 Task: Find connections with filter location Čakovec with filter topic #entrepreneurwith filter profile language English with filter current company DBS Bank with filter school Institute of Science - Banaras Hindu University with filter industry Accommodation Services with filter service category Human Resources with filter keywords title Controller
Action: Mouse moved to (676, 87)
Screenshot: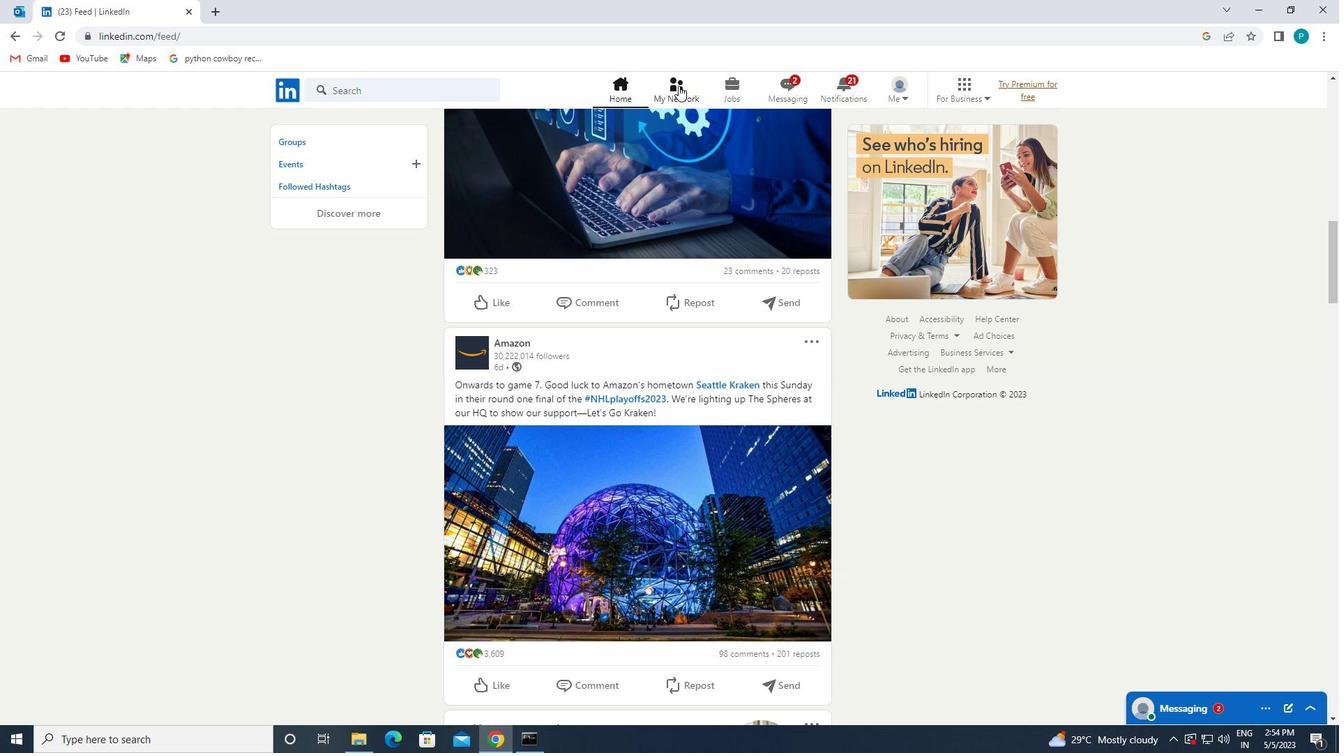
Action: Mouse pressed left at (676, 87)
Screenshot: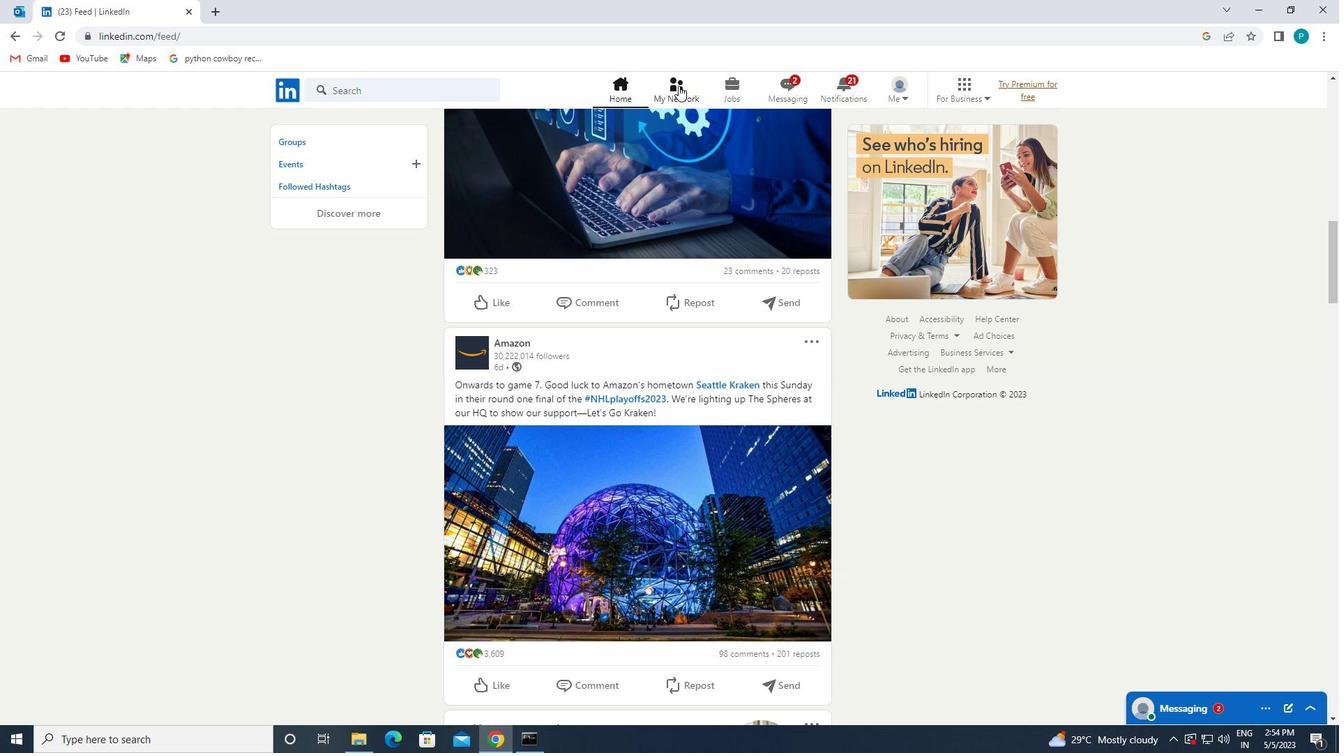 
Action: Mouse moved to (411, 155)
Screenshot: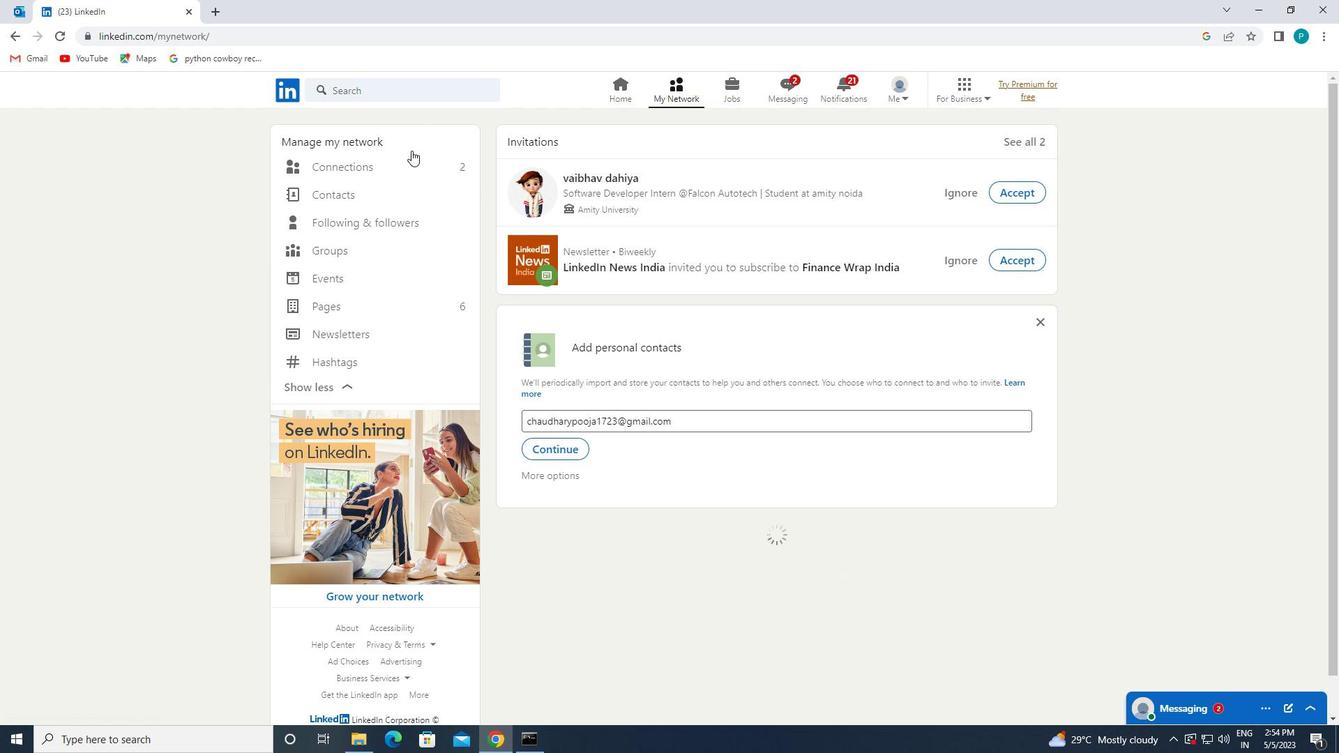 
Action: Mouse pressed left at (411, 155)
Screenshot: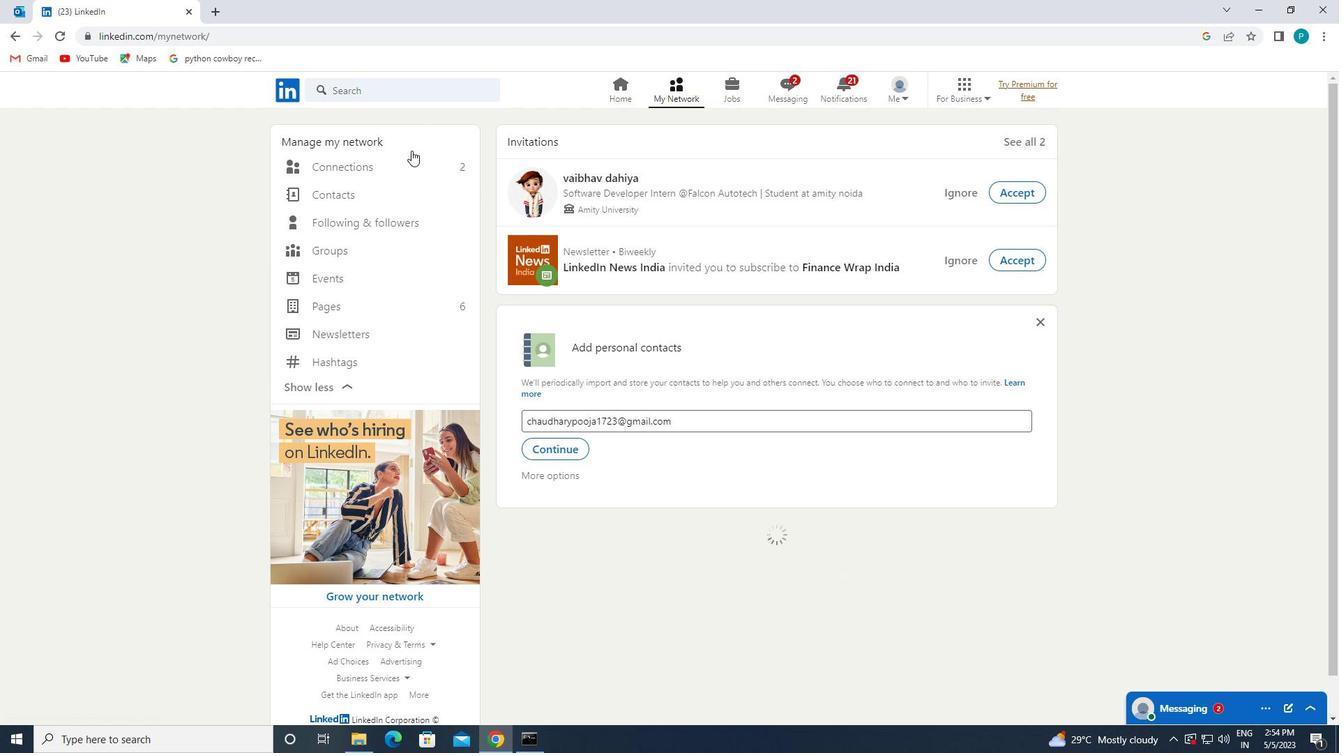 
Action: Mouse moved to (417, 166)
Screenshot: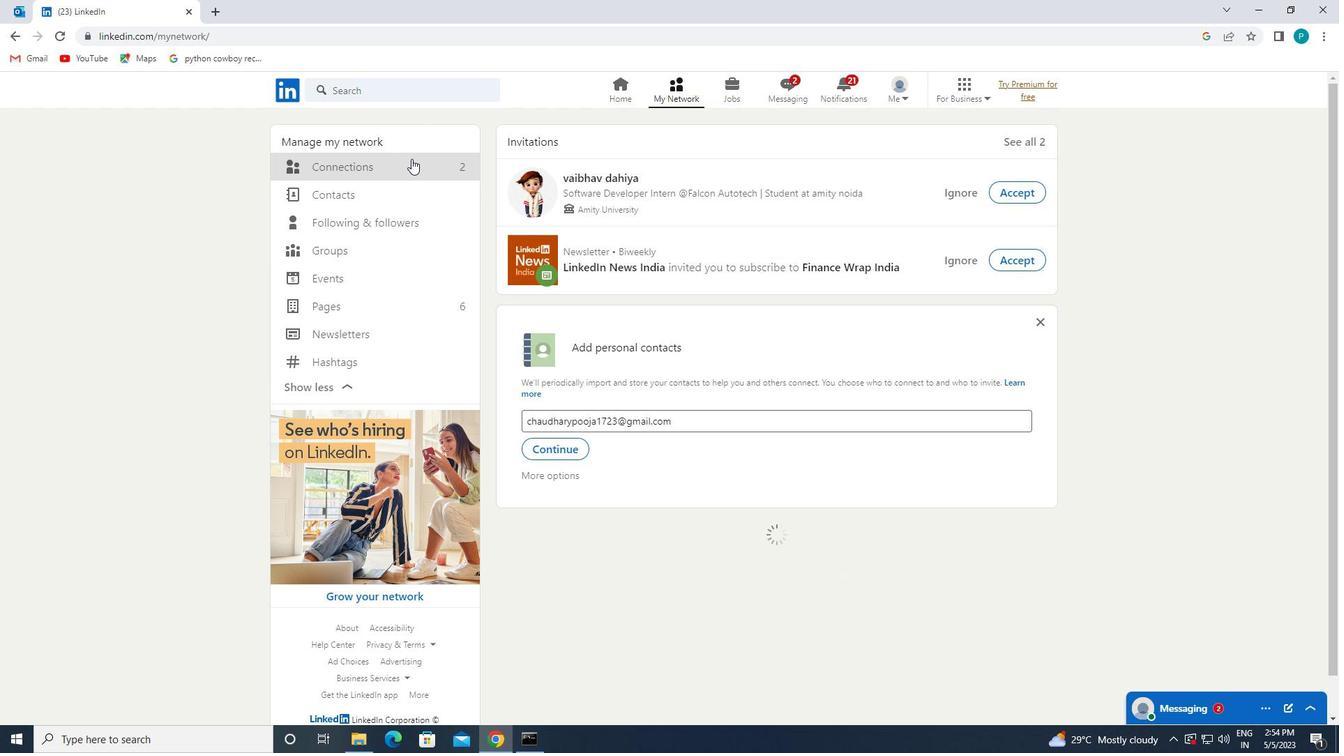 
Action: Mouse pressed left at (417, 166)
Screenshot: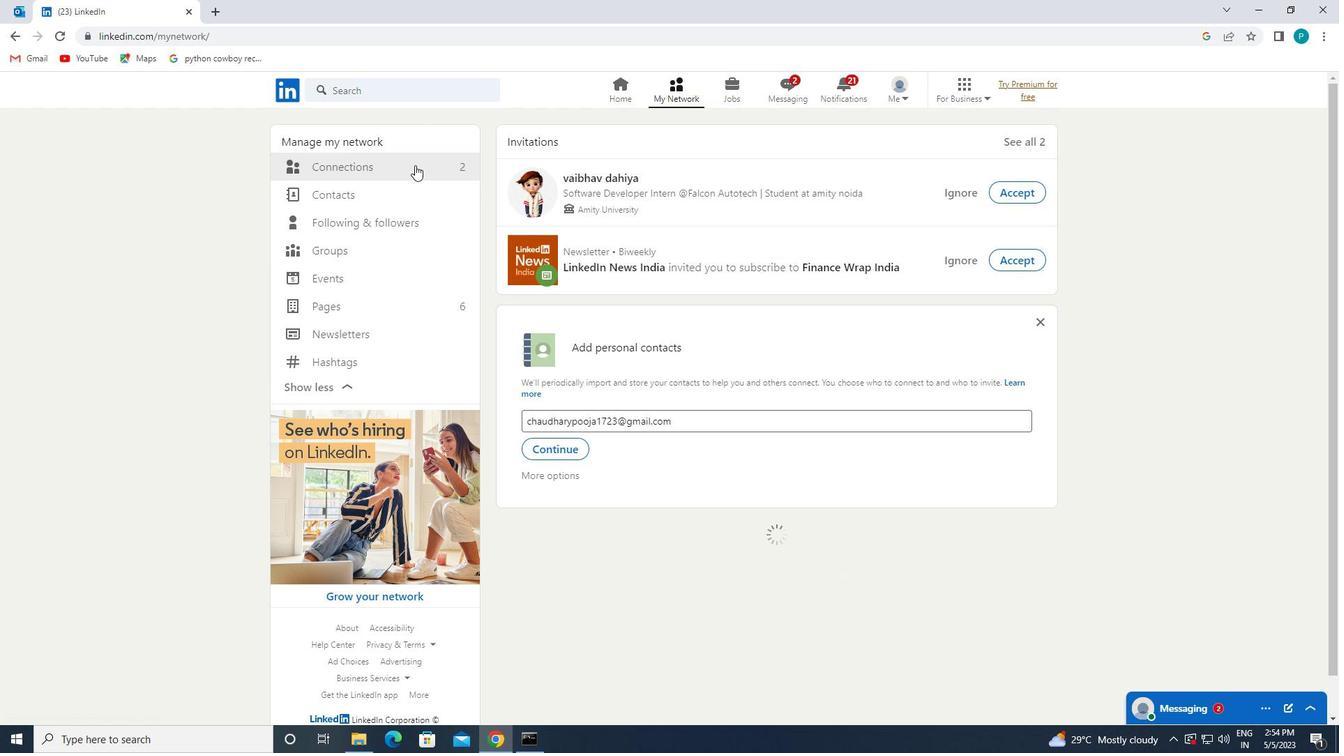 
Action: Mouse moved to (739, 167)
Screenshot: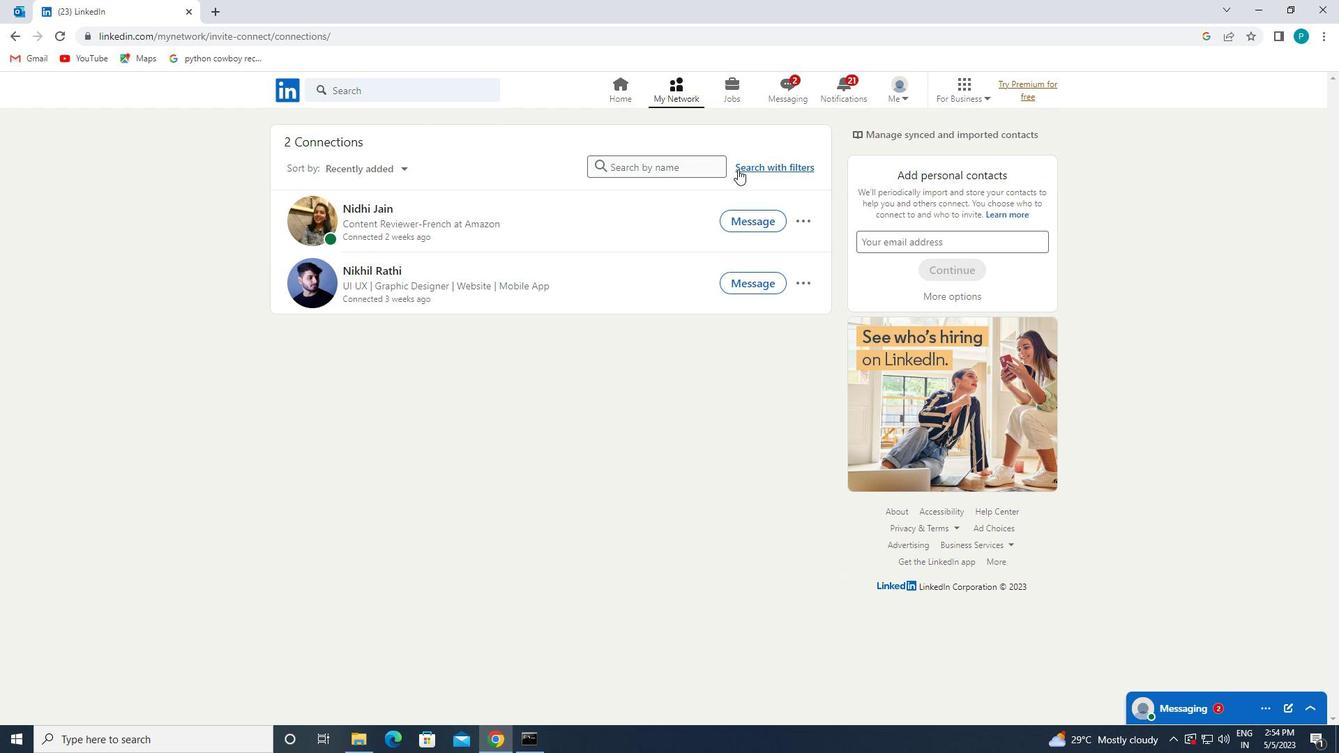 
Action: Mouse pressed left at (739, 167)
Screenshot: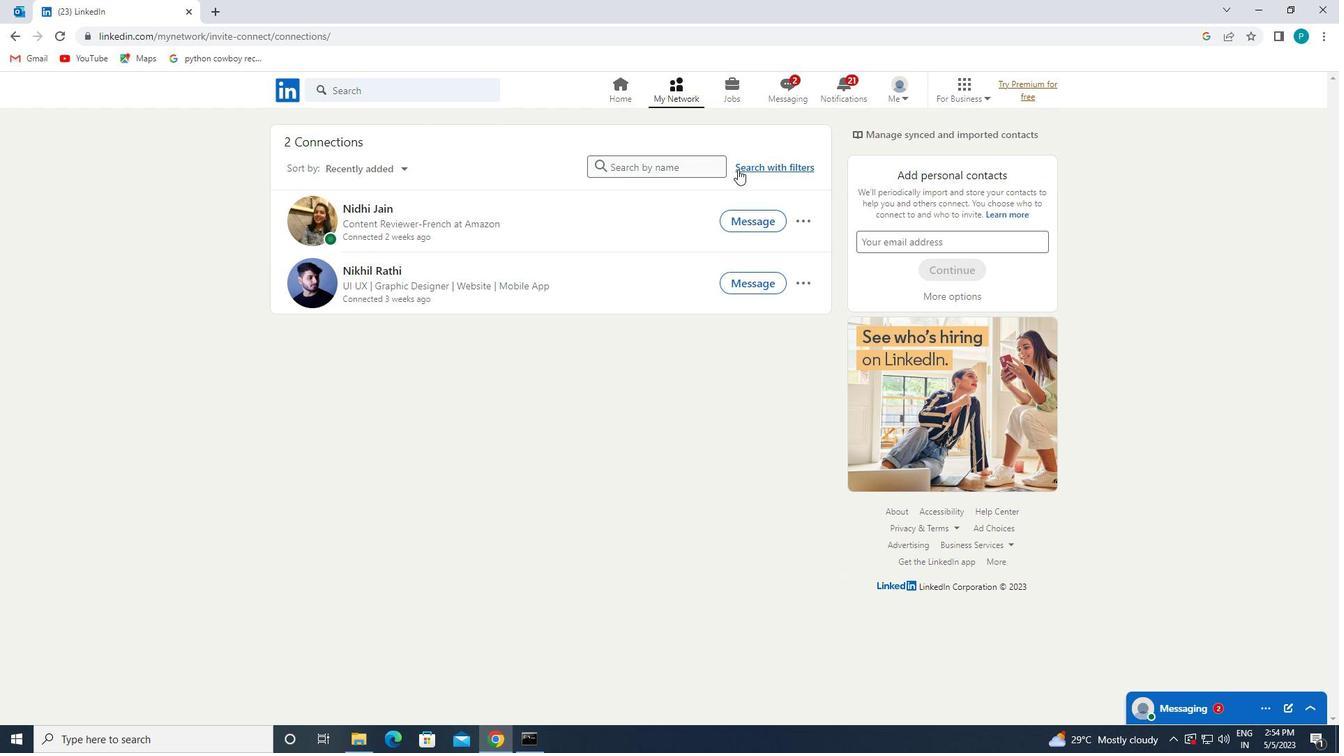 
Action: Mouse moved to (702, 125)
Screenshot: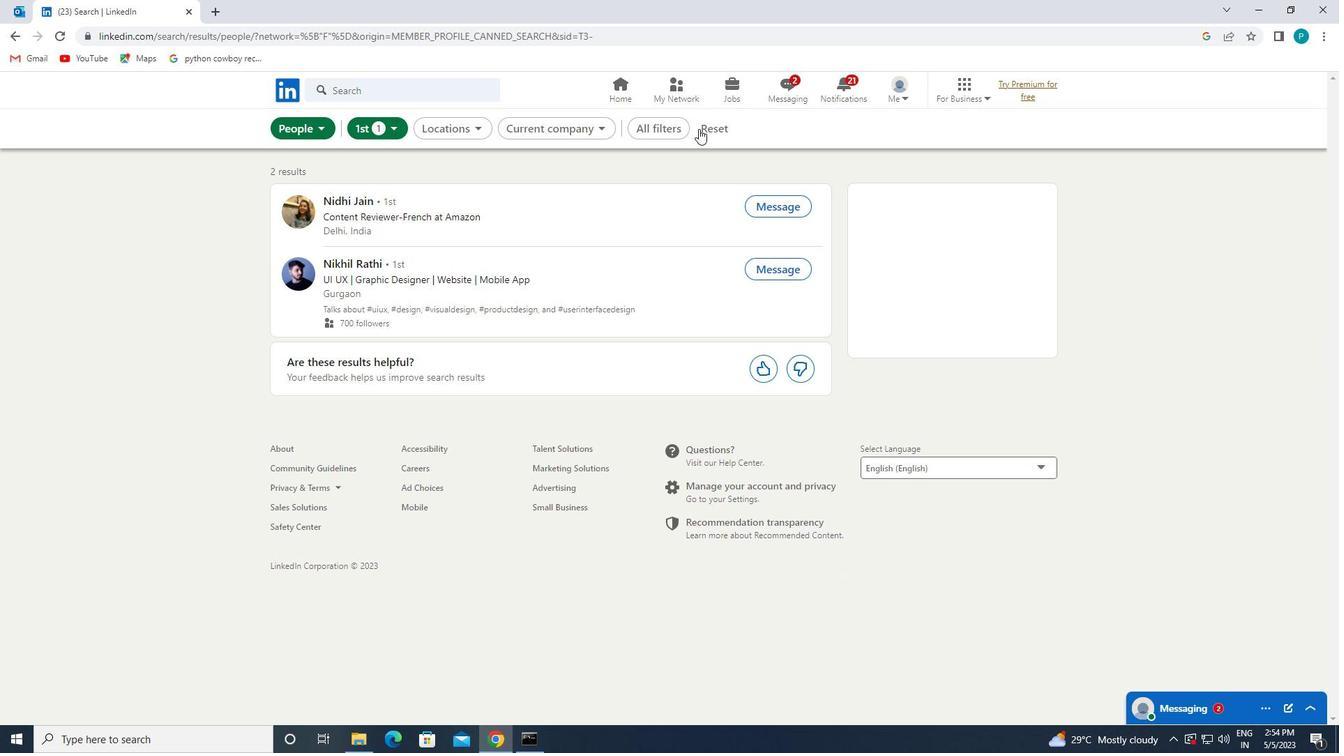 
Action: Mouse pressed left at (702, 125)
Screenshot: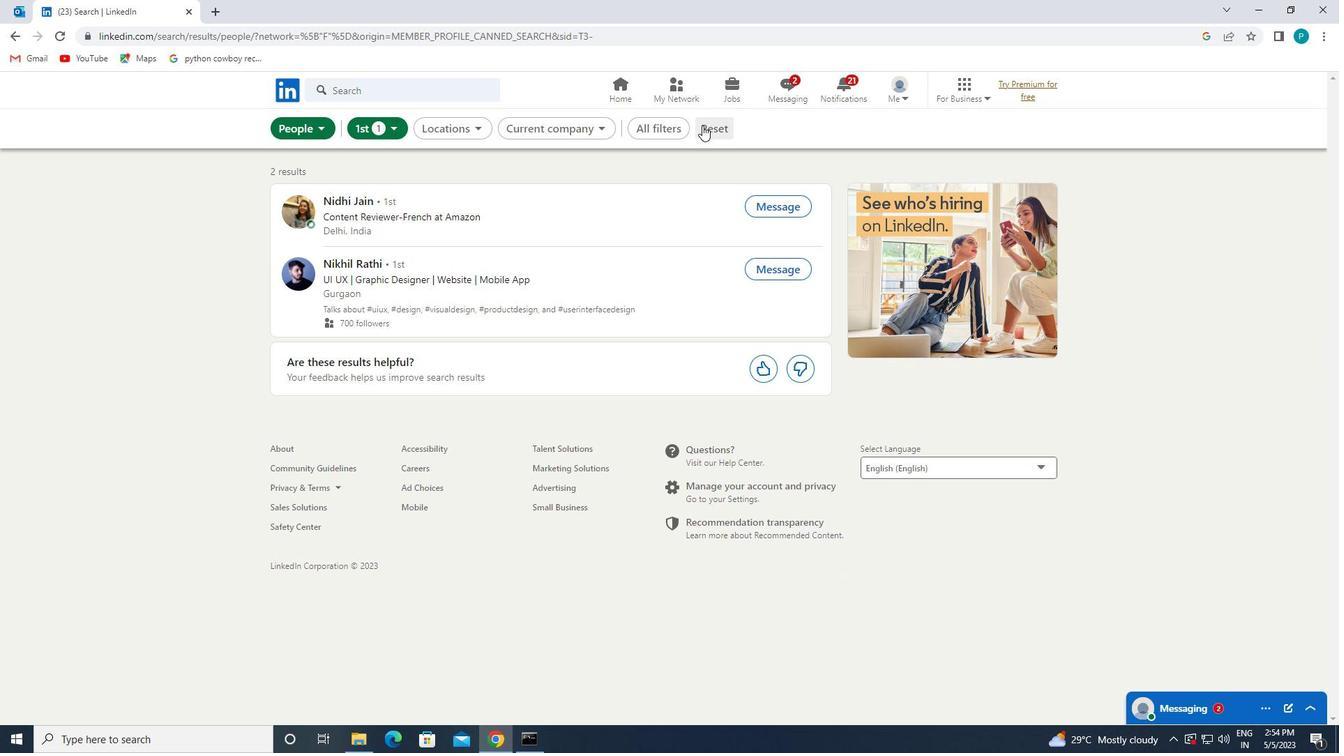 
Action: Mouse moved to (688, 124)
Screenshot: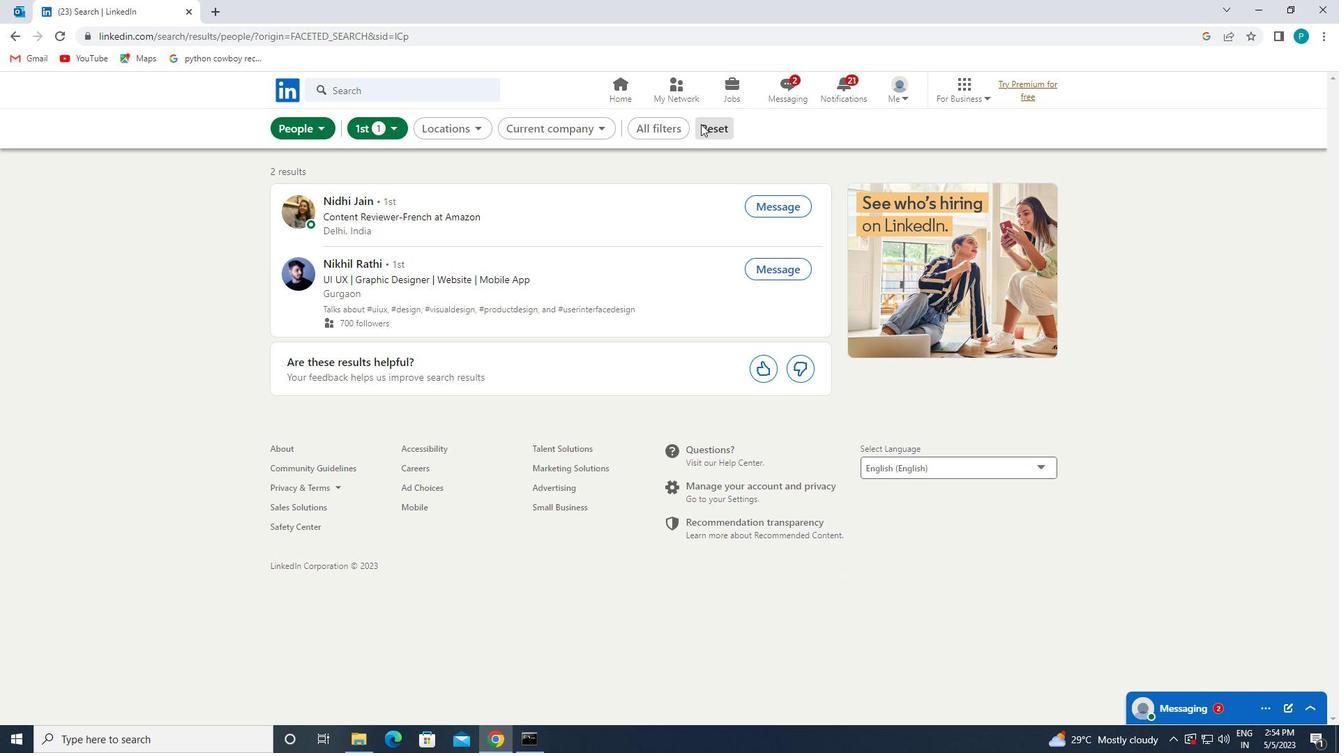 
Action: Mouse pressed left at (688, 124)
Screenshot: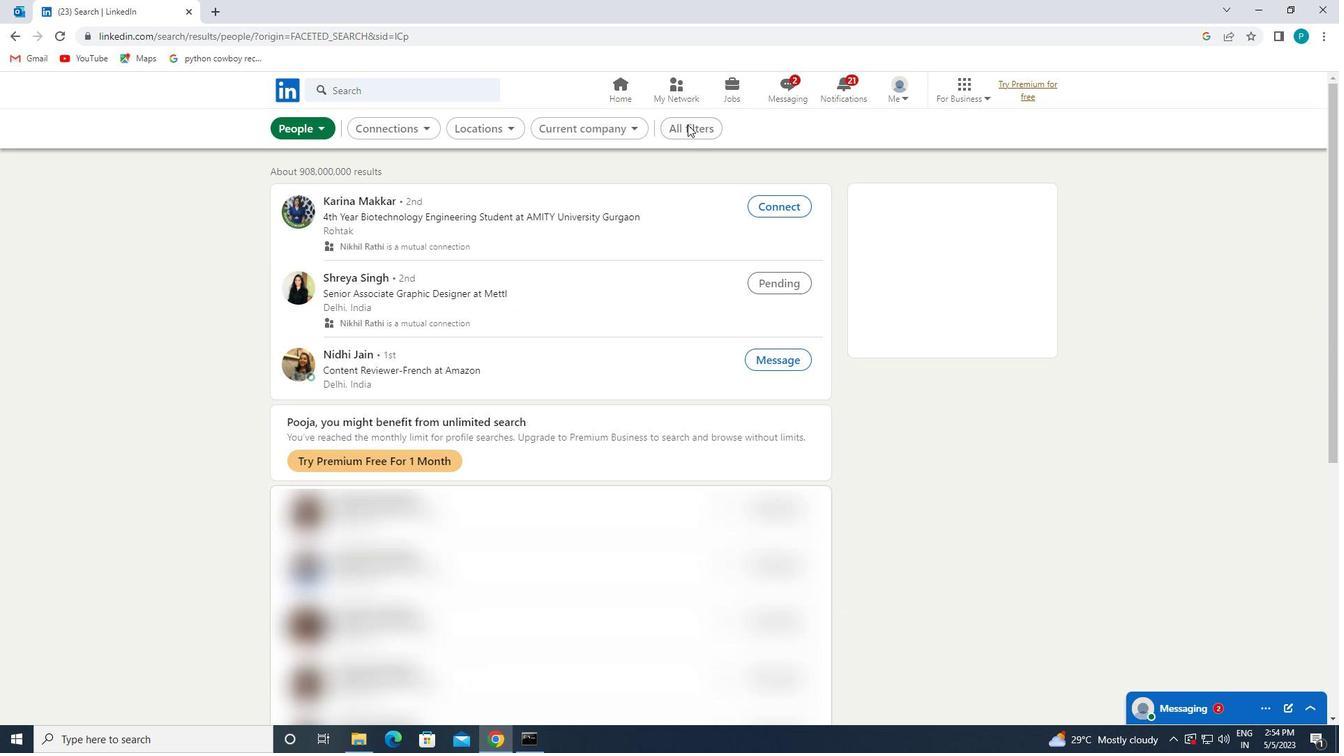 
Action: Mouse moved to (1040, 375)
Screenshot: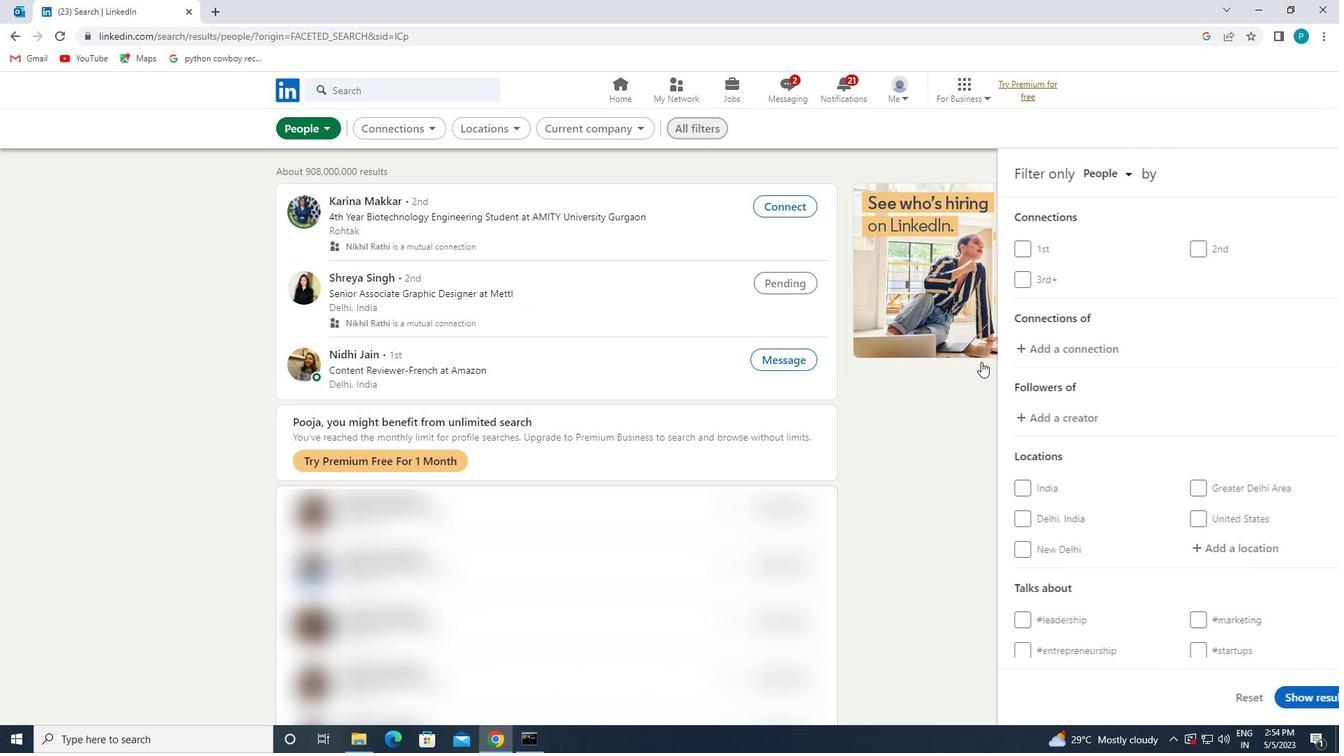 
Action: Mouse scrolled (1040, 374) with delta (0, 0)
Screenshot: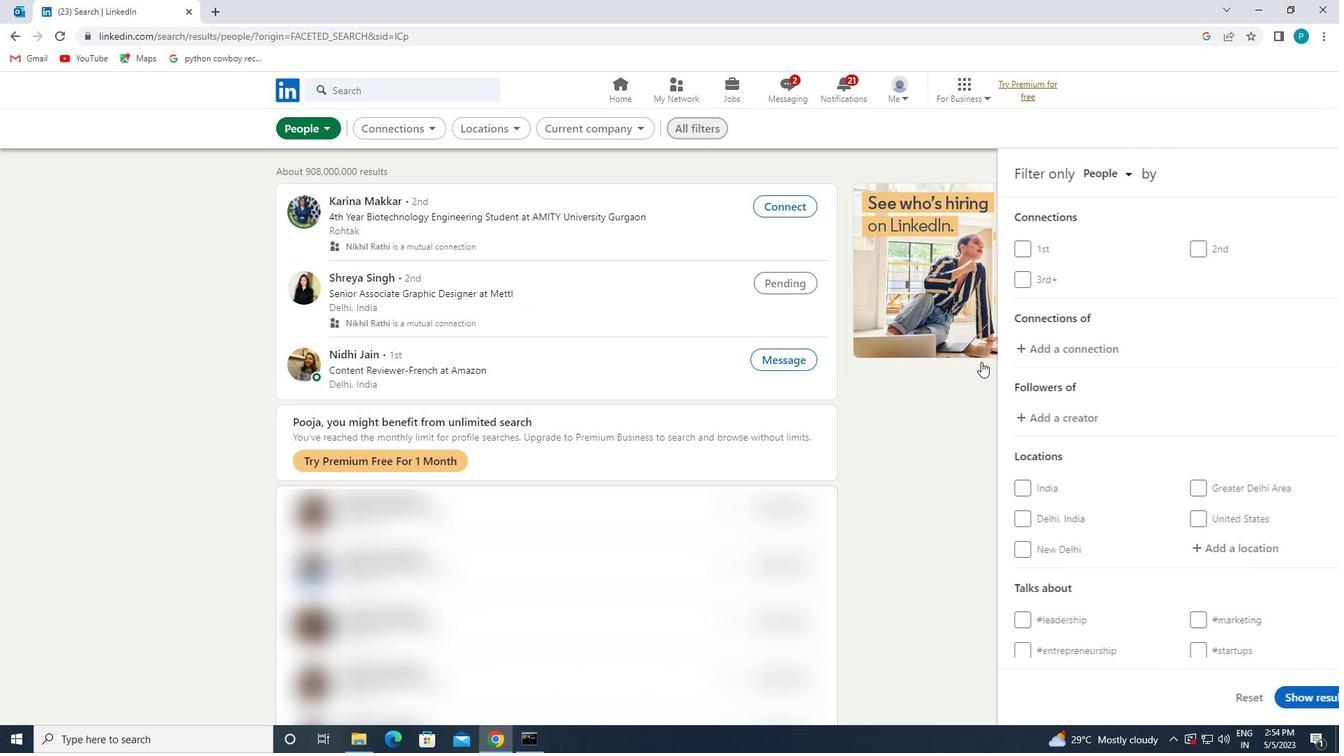 
Action: Mouse moved to (1043, 378)
Screenshot: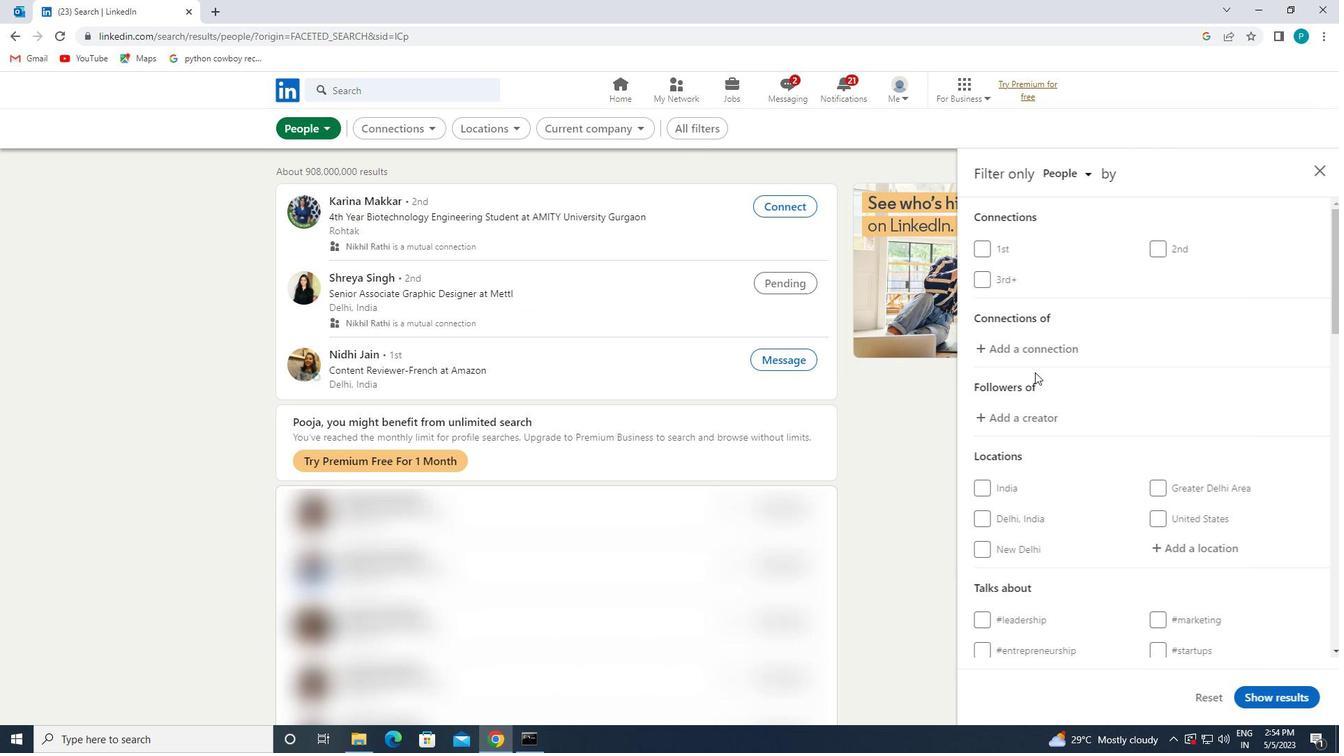 
Action: Mouse scrolled (1043, 377) with delta (0, 0)
Screenshot: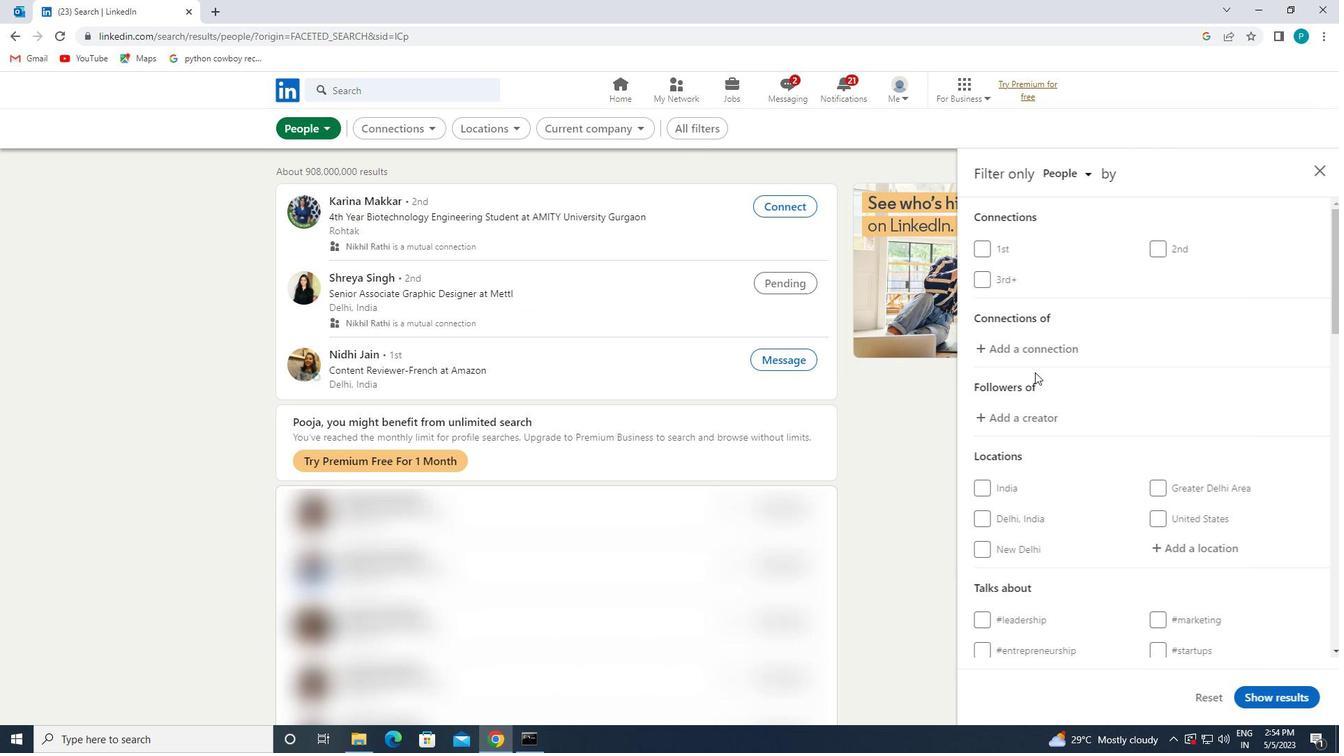 
Action: Mouse moved to (1051, 380)
Screenshot: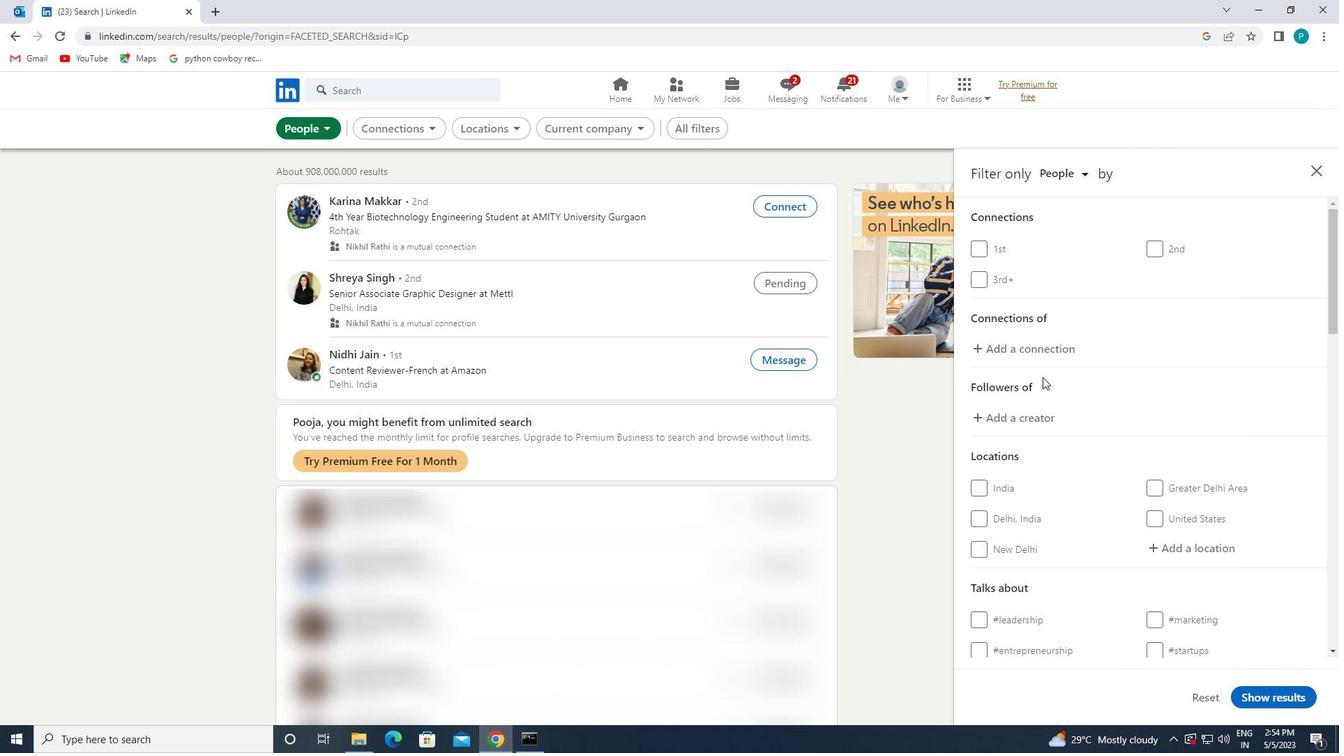 
Action: Mouse scrolled (1051, 379) with delta (0, 0)
Screenshot: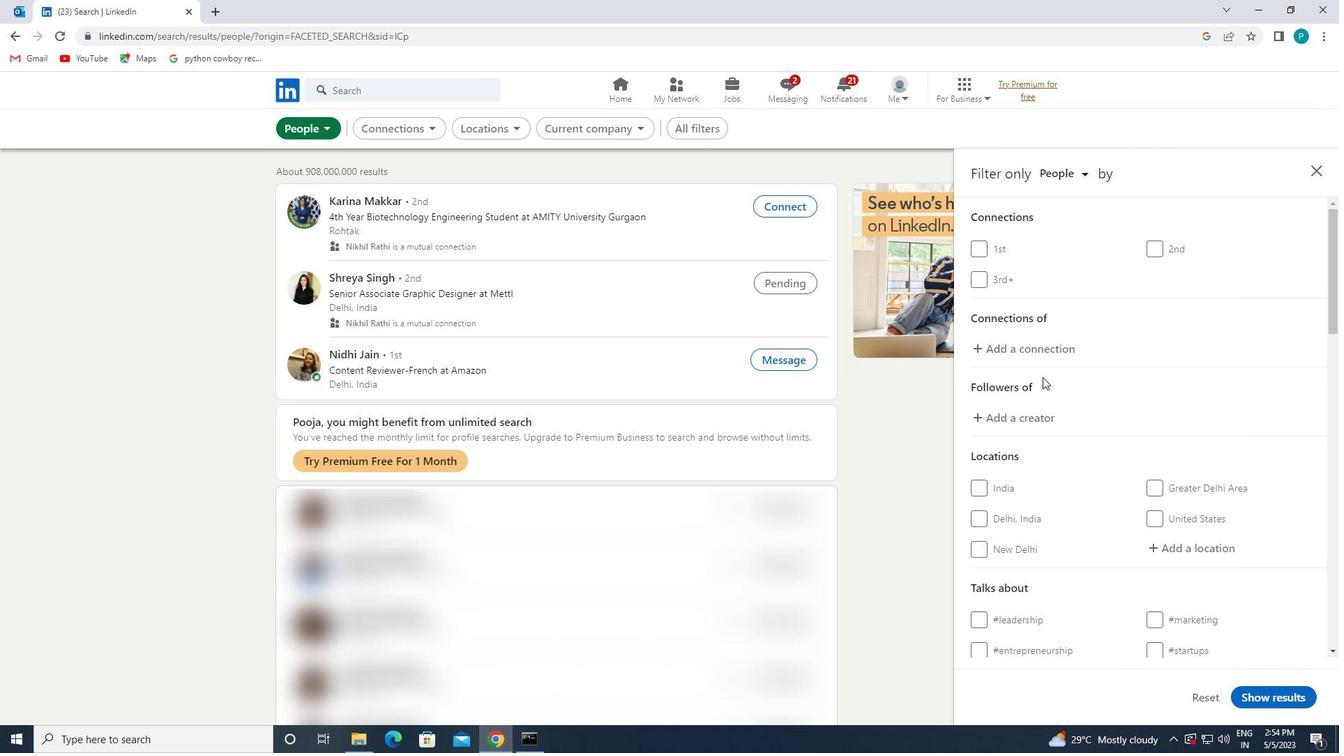 
Action: Mouse moved to (1170, 331)
Screenshot: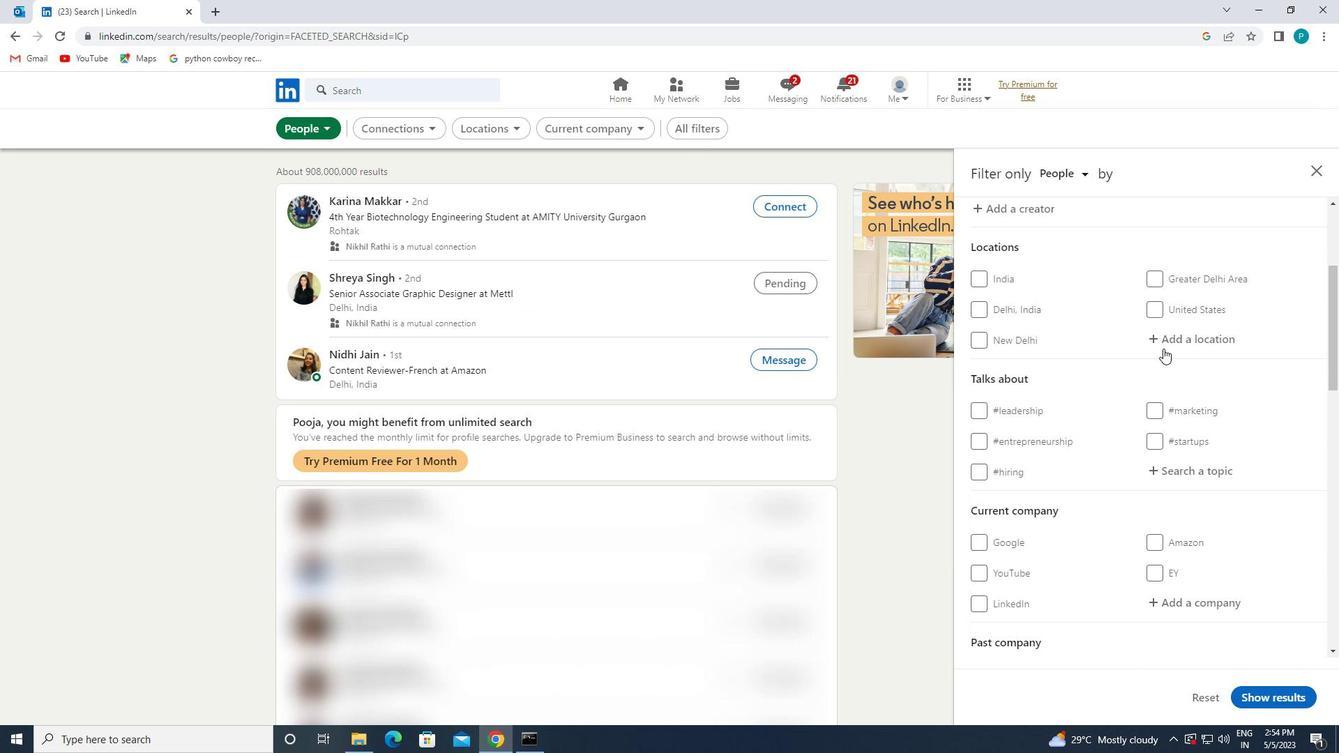 
Action: Mouse pressed left at (1170, 331)
Screenshot: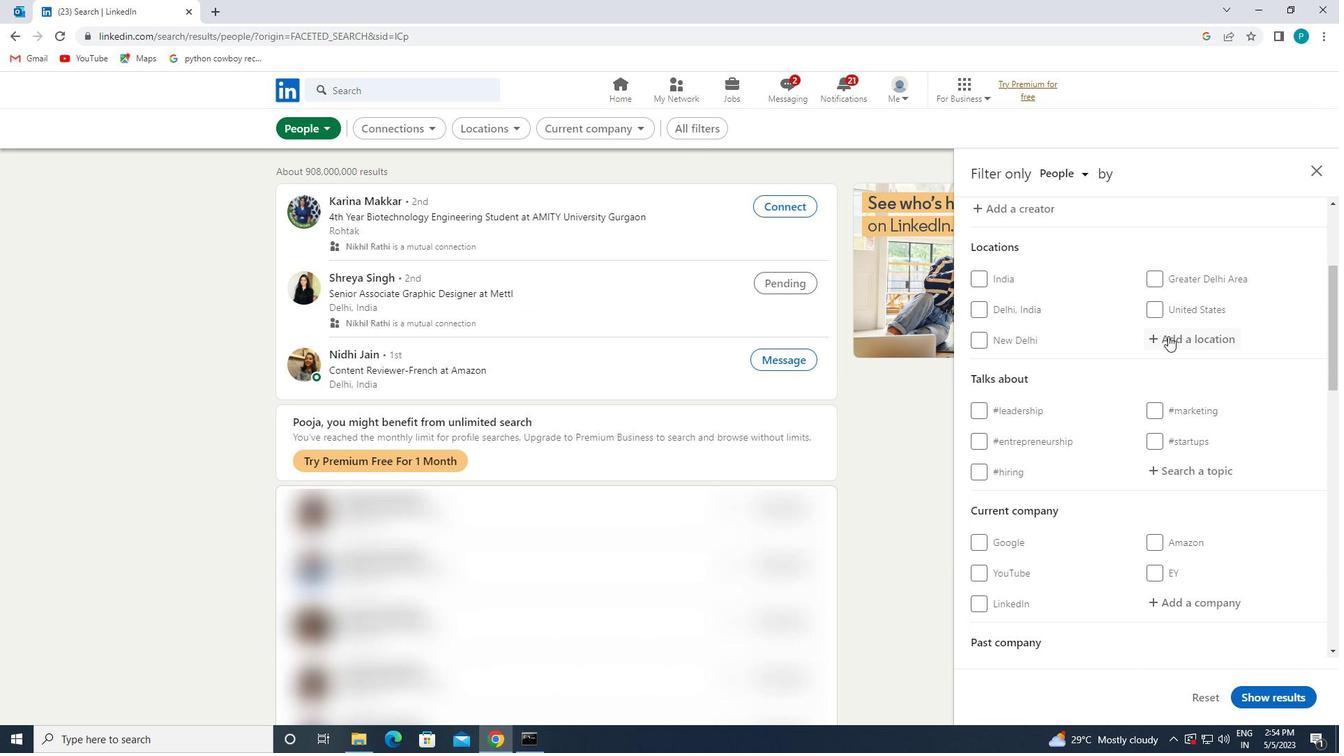 
Action: Key pressed <Key.caps_lock>c<Key.caps_lock>akovec
Screenshot: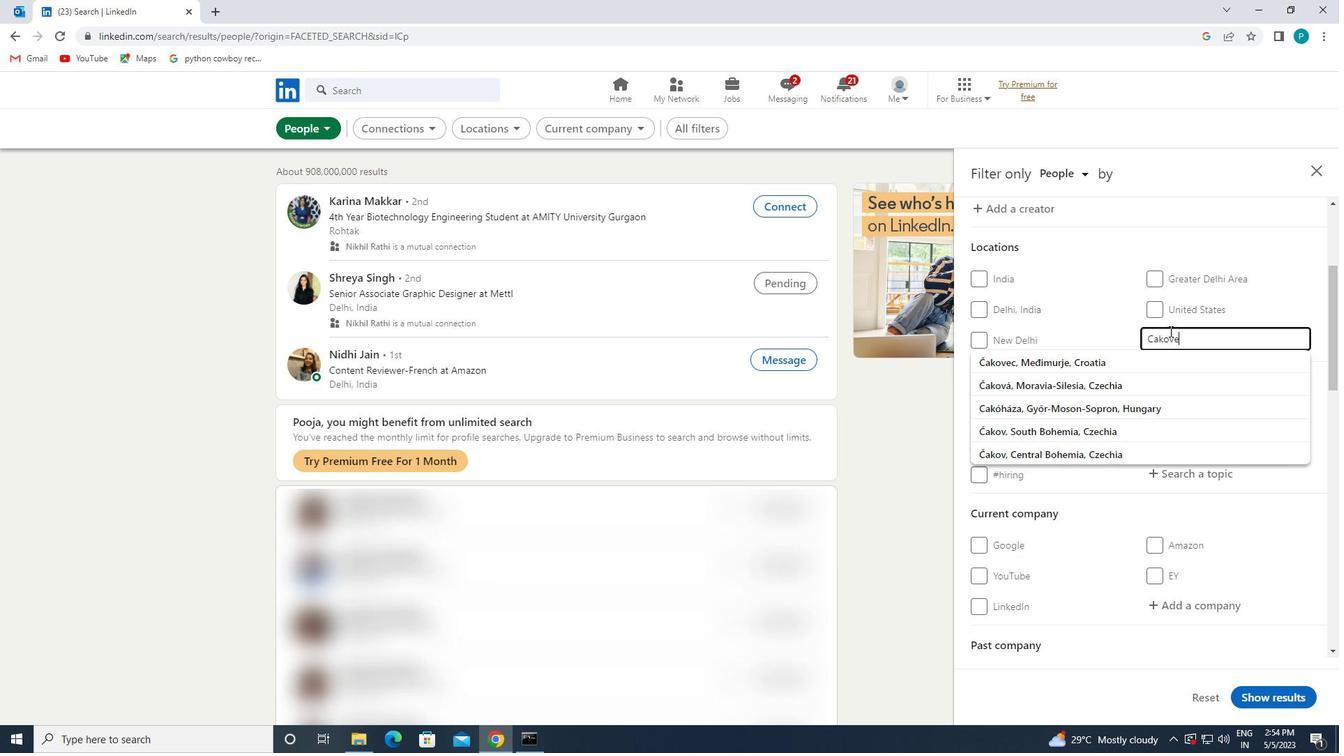 
Action: Mouse moved to (1158, 357)
Screenshot: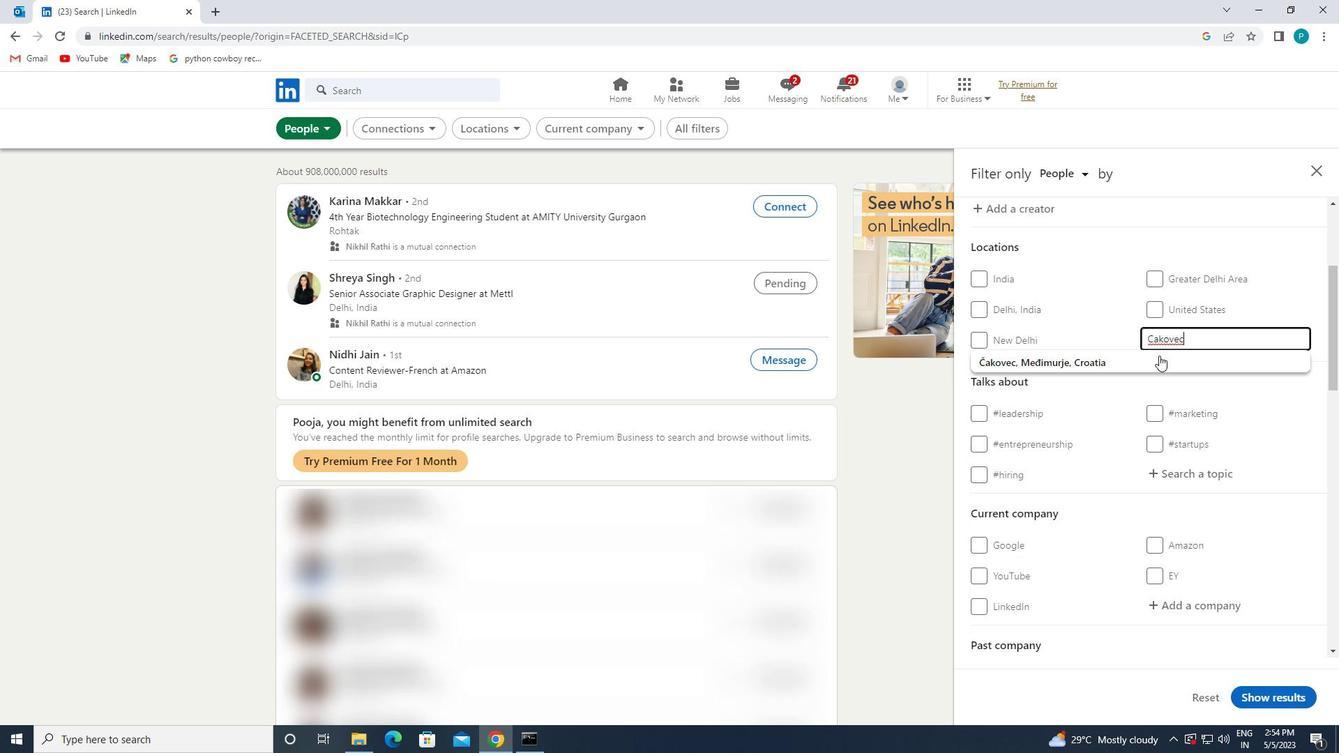 
Action: Mouse pressed left at (1158, 357)
Screenshot: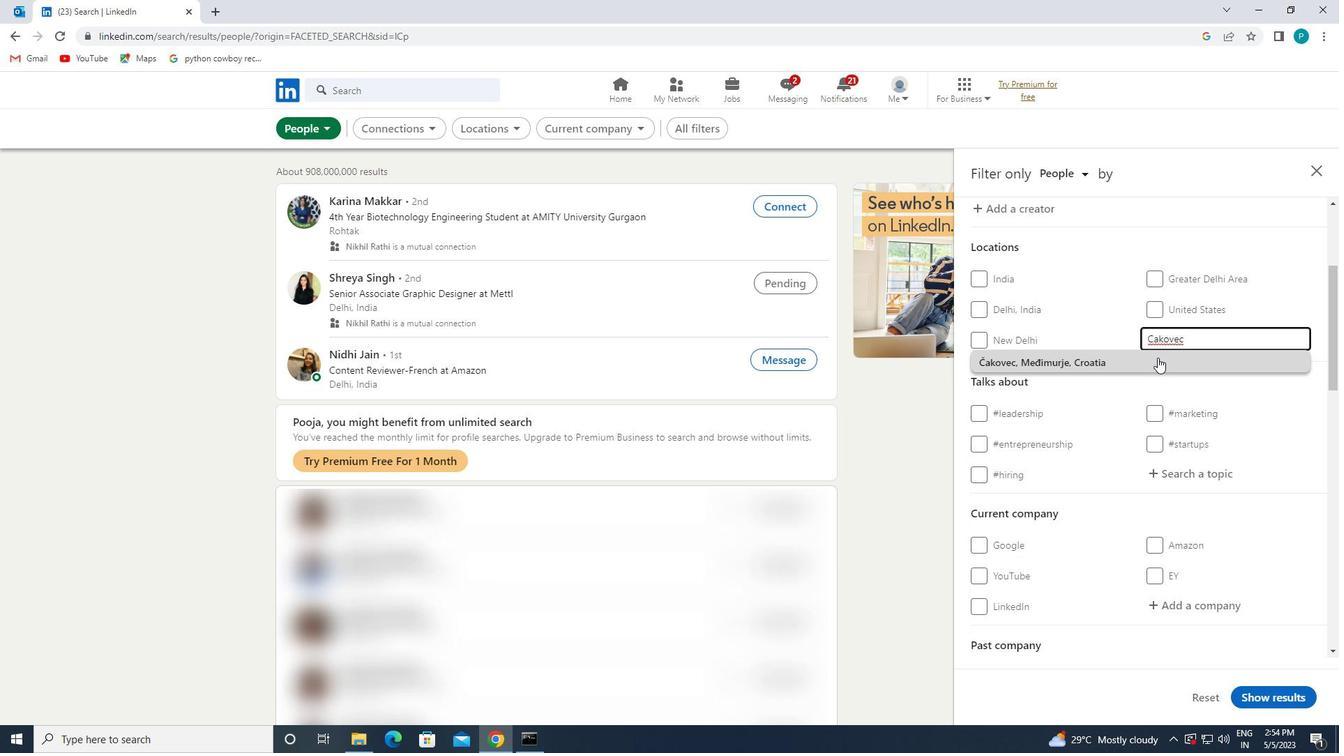 
Action: Mouse moved to (1195, 400)
Screenshot: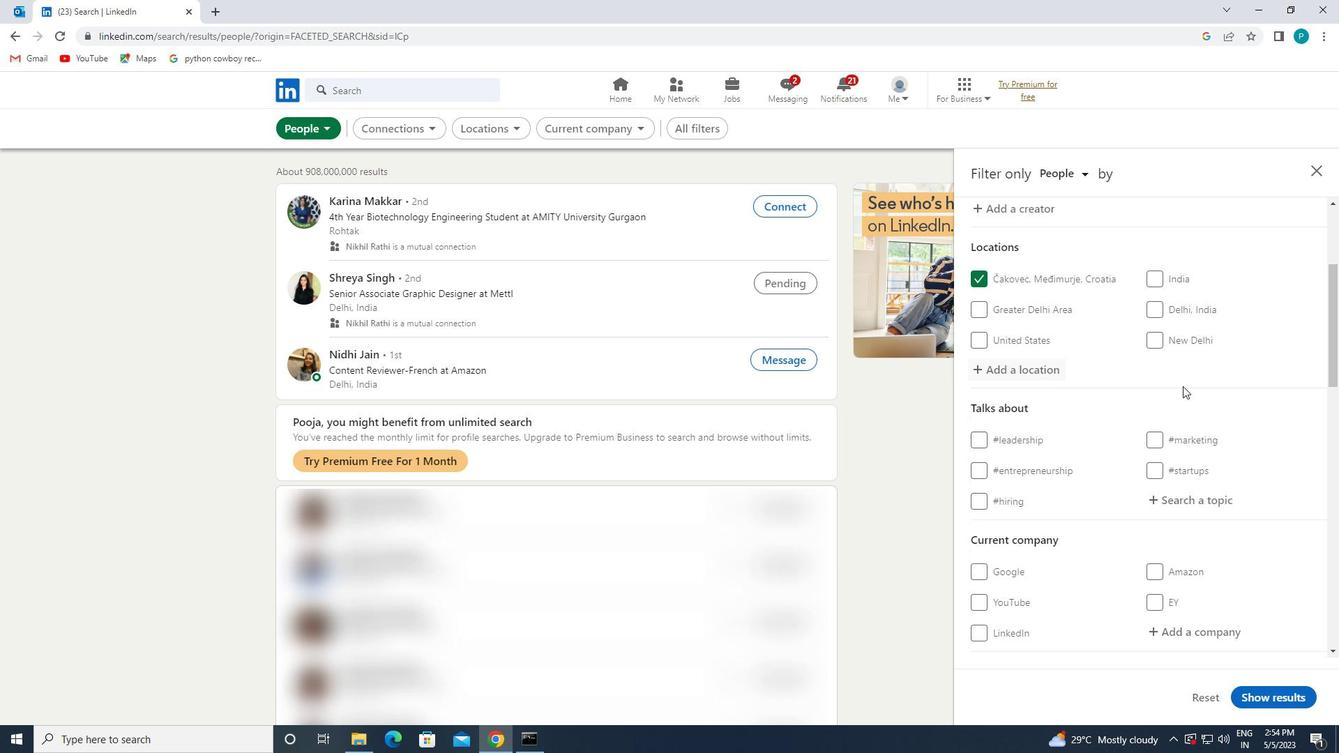 
Action: Mouse scrolled (1195, 399) with delta (0, 0)
Screenshot: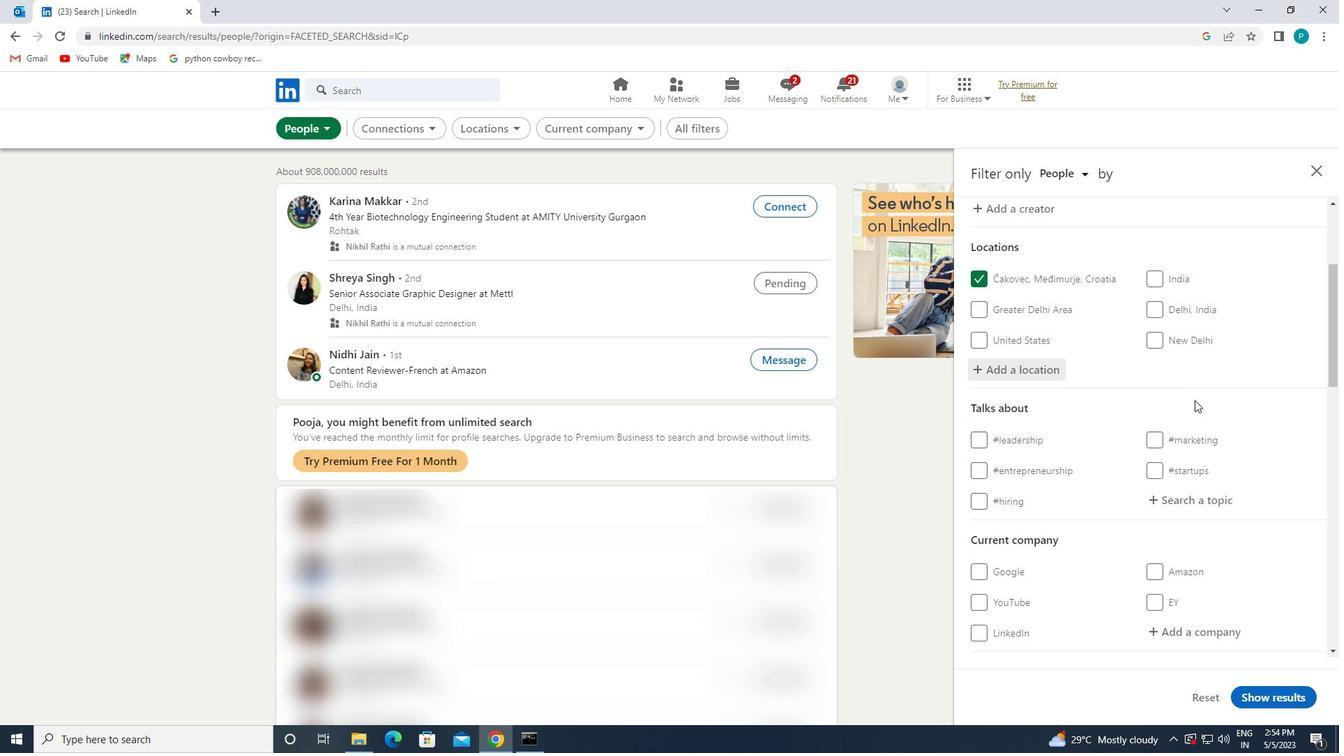 
Action: Mouse scrolled (1195, 399) with delta (0, 0)
Screenshot: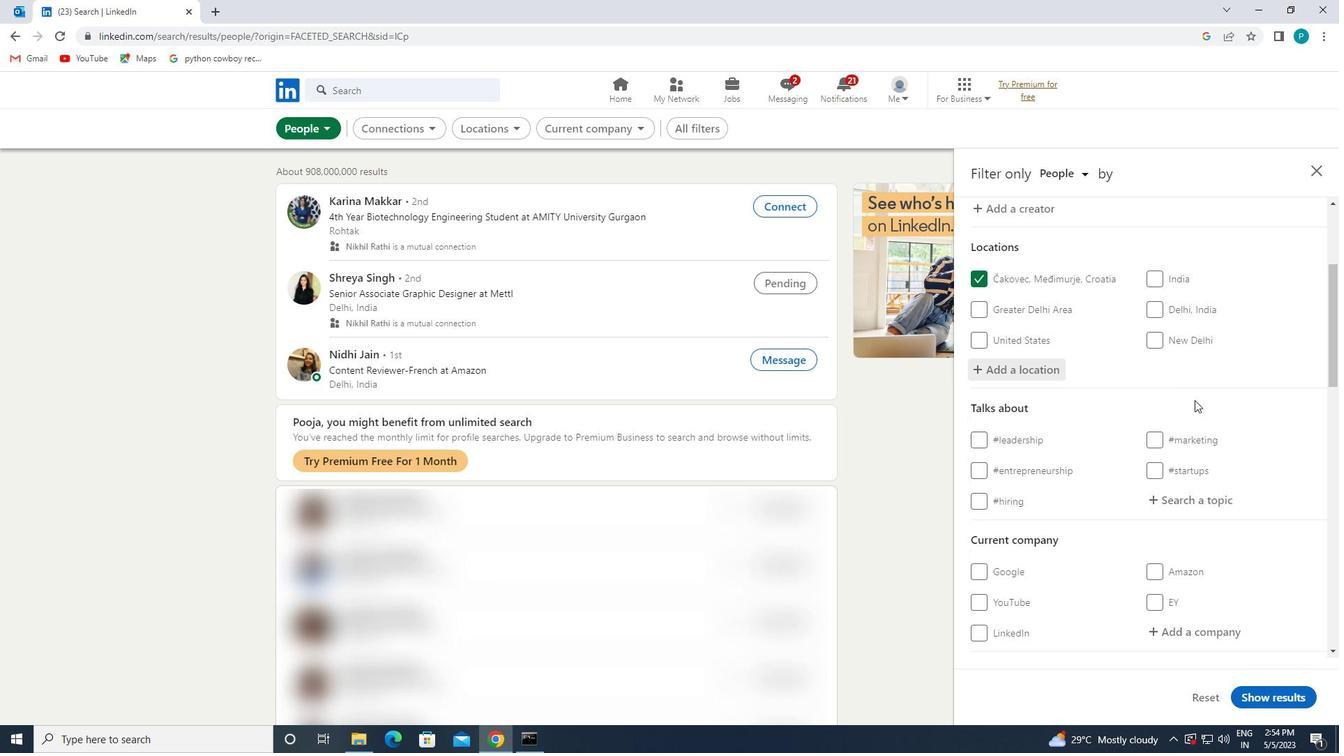
Action: Mouse moved to (1191, 371)
Screenshot: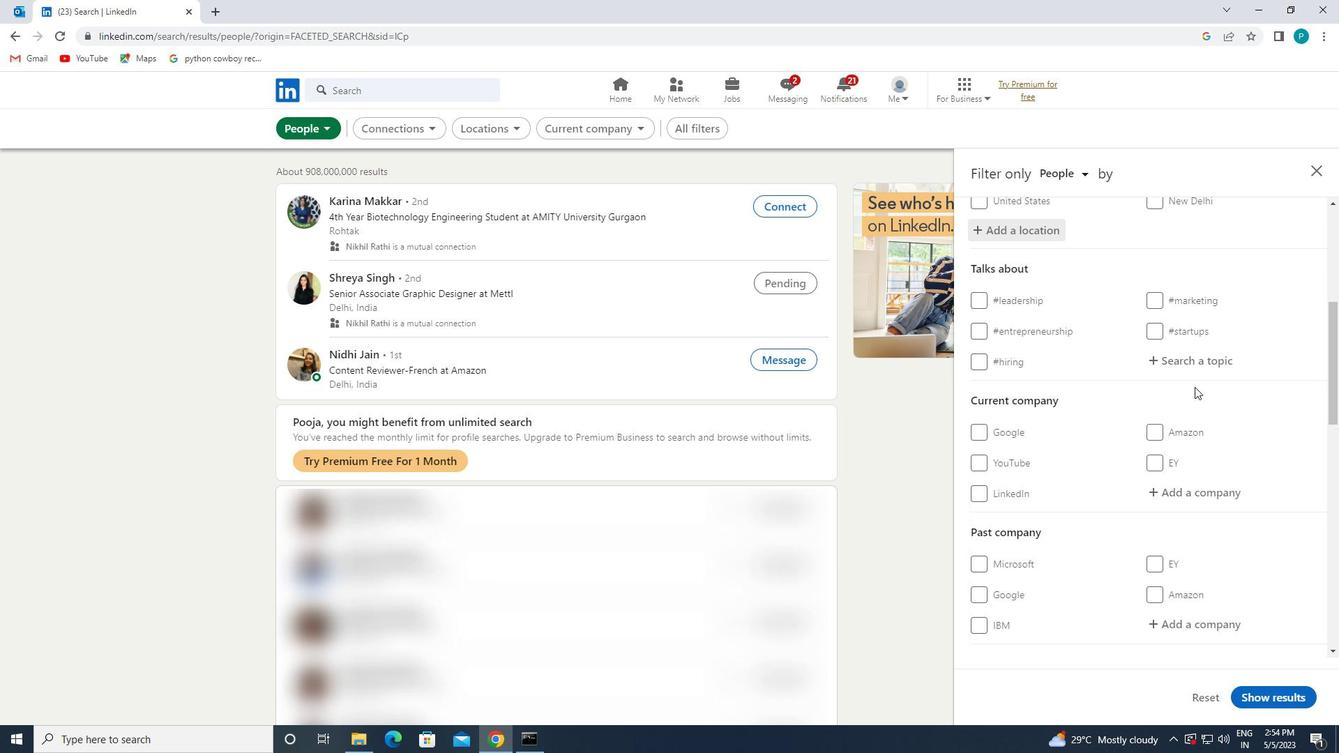 
Action: Mouse pressed left at (1191, 371)
Screenshot: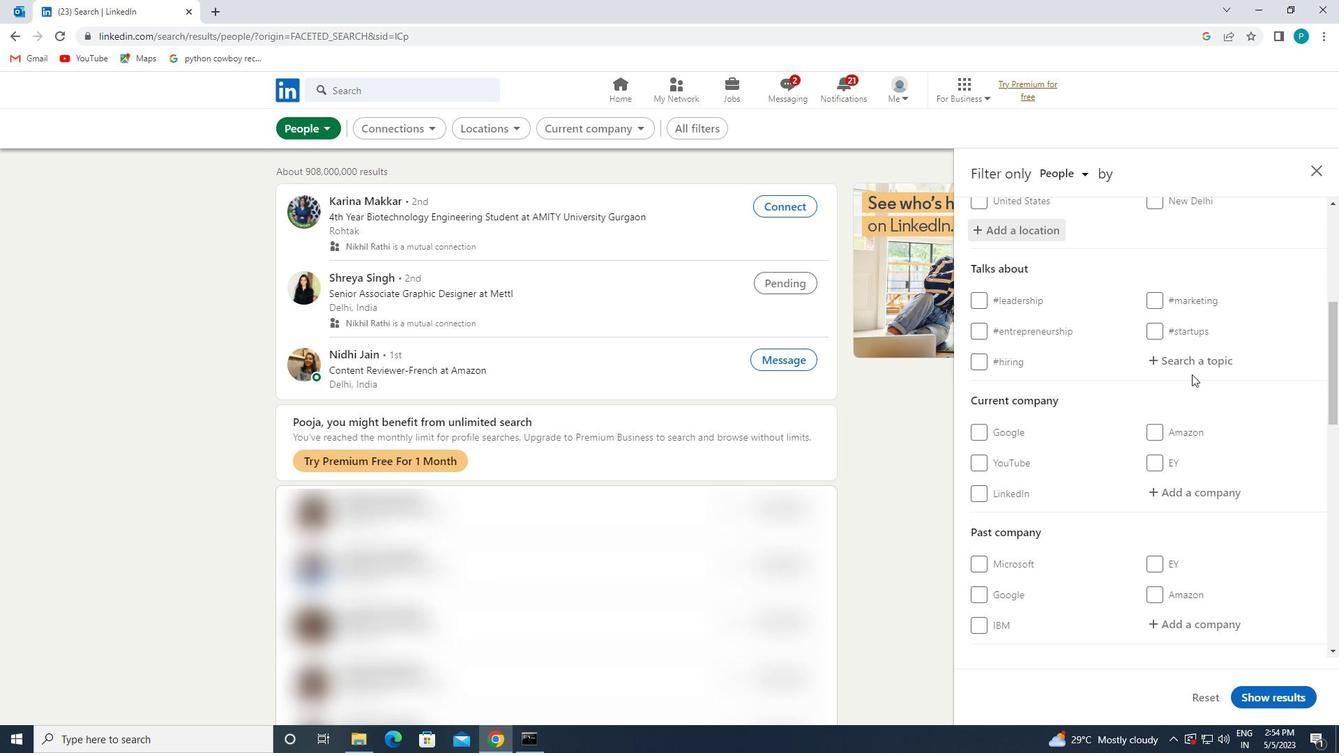 
Action: Mouse moved to (1185, 366)
Screenshot: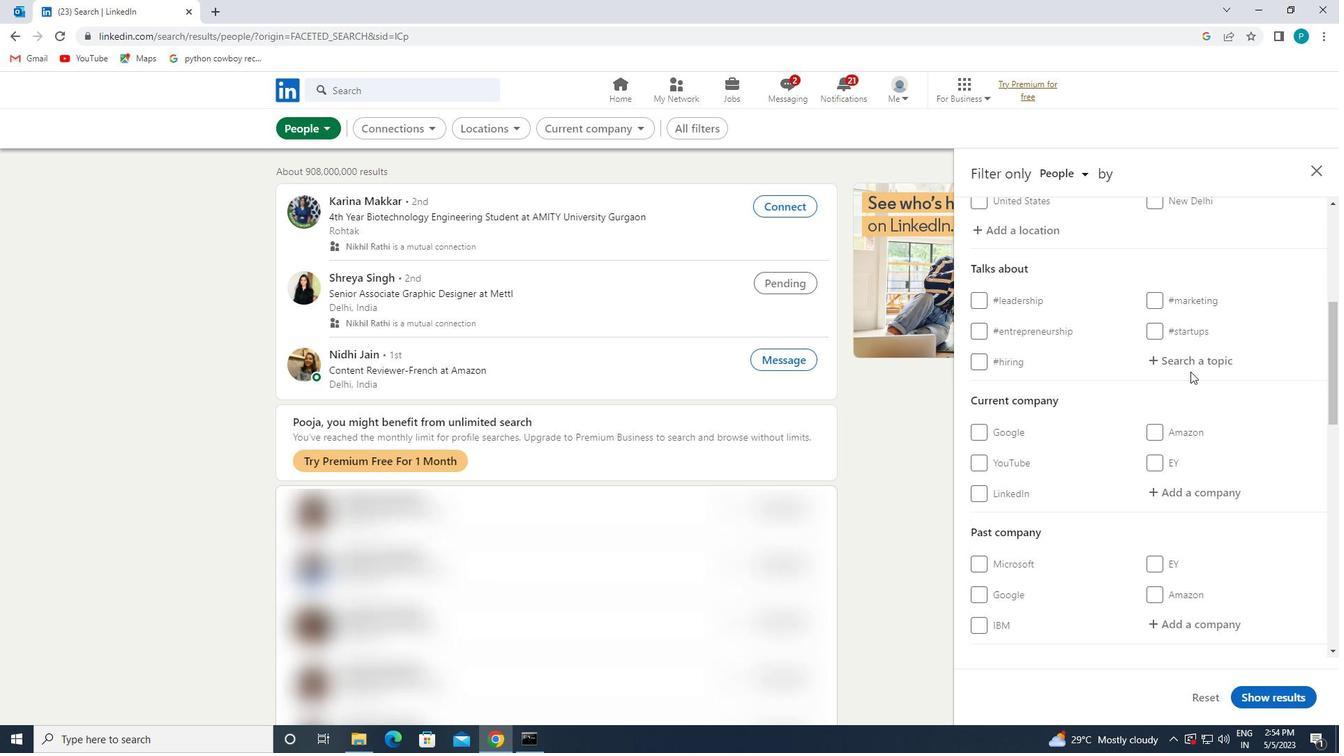 
Action: Mouse pressed left at (1185, 366)
Screenshot: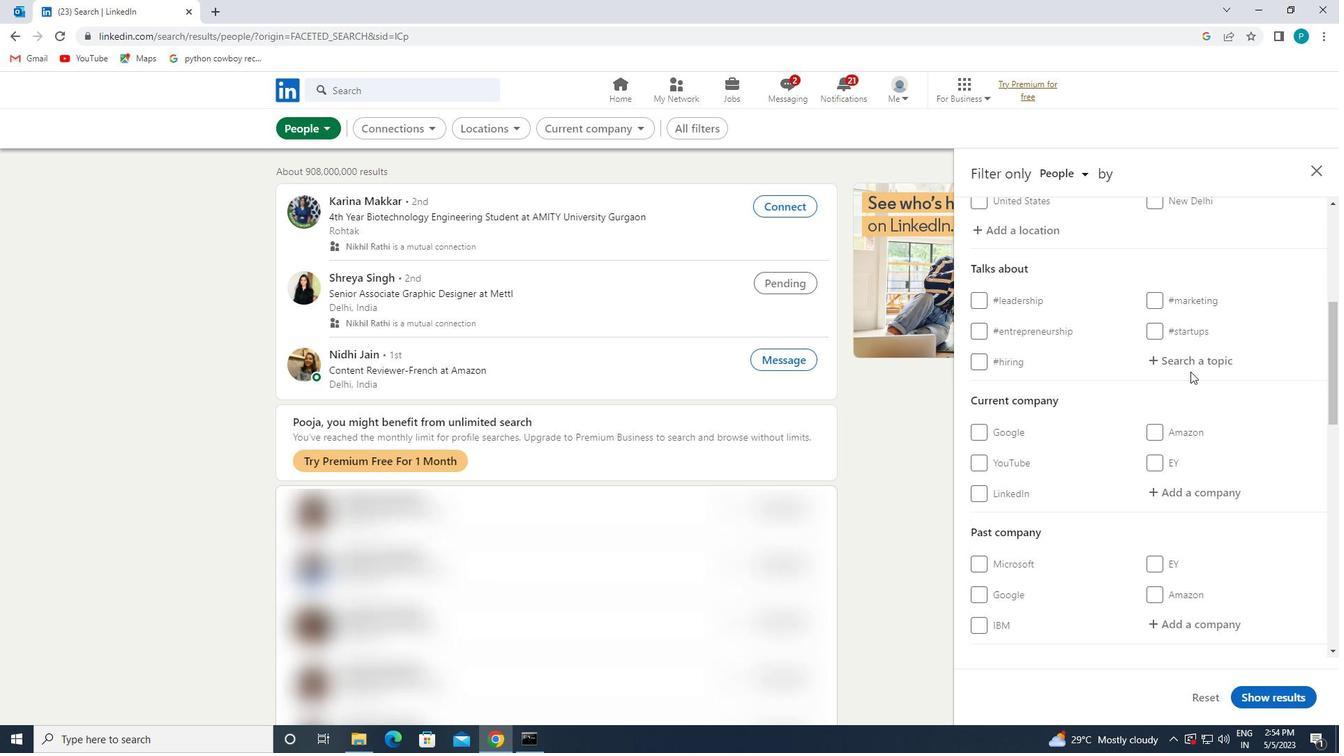 
Action: Key pressed <Key.shift><Key.shift>#ENTREPRENUR
Screenshot: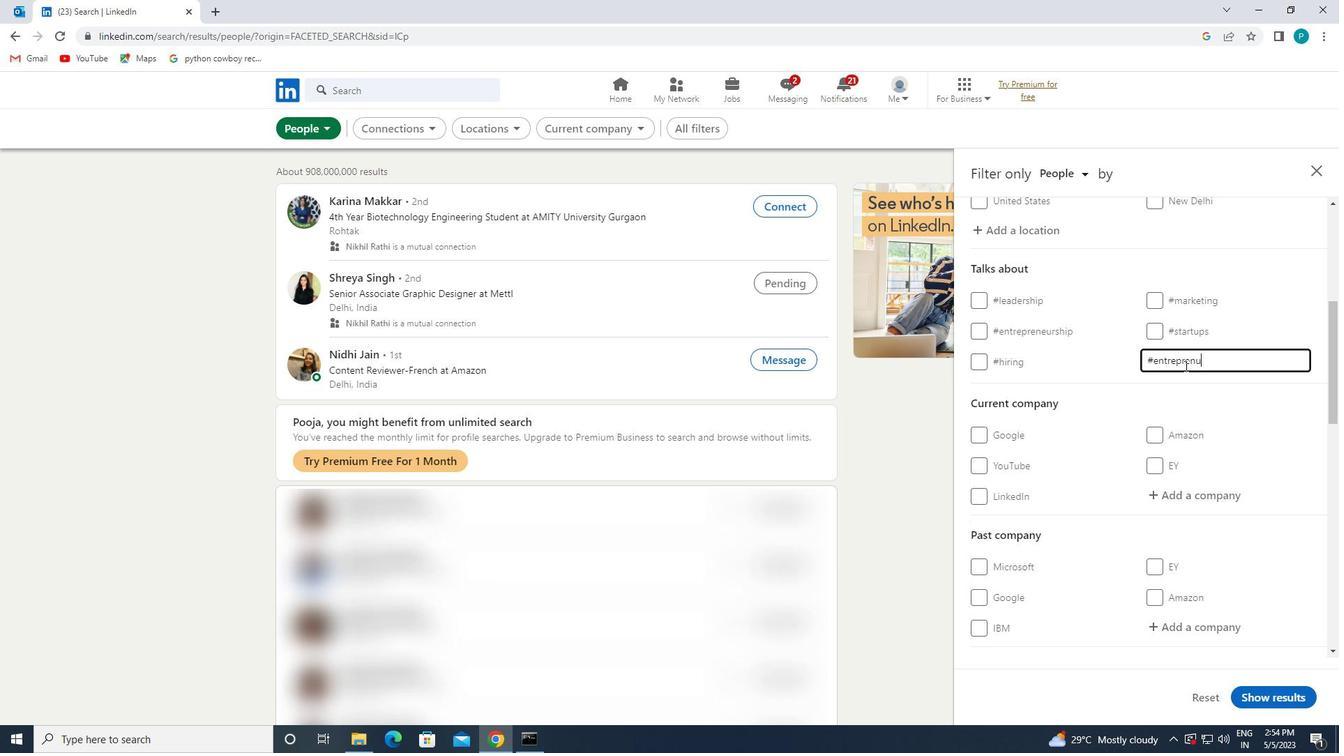 
Action: Mouse moved to (1103, 422)
Screenshot: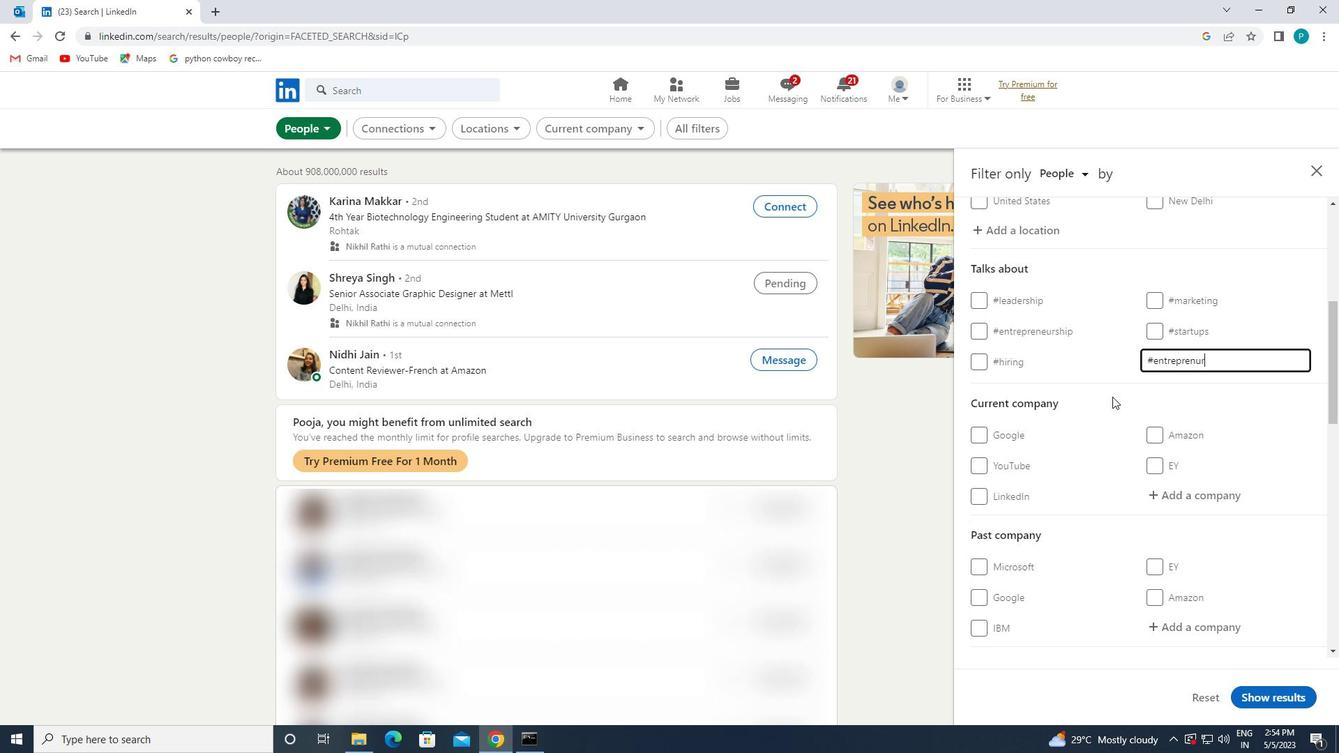 
Action: Mouse scrolled (1103, 421) with delta (0, 0)
Screenshot: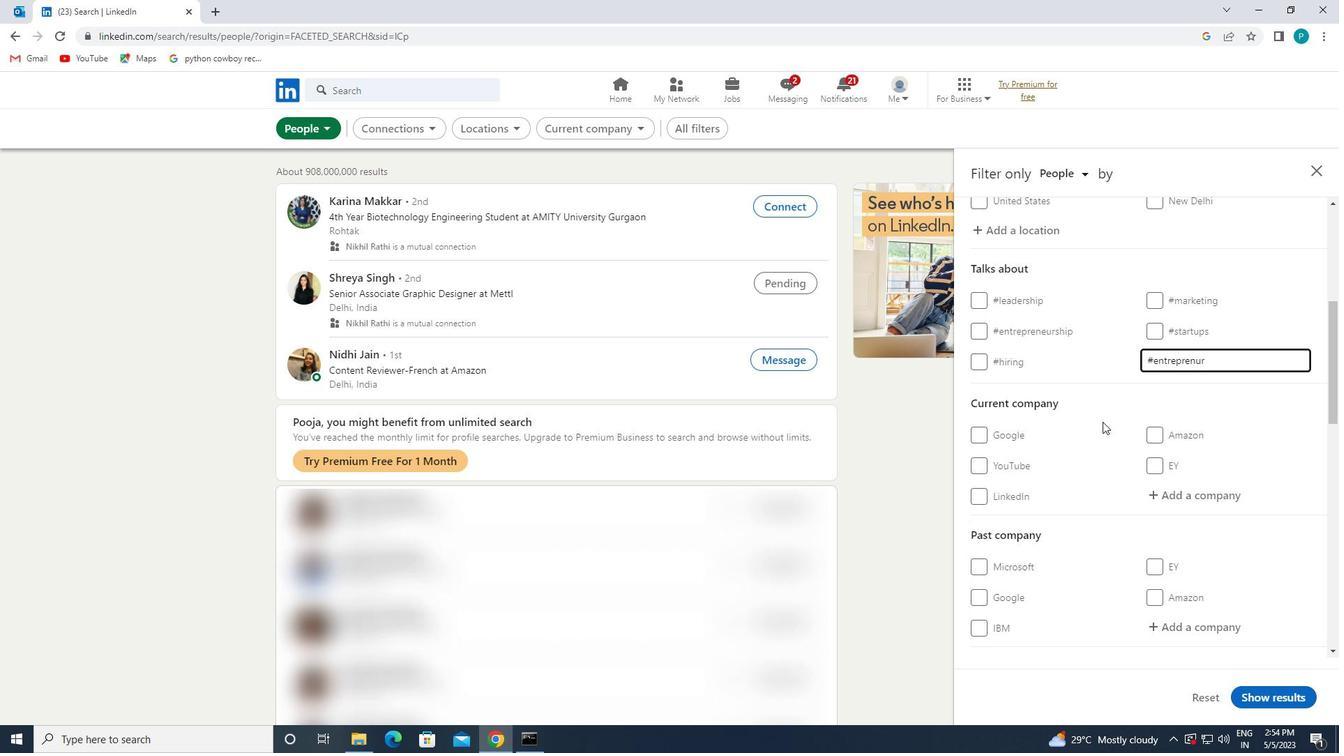
Action: Mouse scrolled (1103, 421) with delta (0, 0)
Screenshot: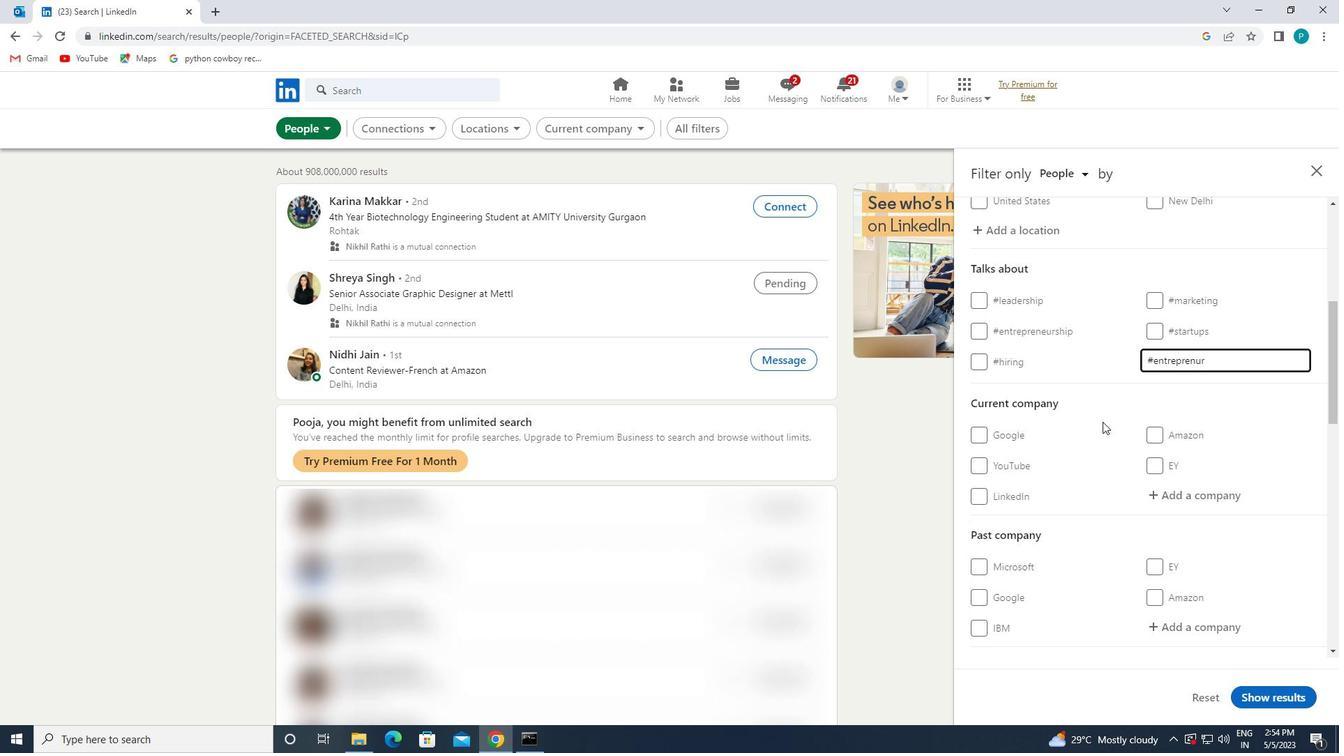 
Action: Mouse moved to (1096, 420)
Screenshot: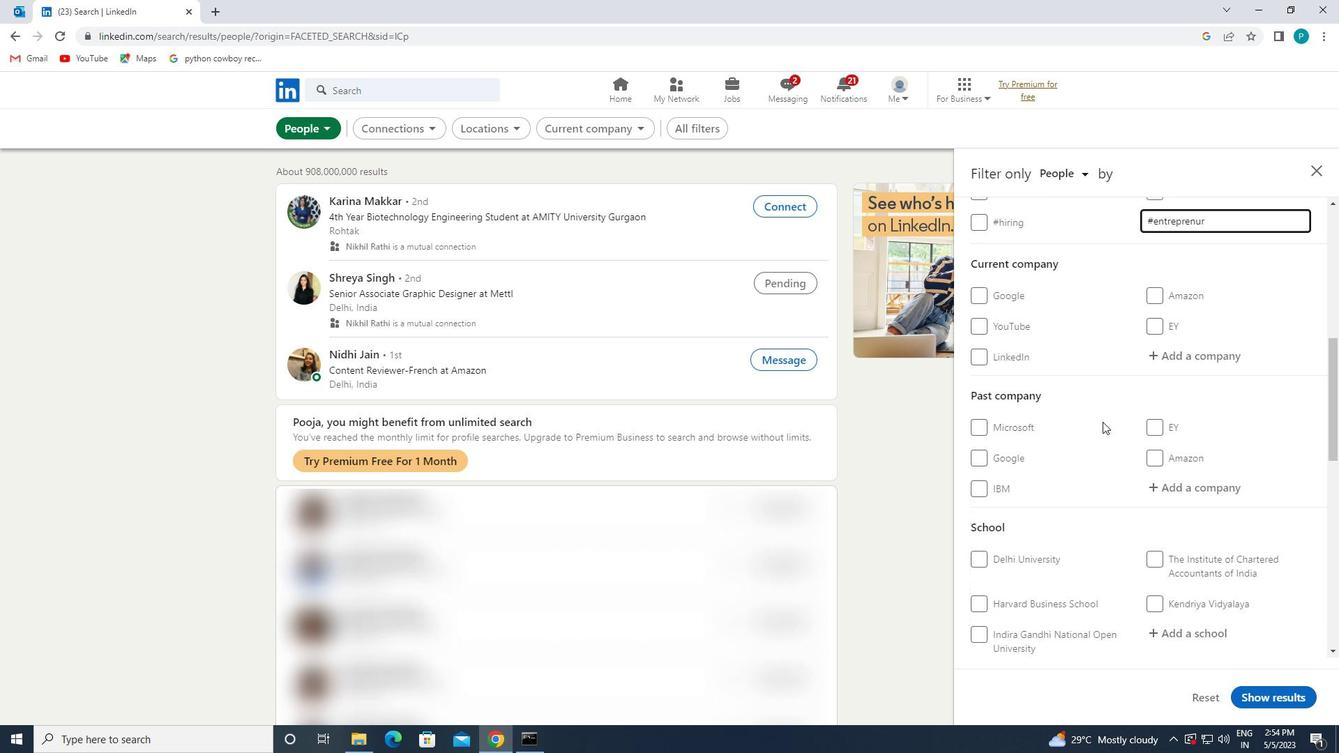 
Action: Mouse scrolled (1096, 419) with delta (0, 0)
Screenshot: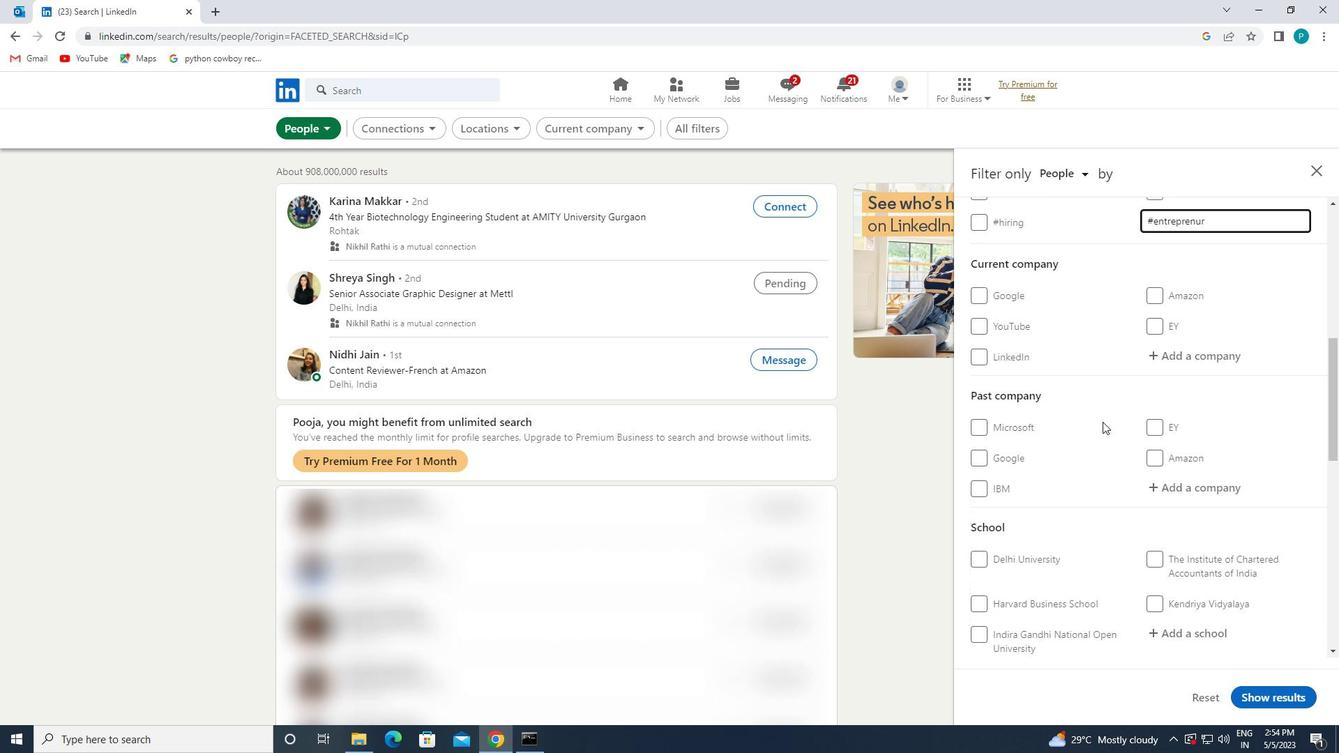 
Action: Mouse scrolled (1096, 419) with delta (0, 0)
Screenshot: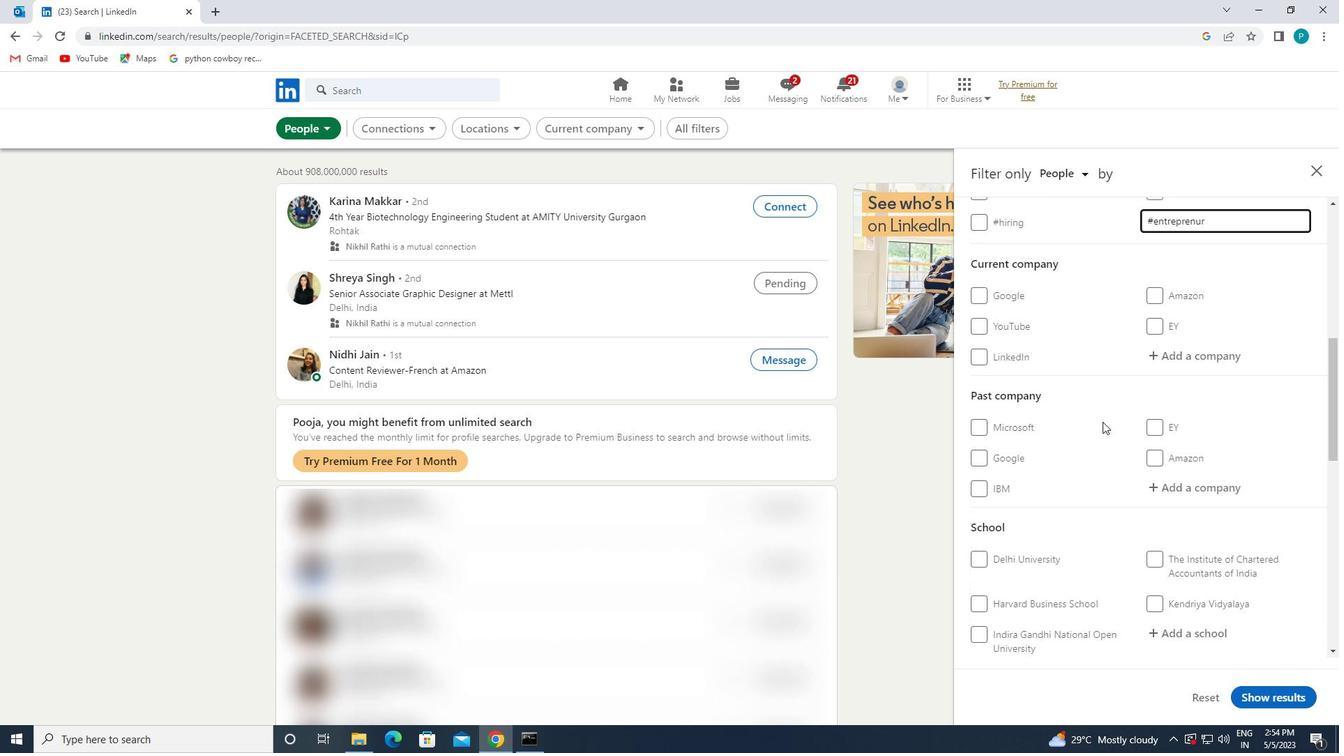 
Action: Mouse moved to (1046, 466)
Screenshot: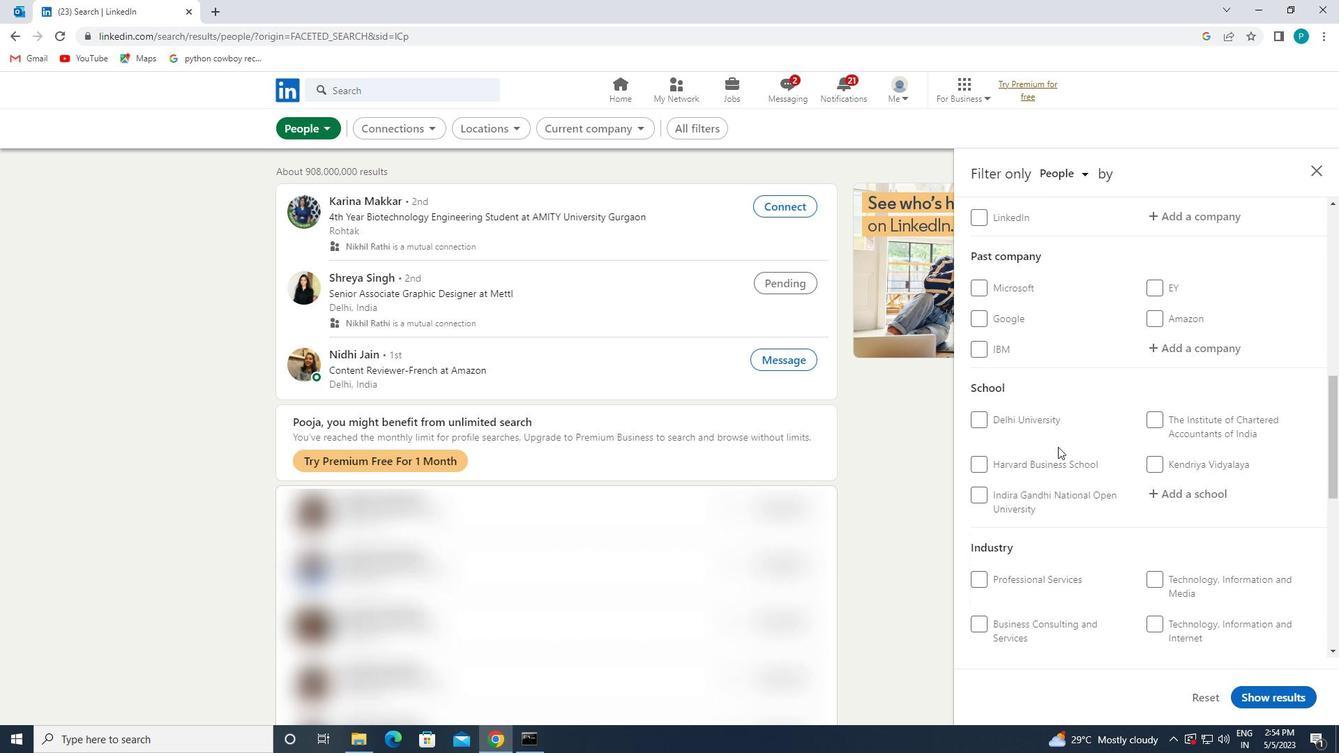 
Action: Mouse scrolled (1046, 466) with delta (0, 0)
Screenshot: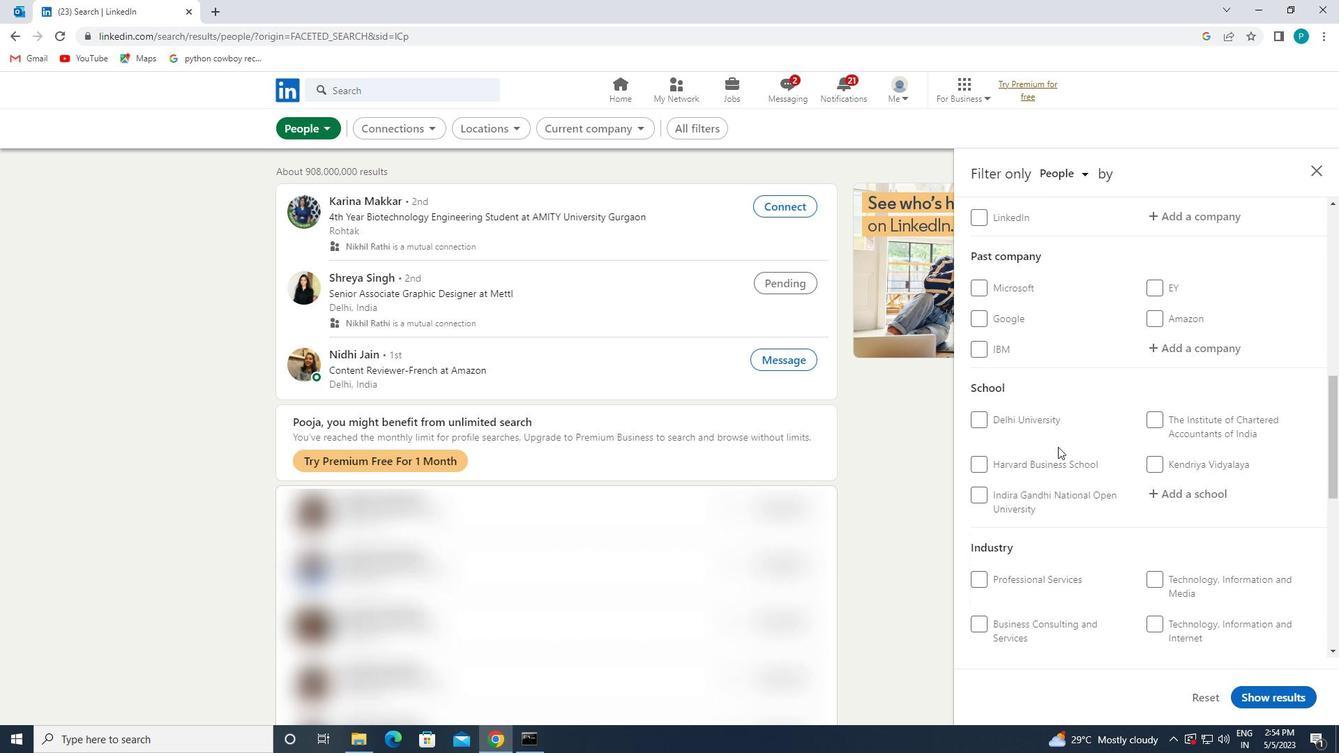 
Action: Mouse moved to (1043, 472)
Screenshot: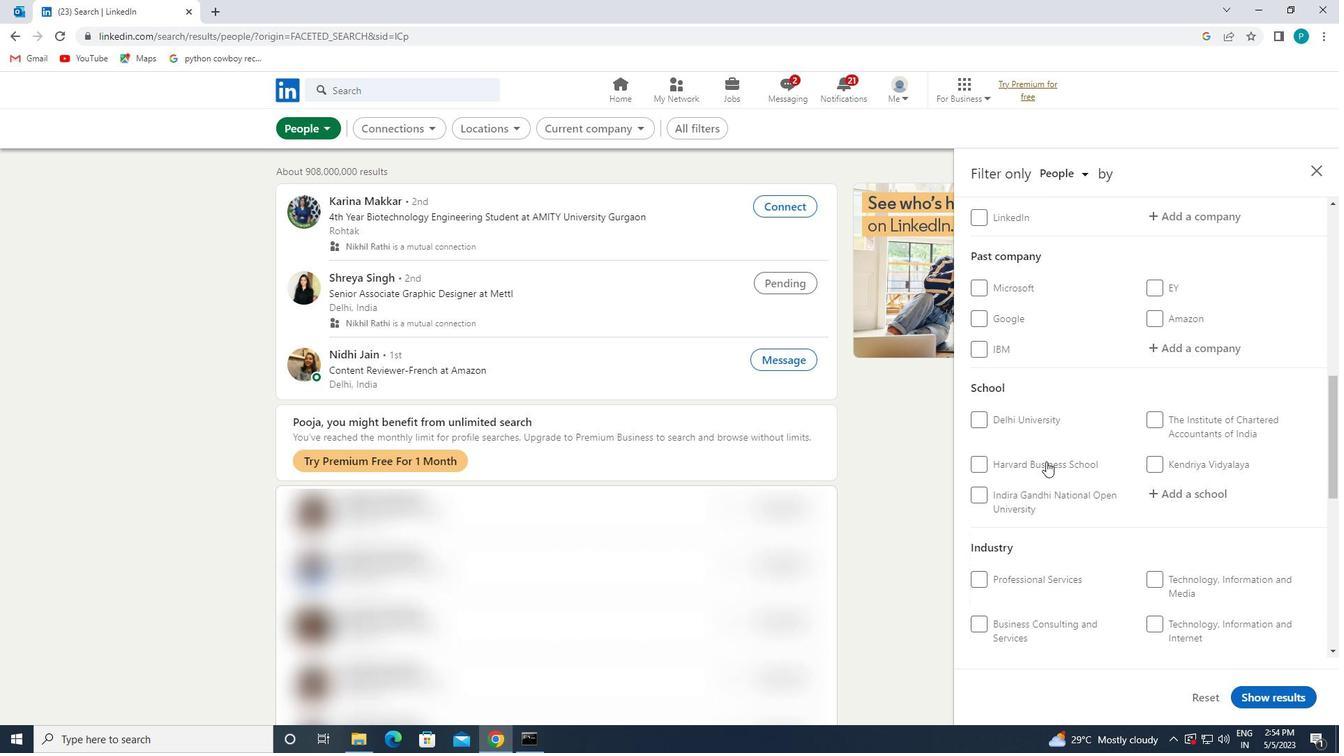 
Action: Mouse scrolled (1043, 471) with delta (0, 0)
Screenshot: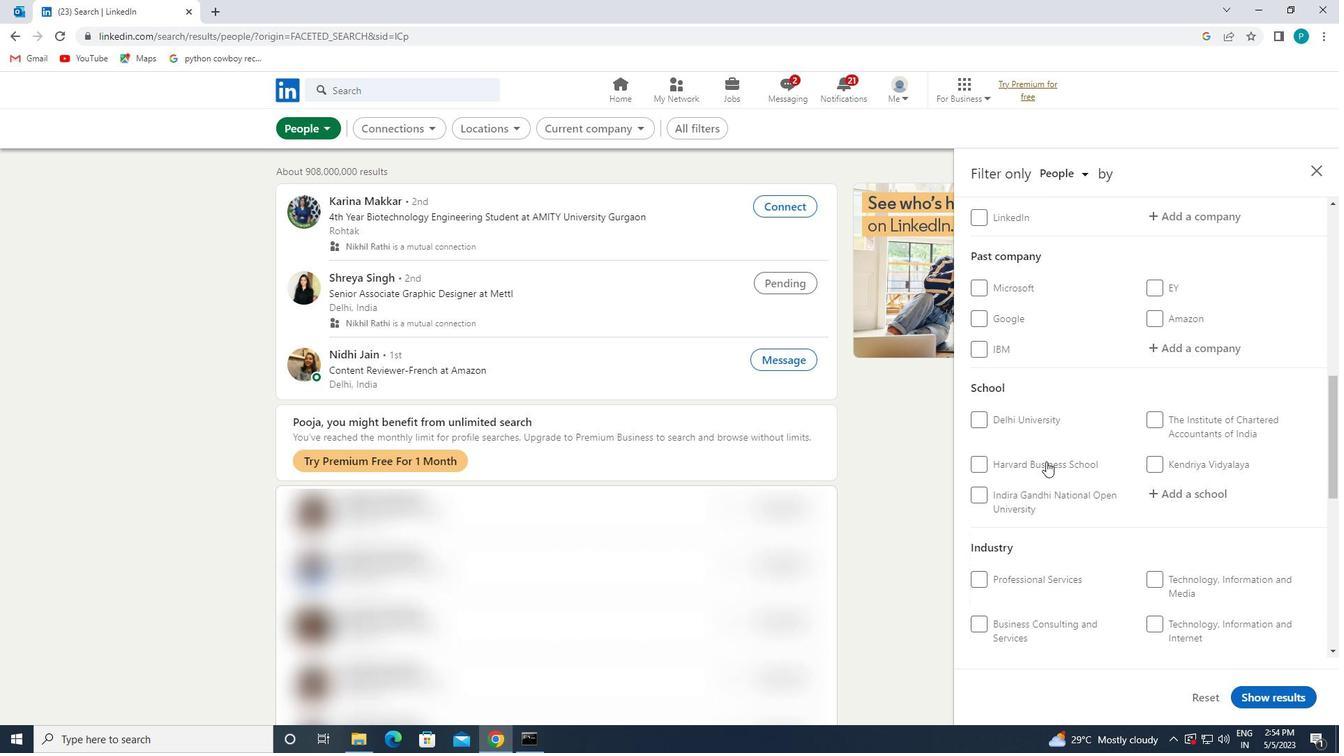 
Action: Mouse scrolled (1043, 471) with delta (0, 0)
Screenshot: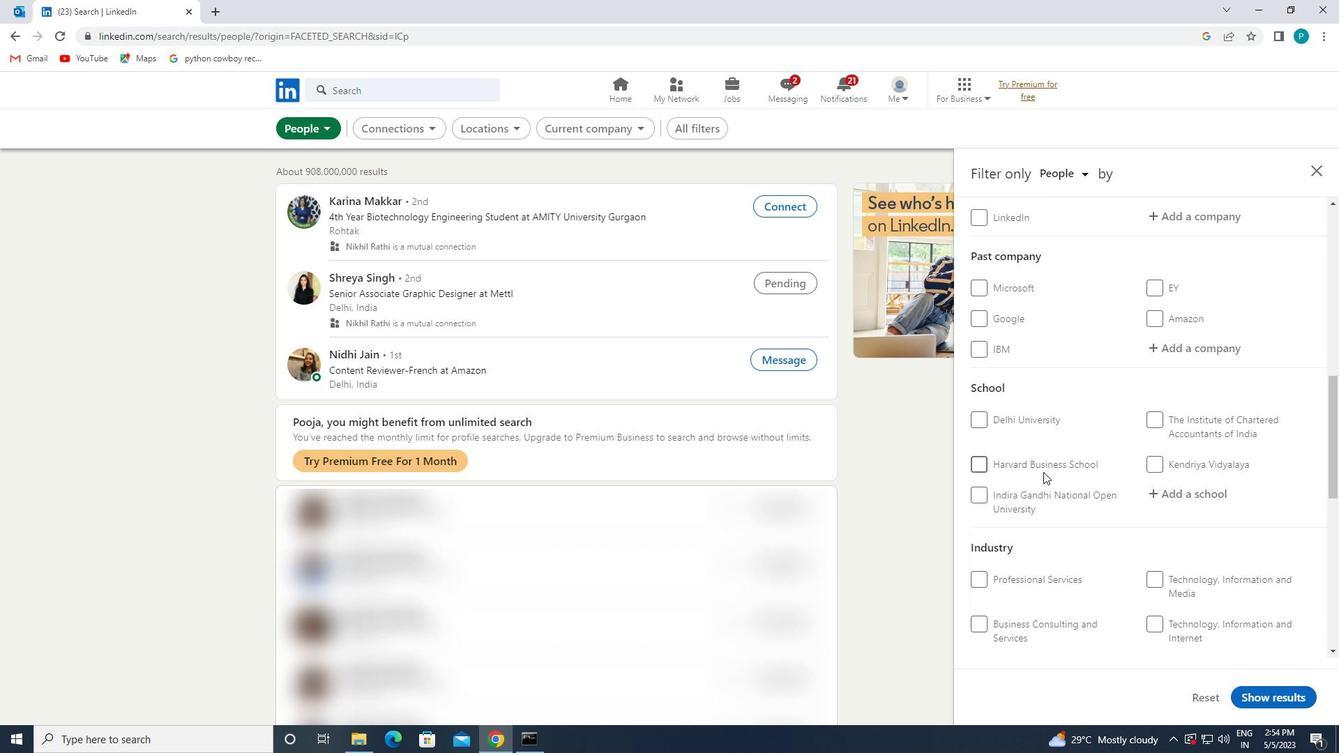 
Action: Mouse moved to (1029, 500)
Screenshot: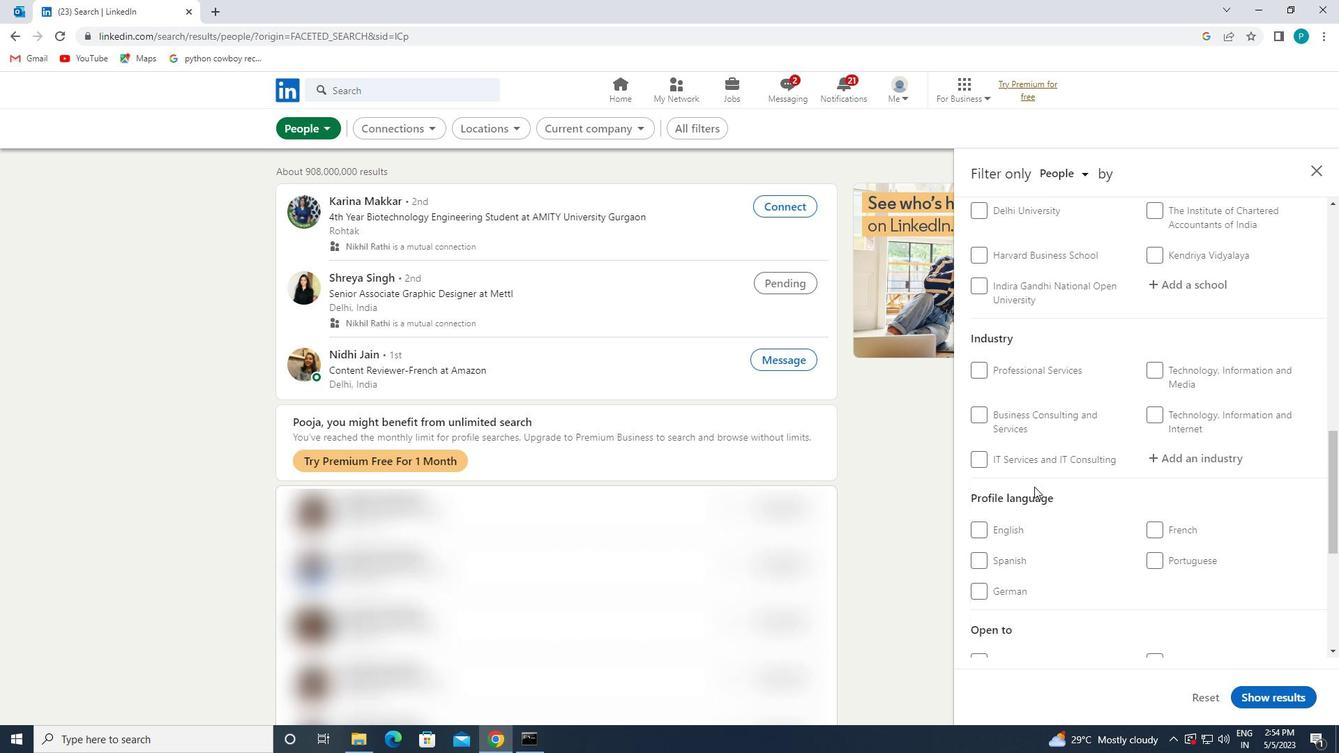 
Action: Mouse scrolled (1029, 499) with delta (0, 0)
Screenshot: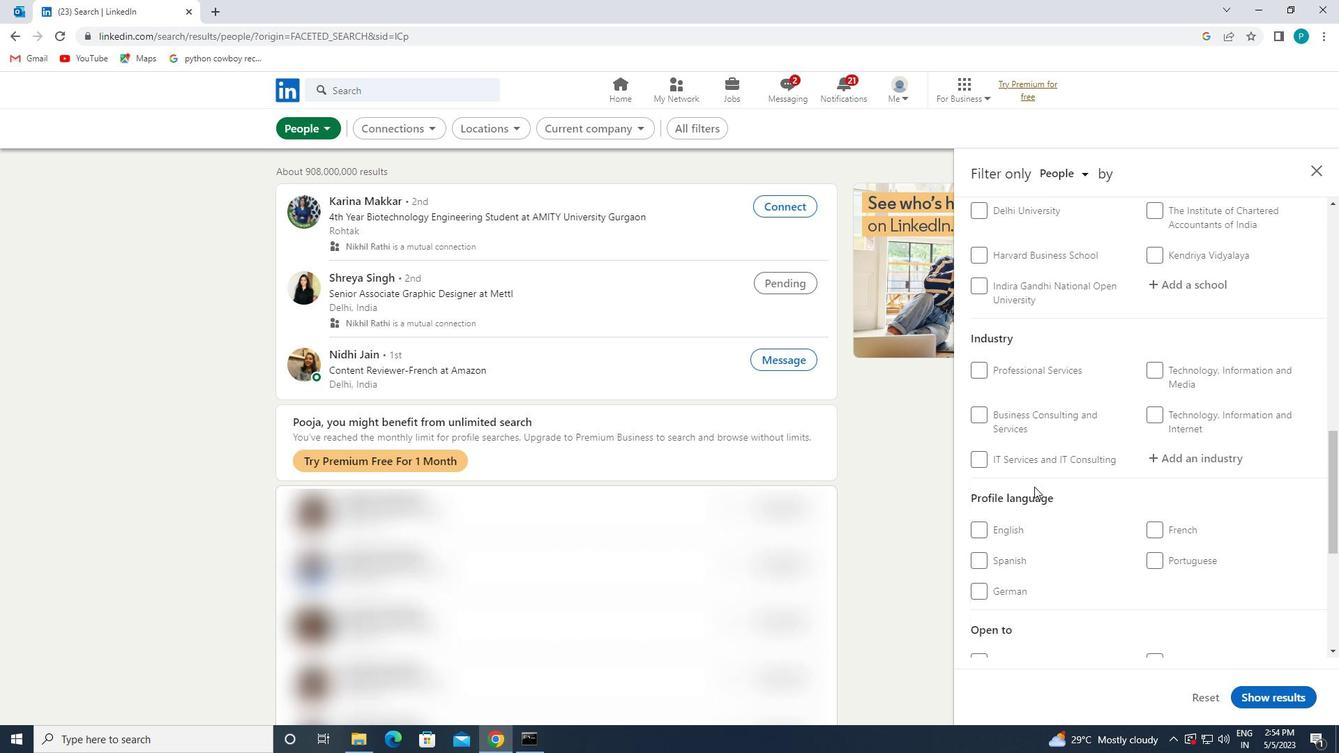 
Action: Mouse moved to (1028, 503)
Screenshot: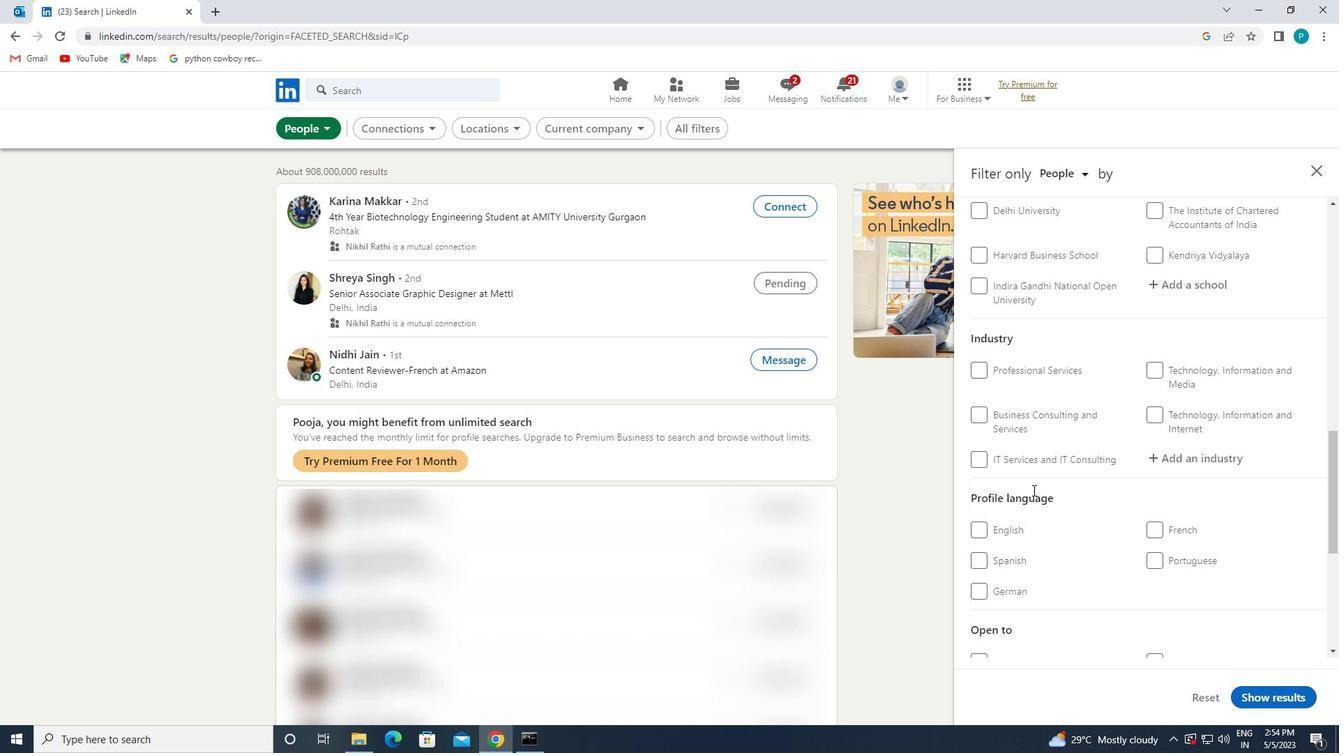 
Action: Mouse scrolled (1028, 502) with delta (0, 0)
Screenshot: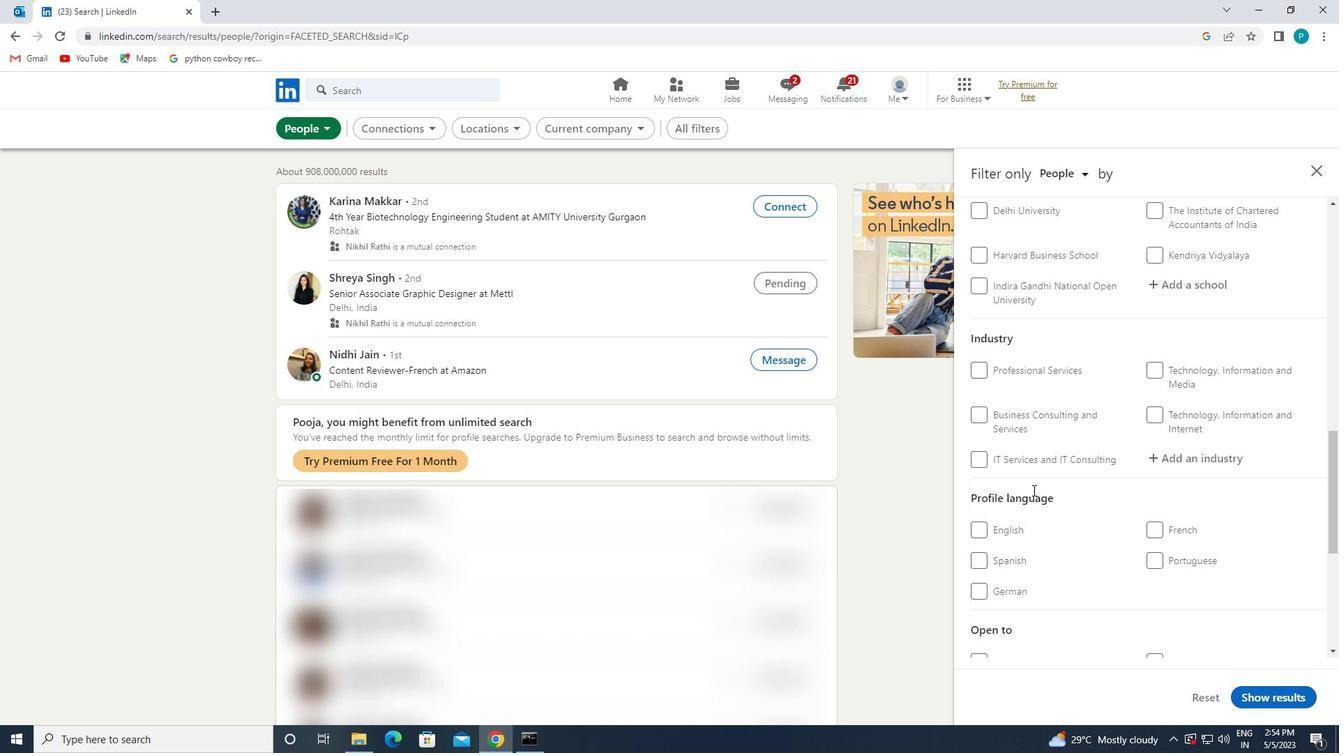 
Action: Mouse moved to (995, 395)
Screenshot: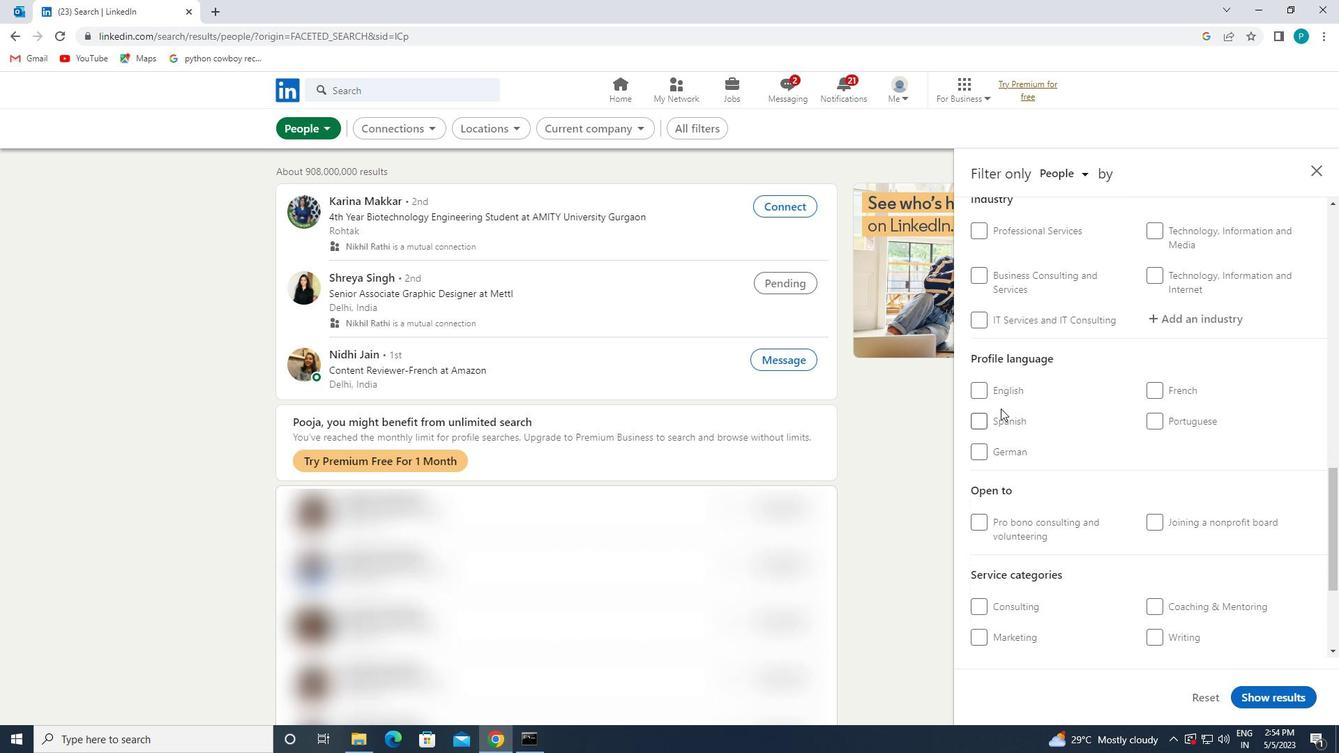 
Action: Mouse pressed left at (995, 395)
Screenshot: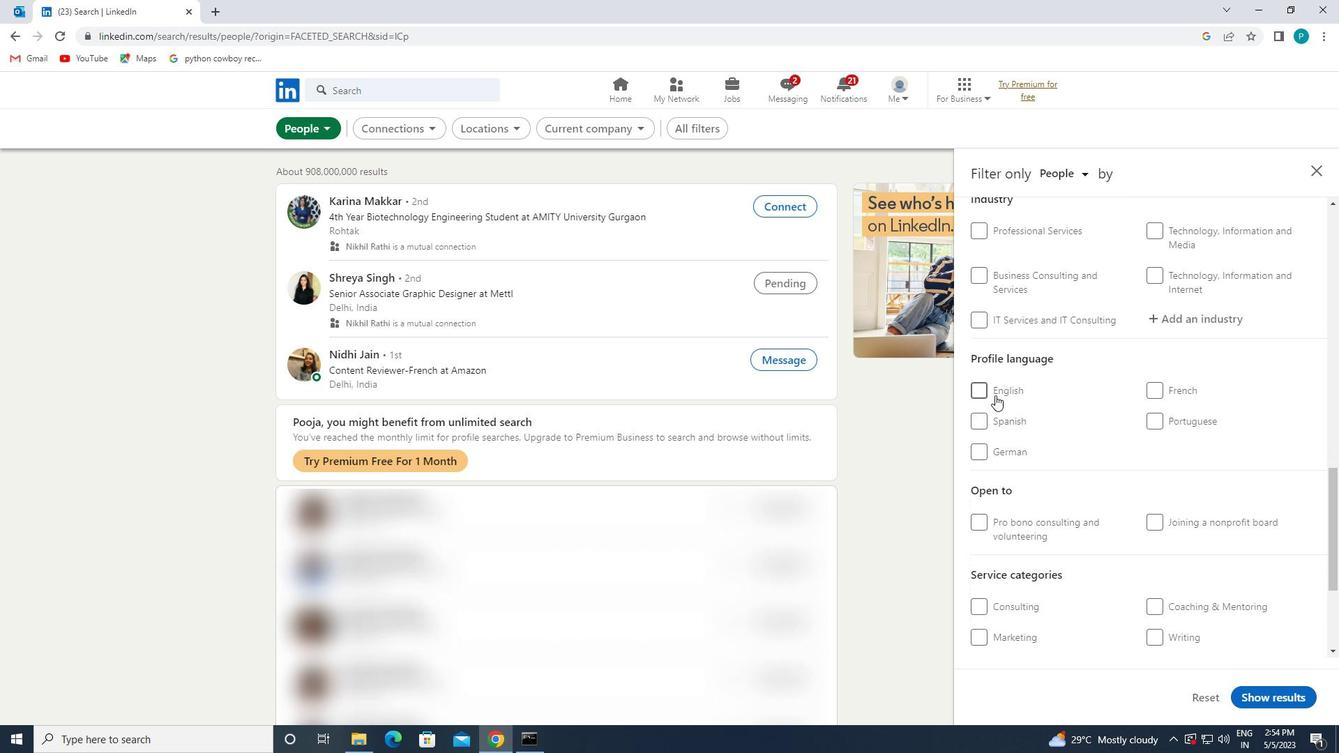 
Action: Mouse moved to (1110, 401)
Screenshot: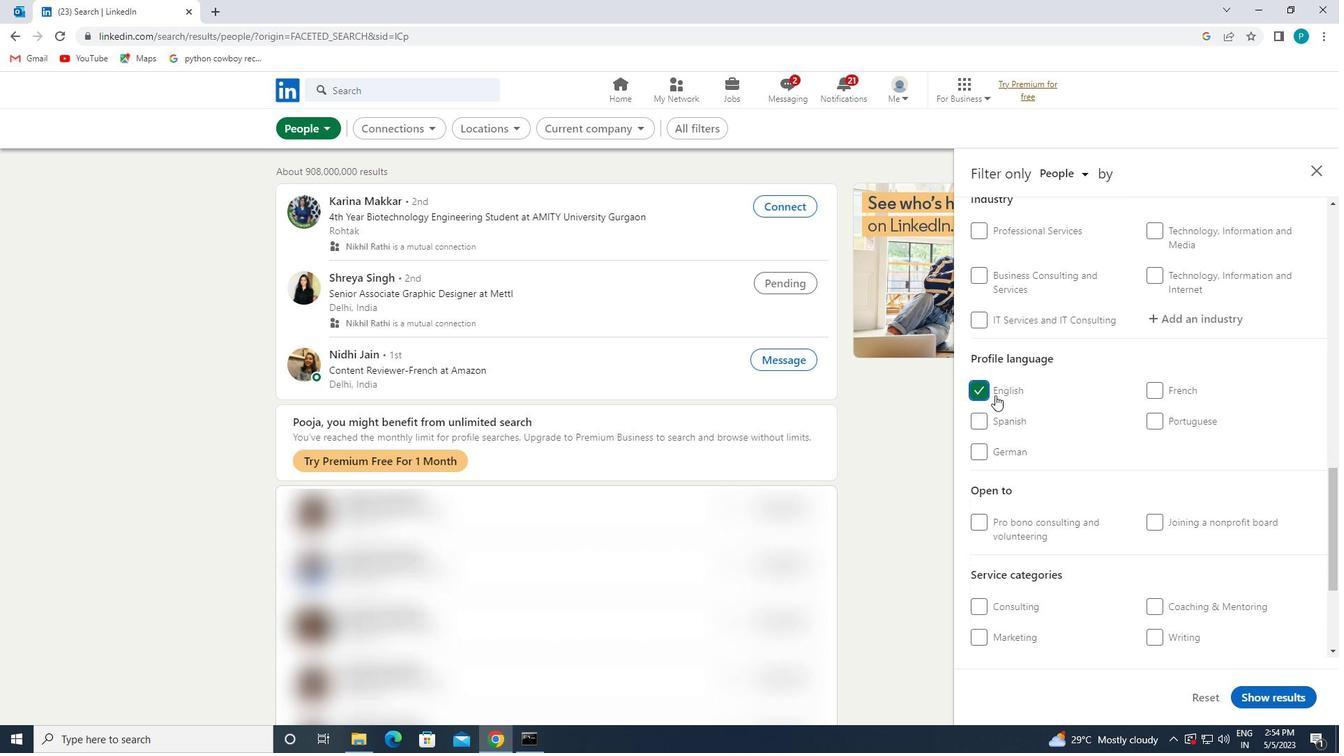 
Action: Mouse scrolled (1110, 402) with delta (0, 0)
Screenshot: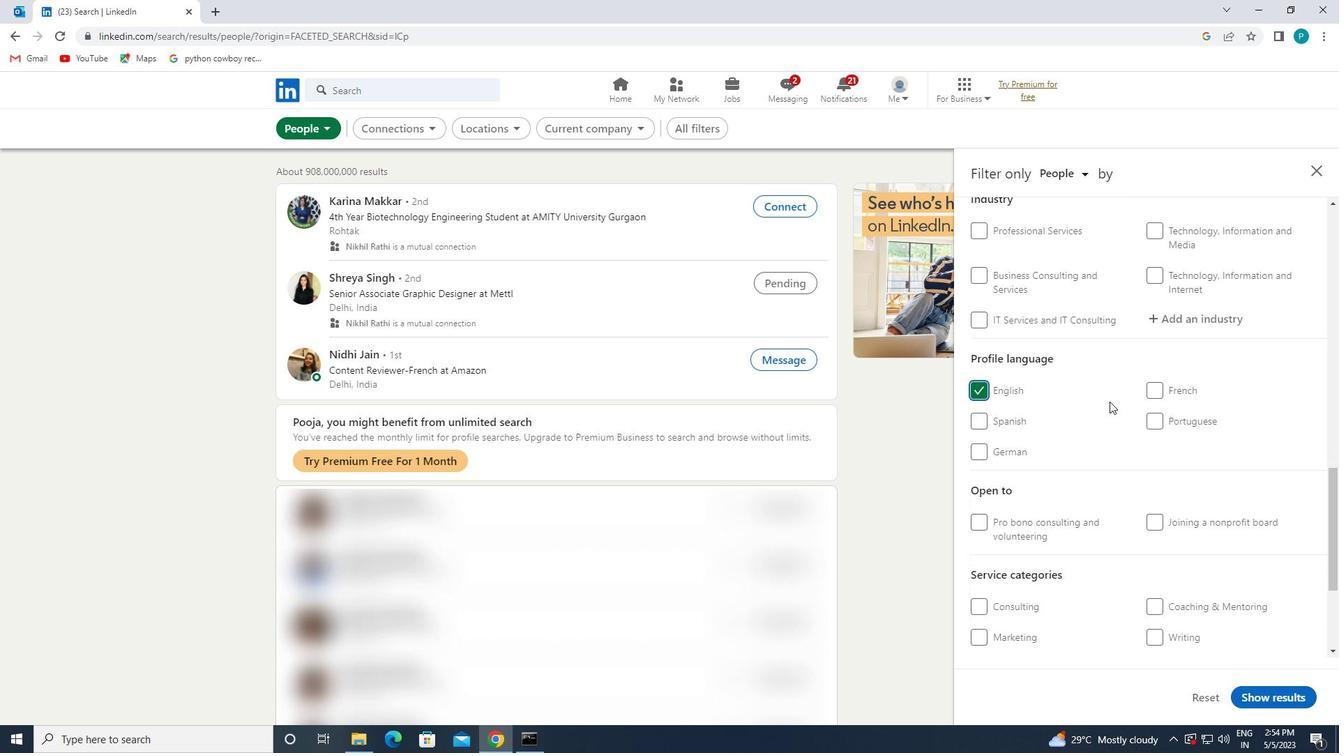 
Action: Mouse moved to (1144, 401)
Screenshot: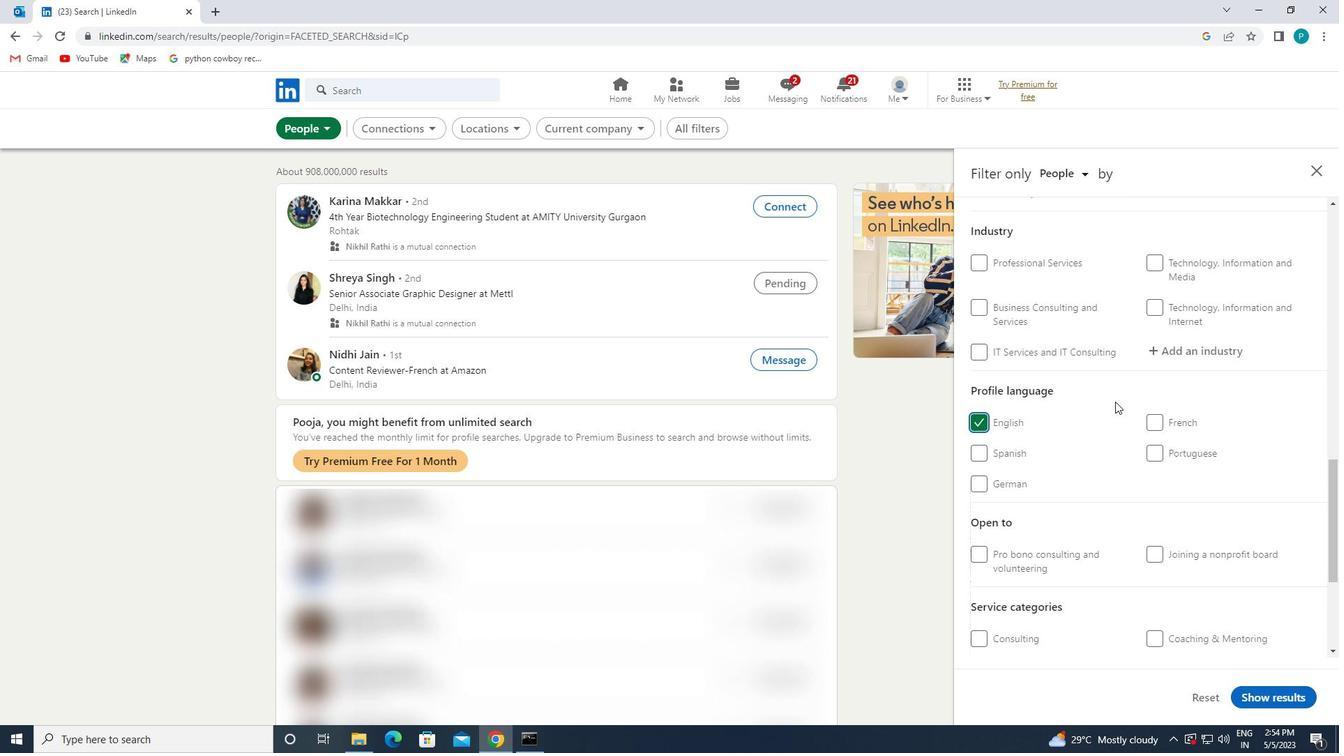 
Action: Mouse scrolled (1144, 402) with delta (0, 0)
Screenshot: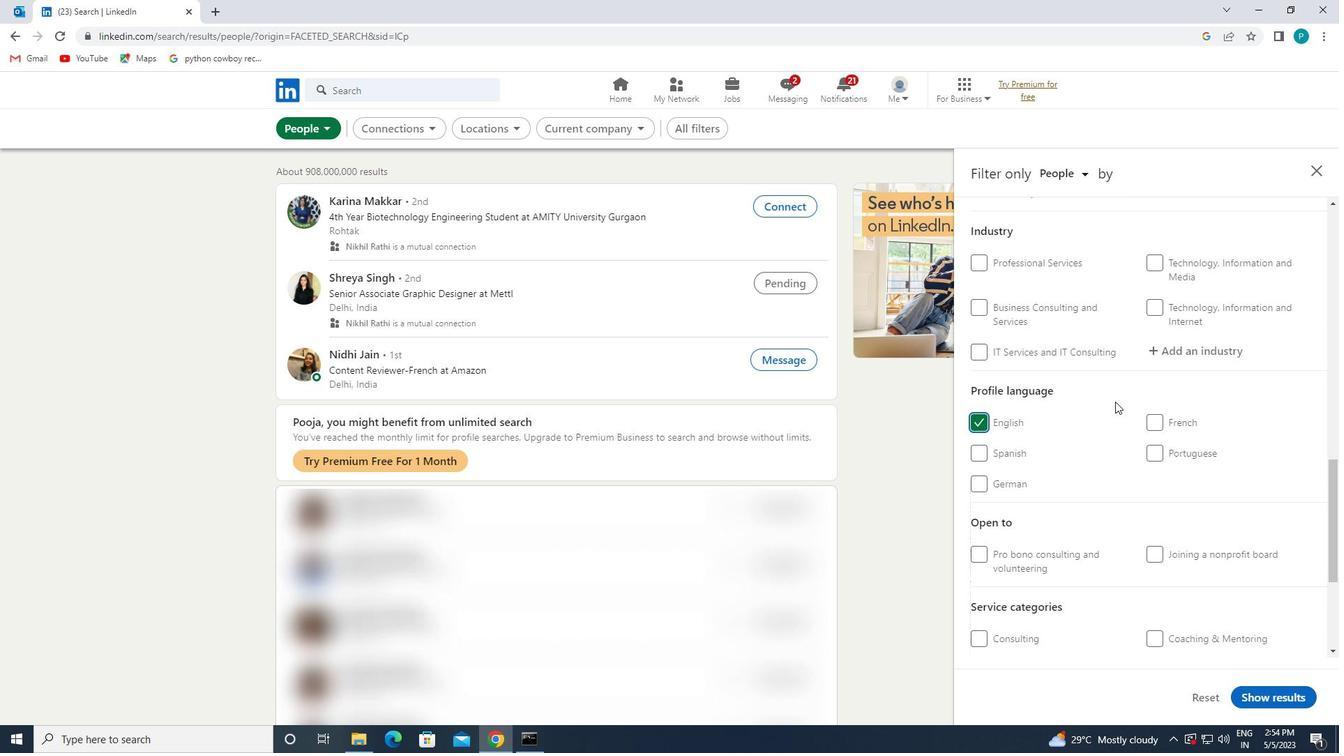 
Action: Mouse moved to (1177, 401)
Screenshot: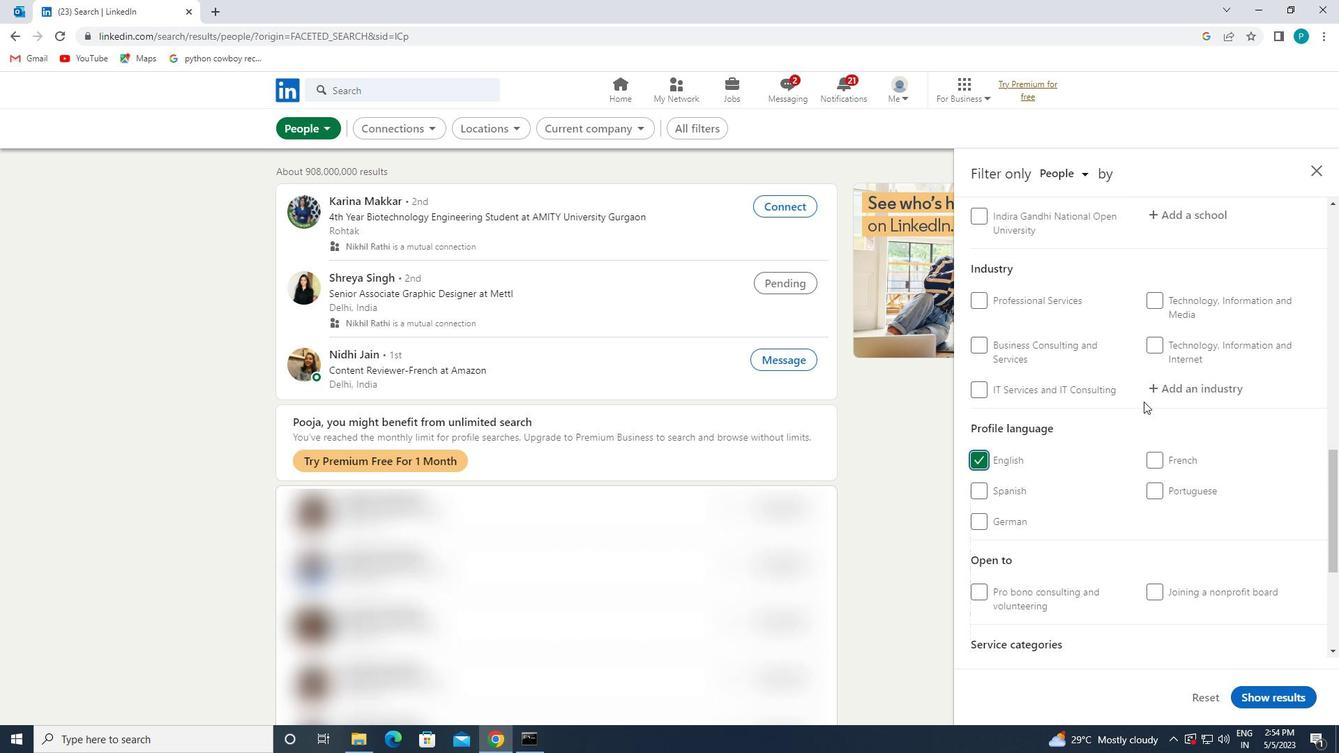 
Action: Mouse scrolled (1177, 402) with delta (0, 0)
Screenshot: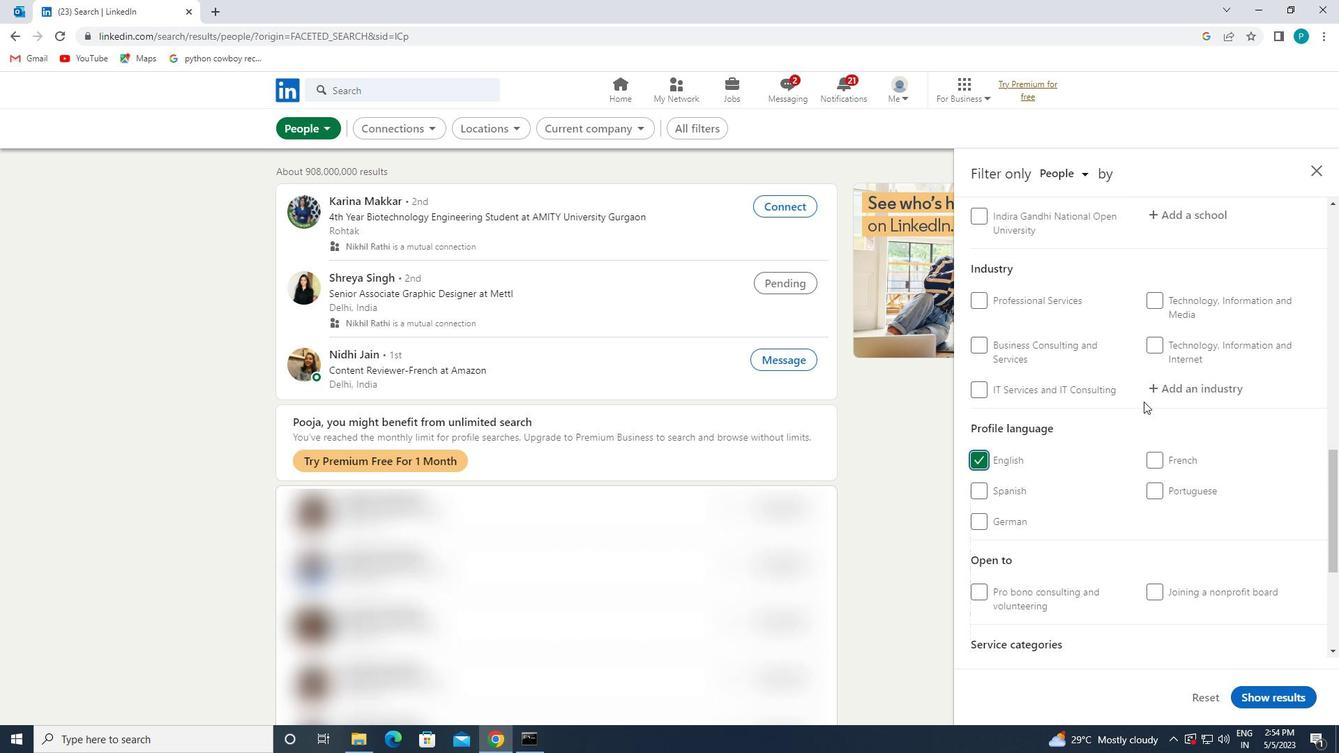 
Action: Mouse moved to (1183, 401)
Screenshot: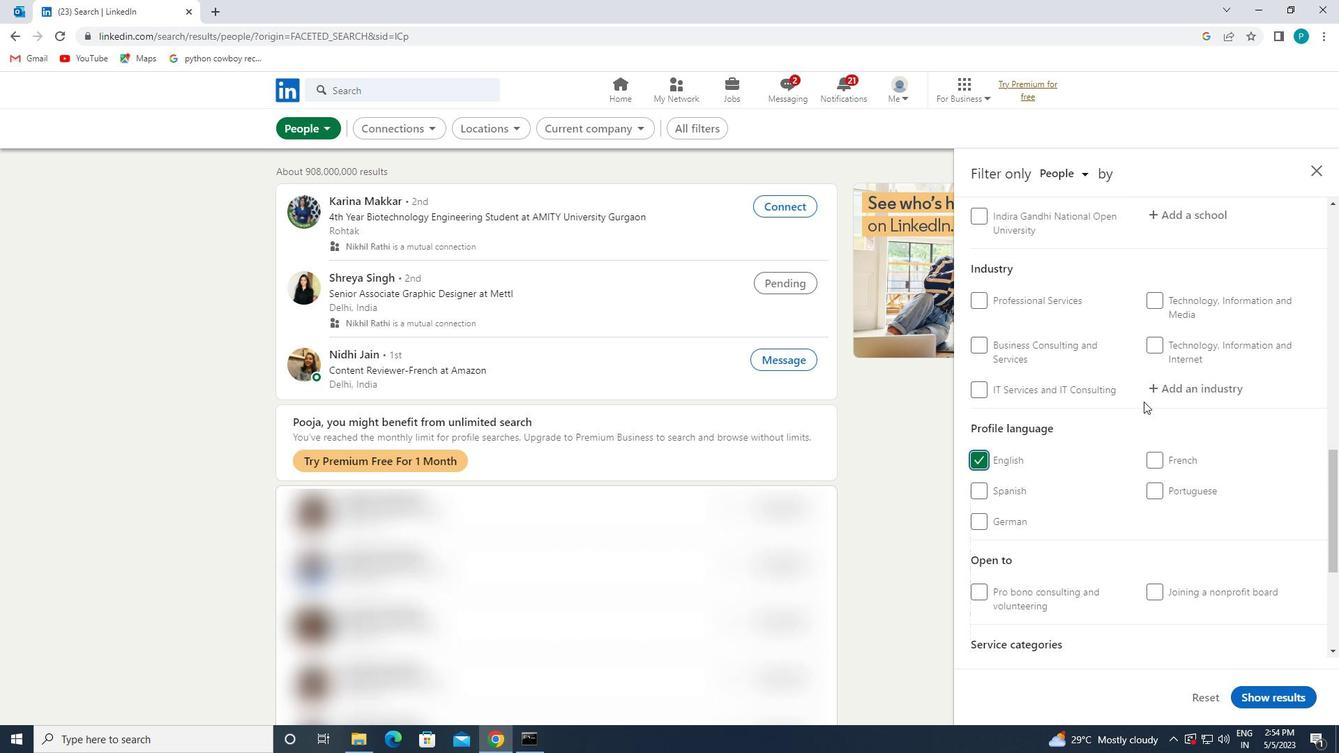 
Action: Mouse scrolled (1183, 402) with delta (0, 0)
Screenshot: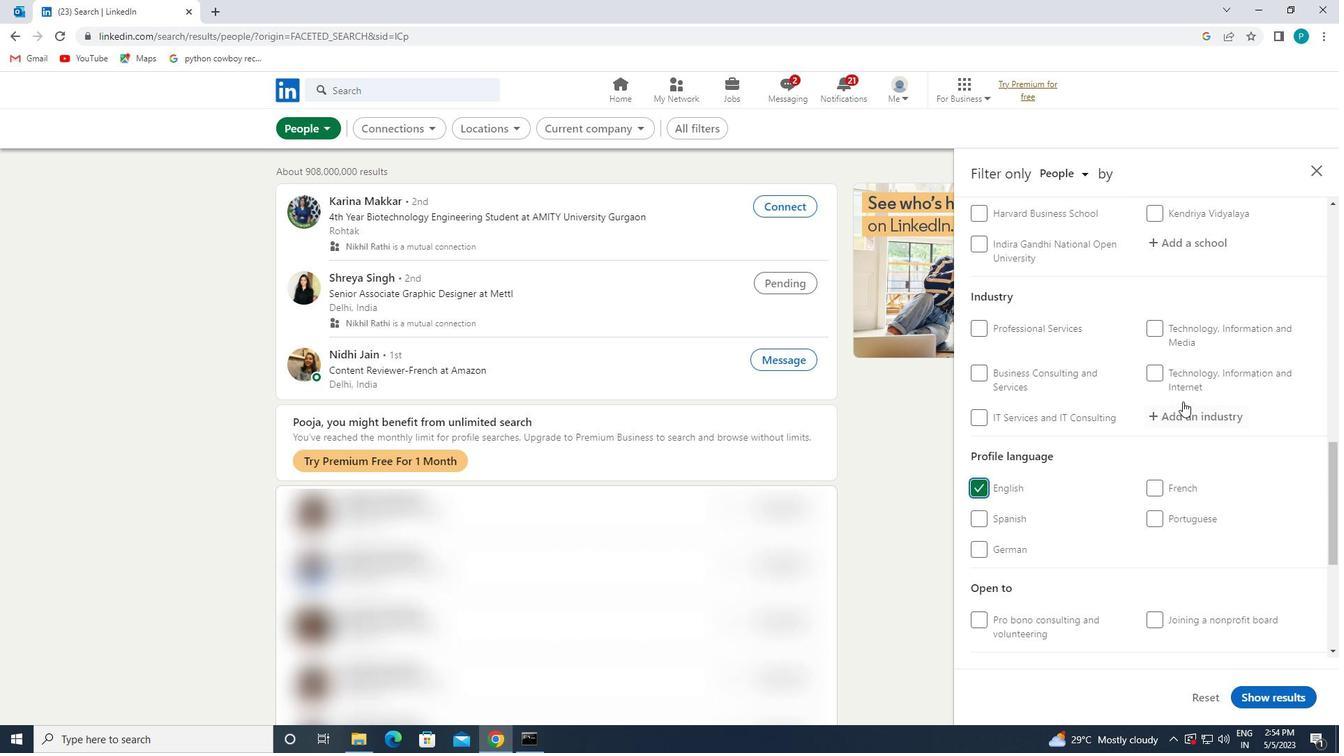 
Action: Mouse scrolled (1183, 402) with delta (0, 0)
Screenshot: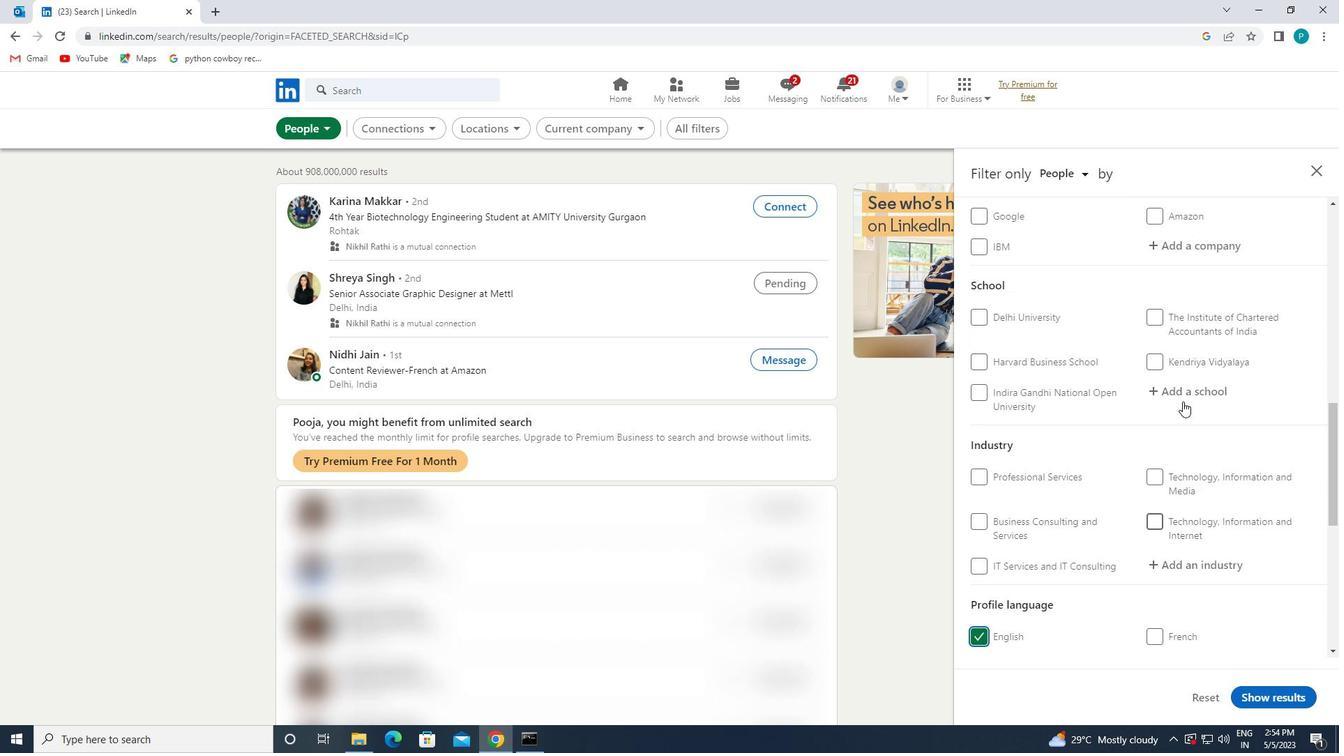 
Action: Mouse scrolled (1183, 402) with delta (0, 0)
Screenshot: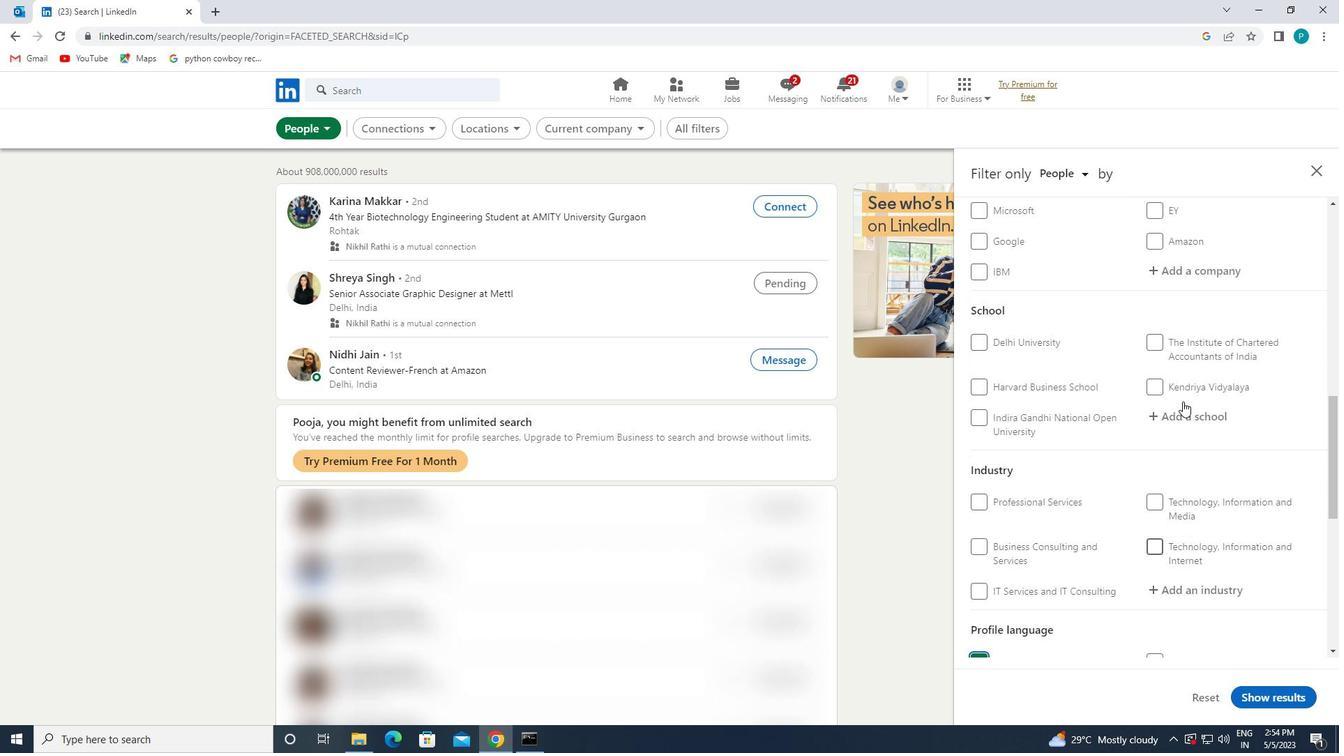 
Action: Mouse scrolled (1183, 402) with delta (0, 0)
Screenshot: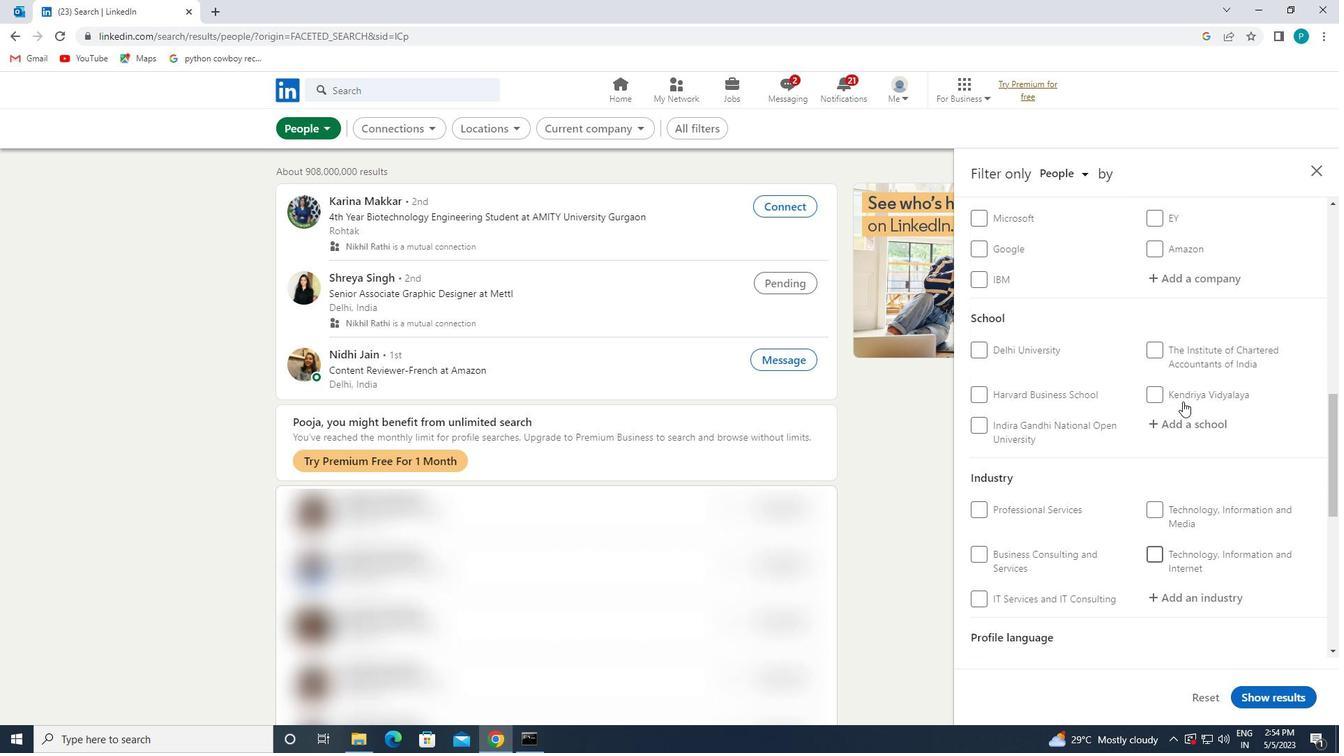 
Action: Mouse moved to (1177, 374)
Screenshot: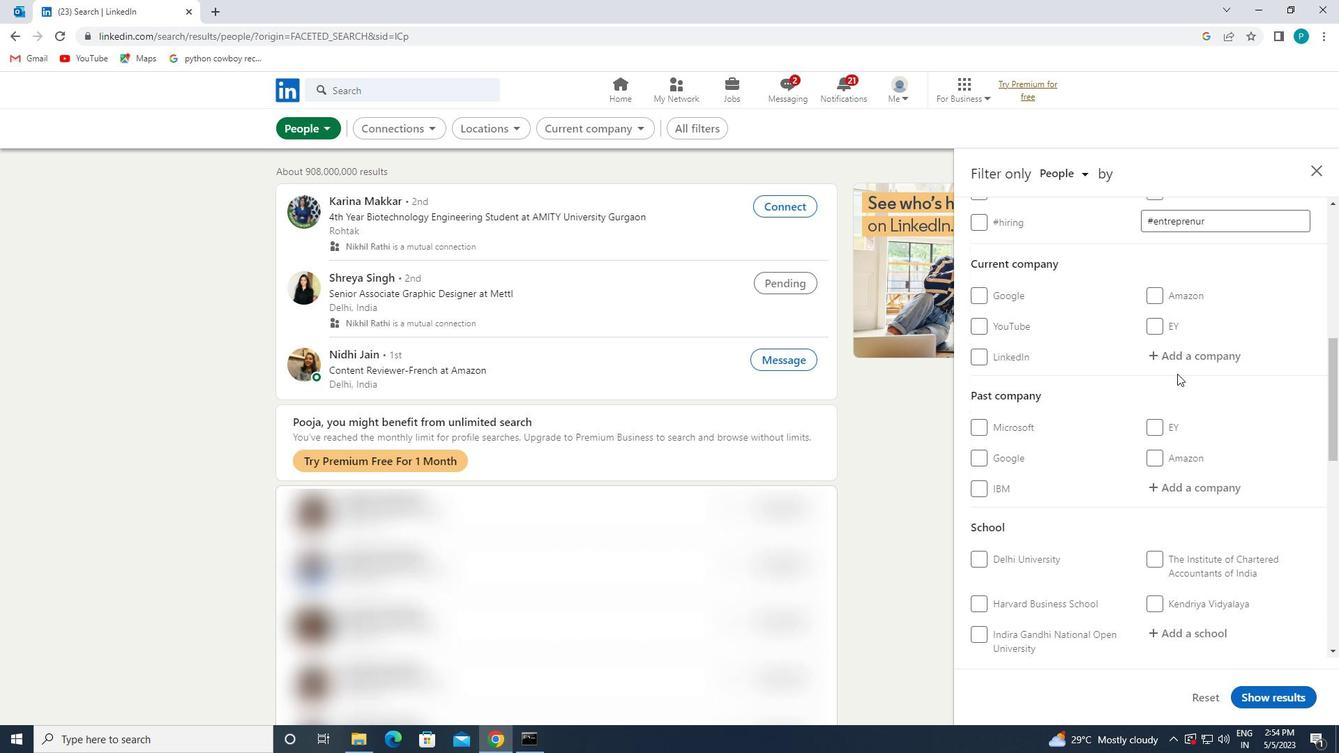
Action: Mouse pressed left at (1177, 374)
Screenshot: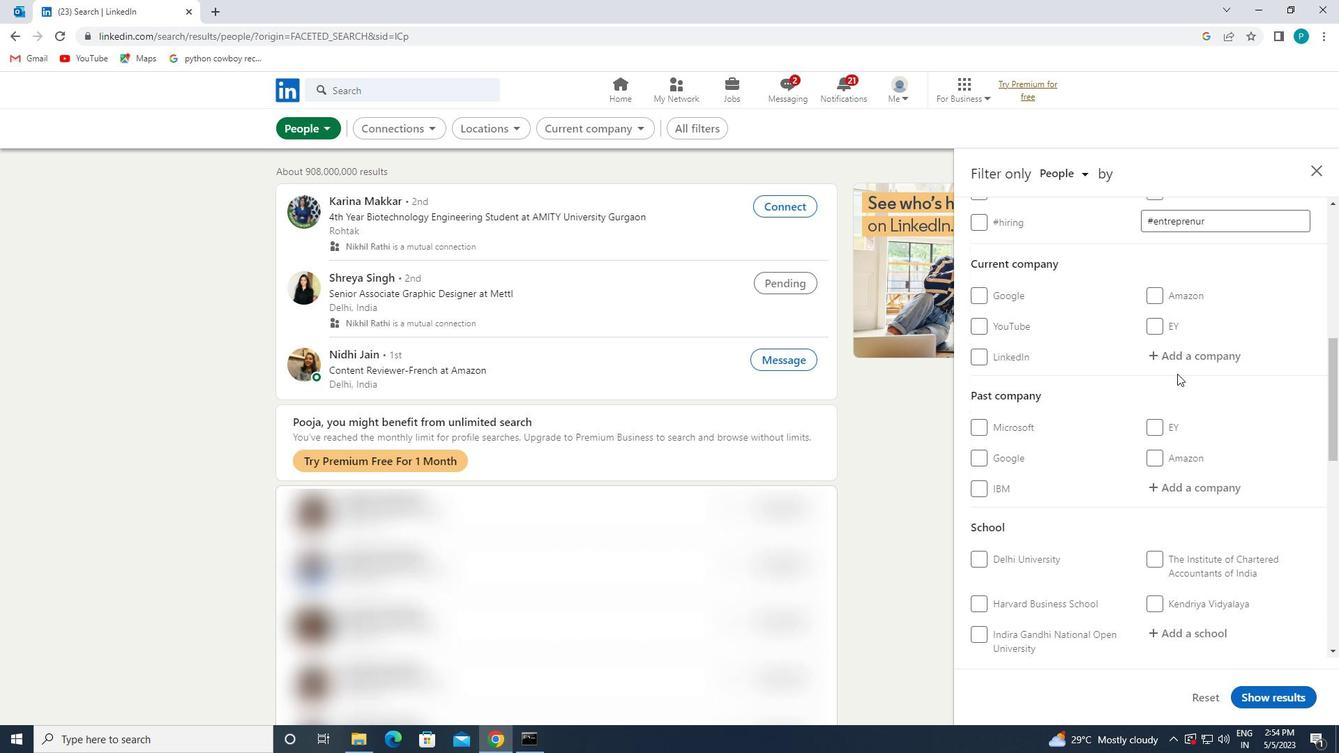
Action: Mouse moved to (1169, 365)
Screenshot: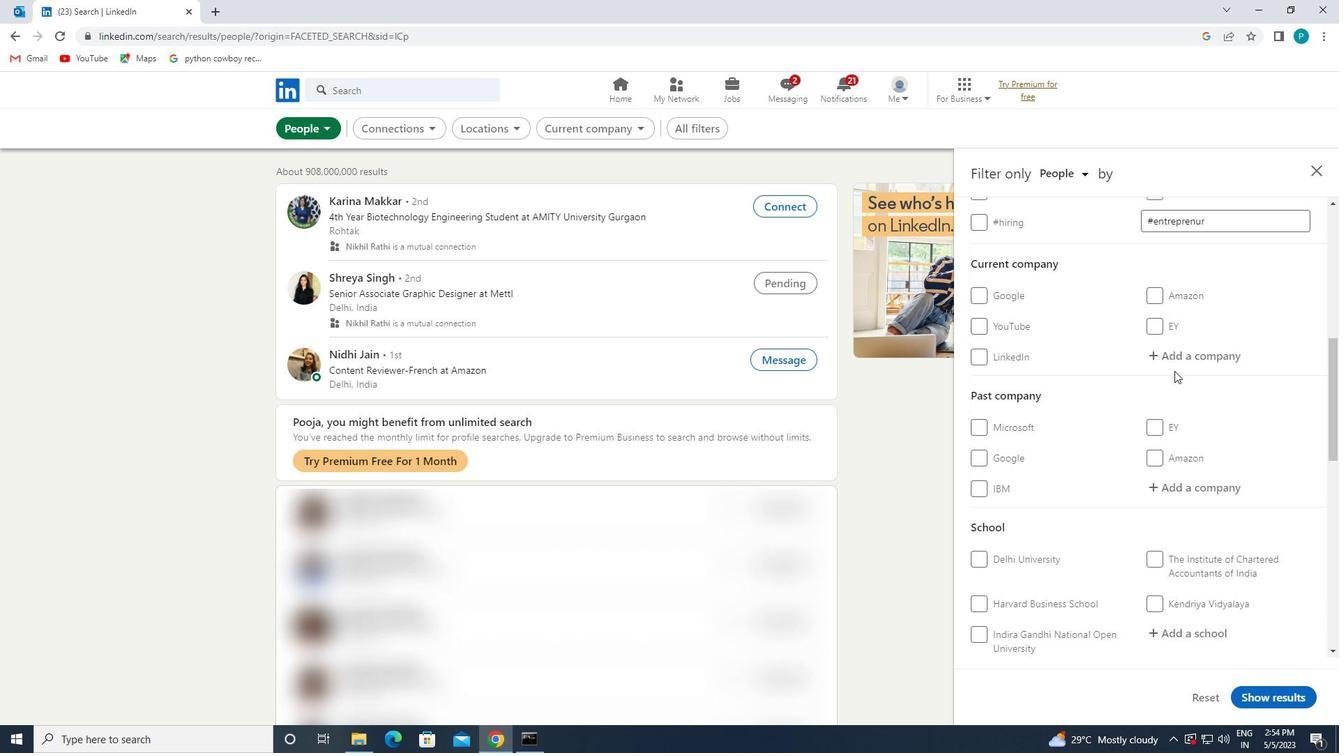 
Action: Mouse pressed left at (1169, 365)
Screenshot: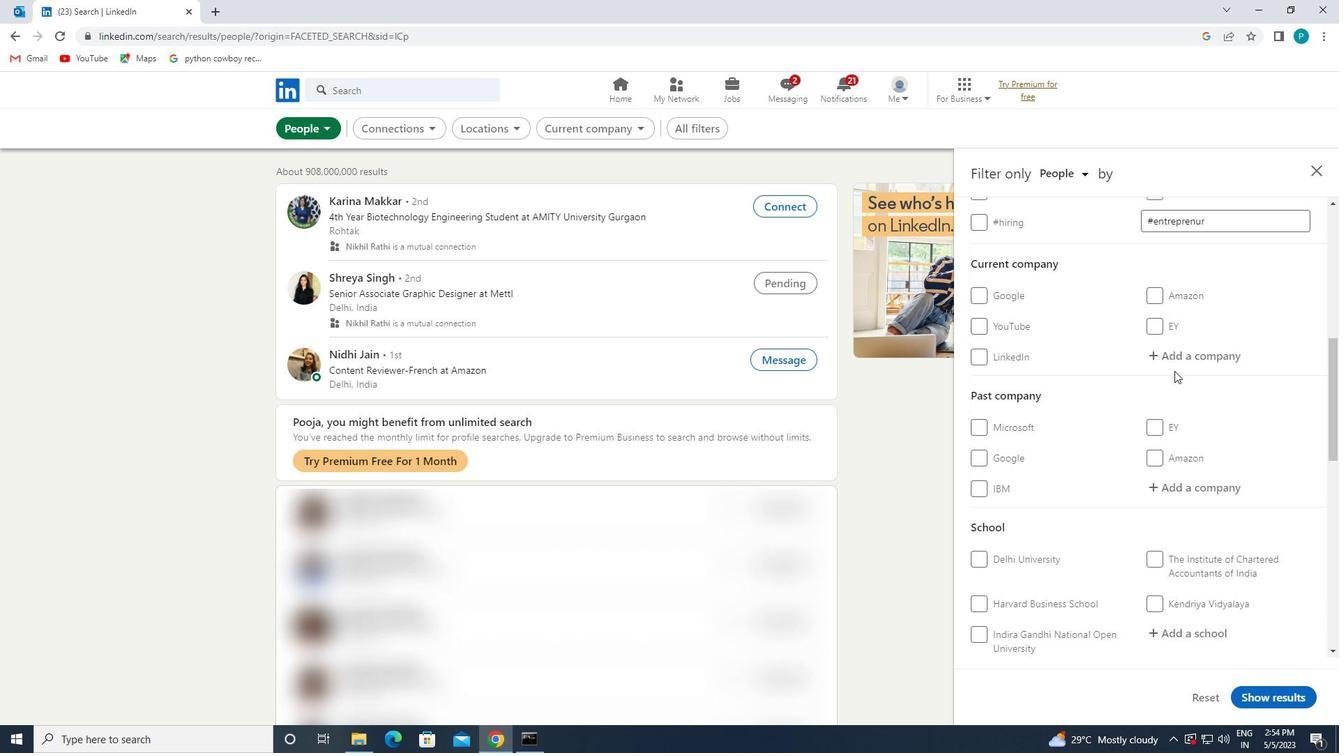 
Action: Key pressed <Key.caps_lock>DBS
Screenshot: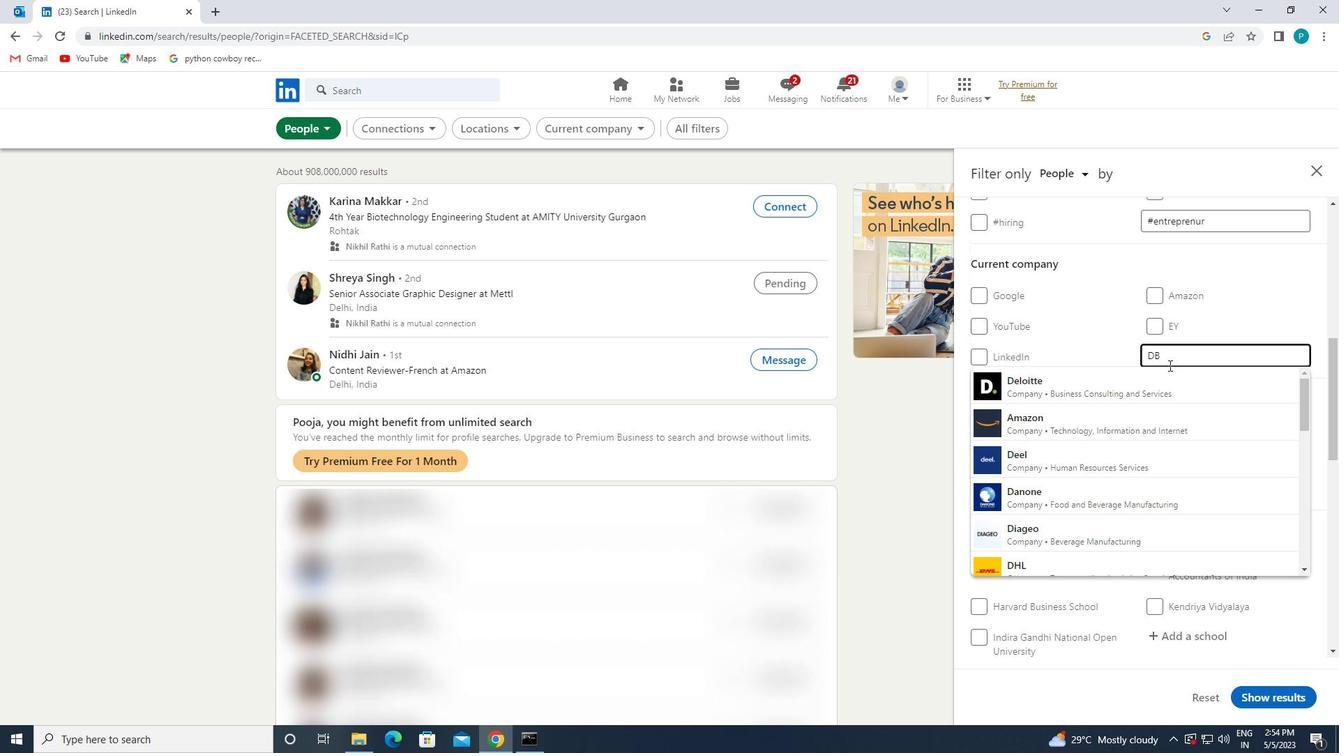 
Action: Mouse moved to (1157, 382)
Screenshot: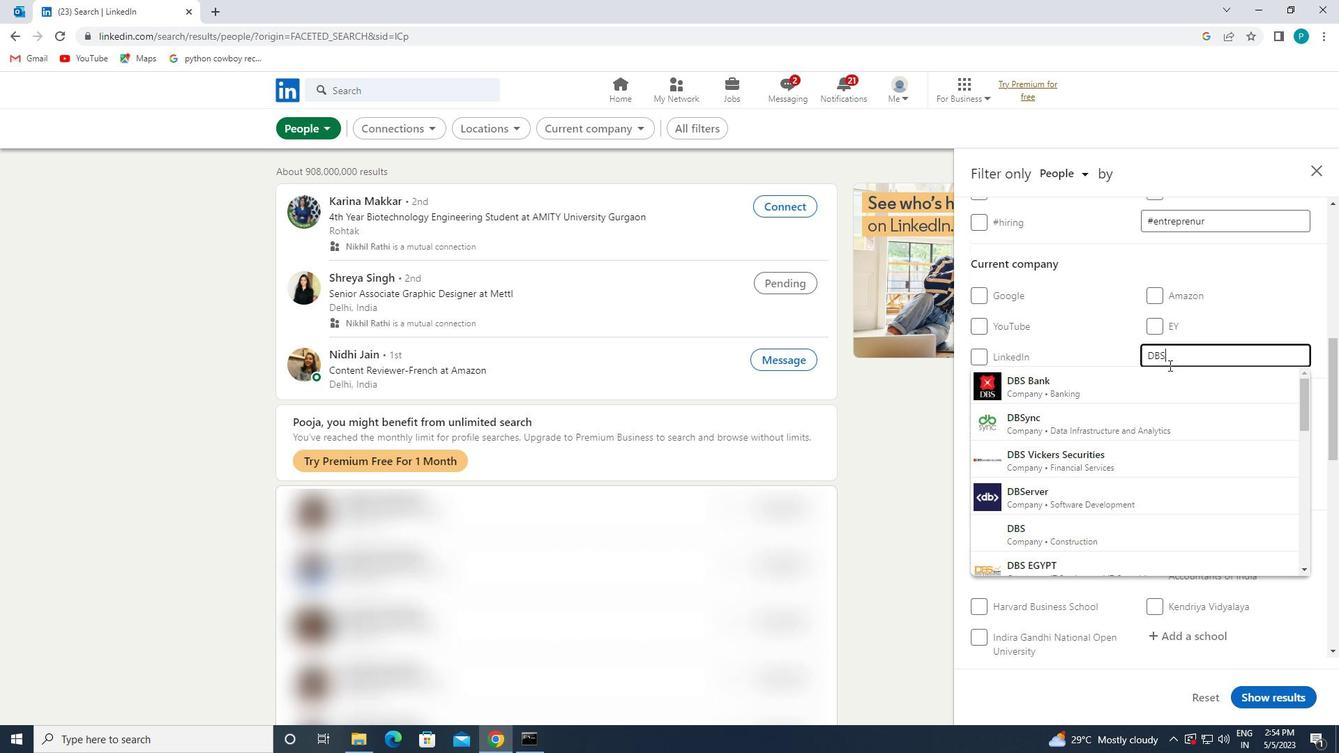 
Action: Mouse pressed left at (1157, 382)
Screenshot: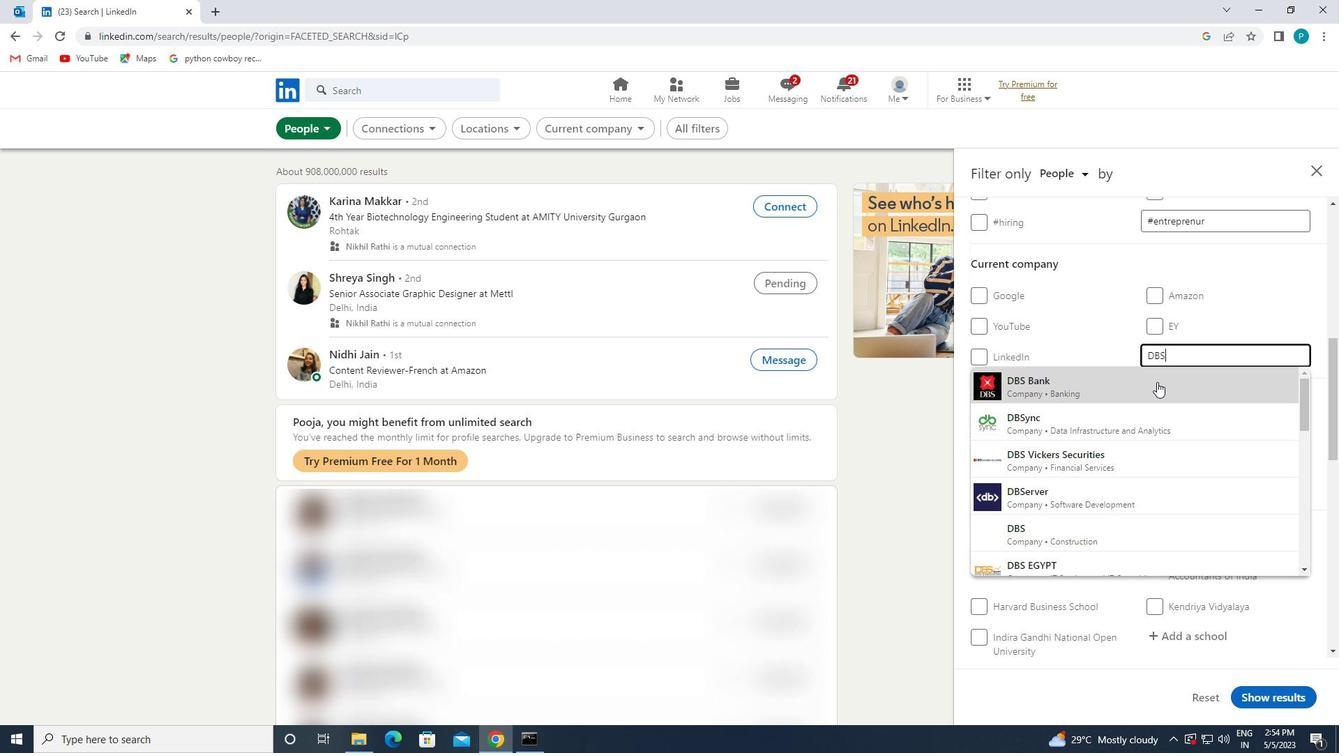 
Action: Mouse moved to (1196, 439)
Screenshot: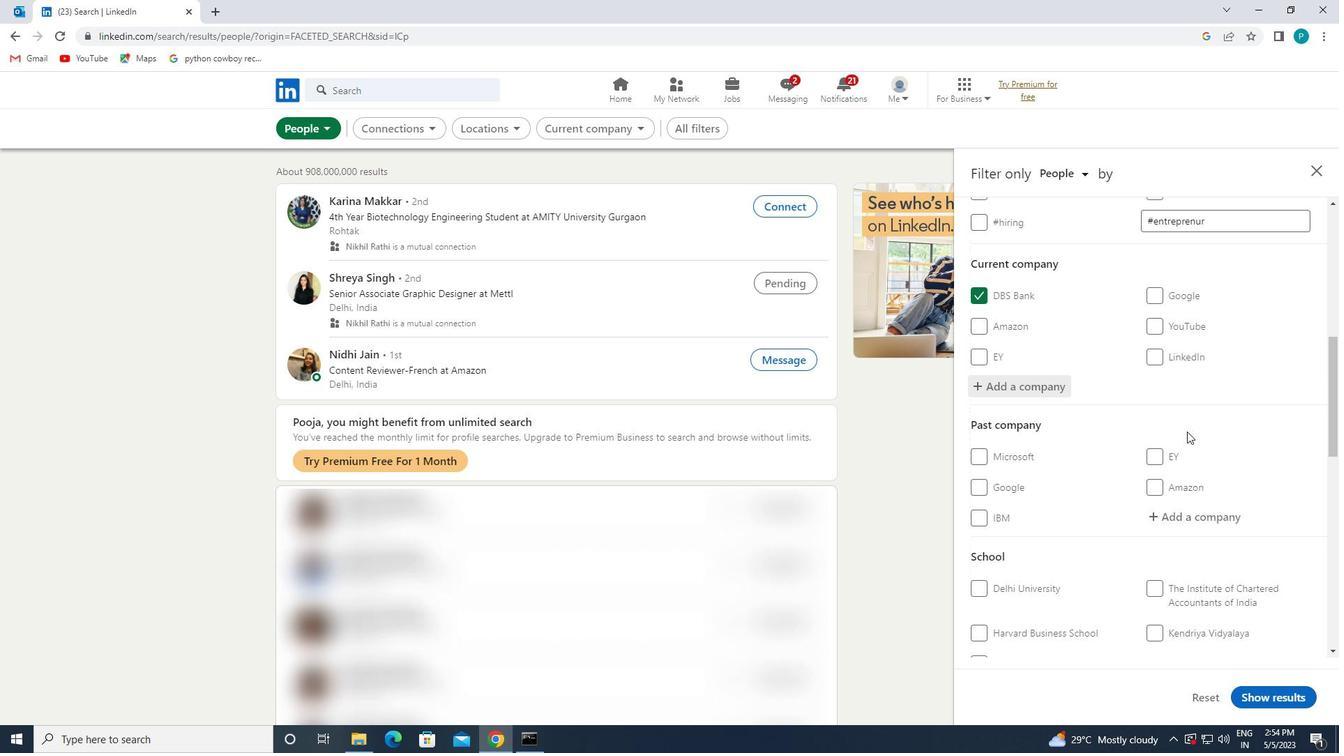 
Action: Mouse scrolled (1196, 438) with delta (0, 0)
Screenshot: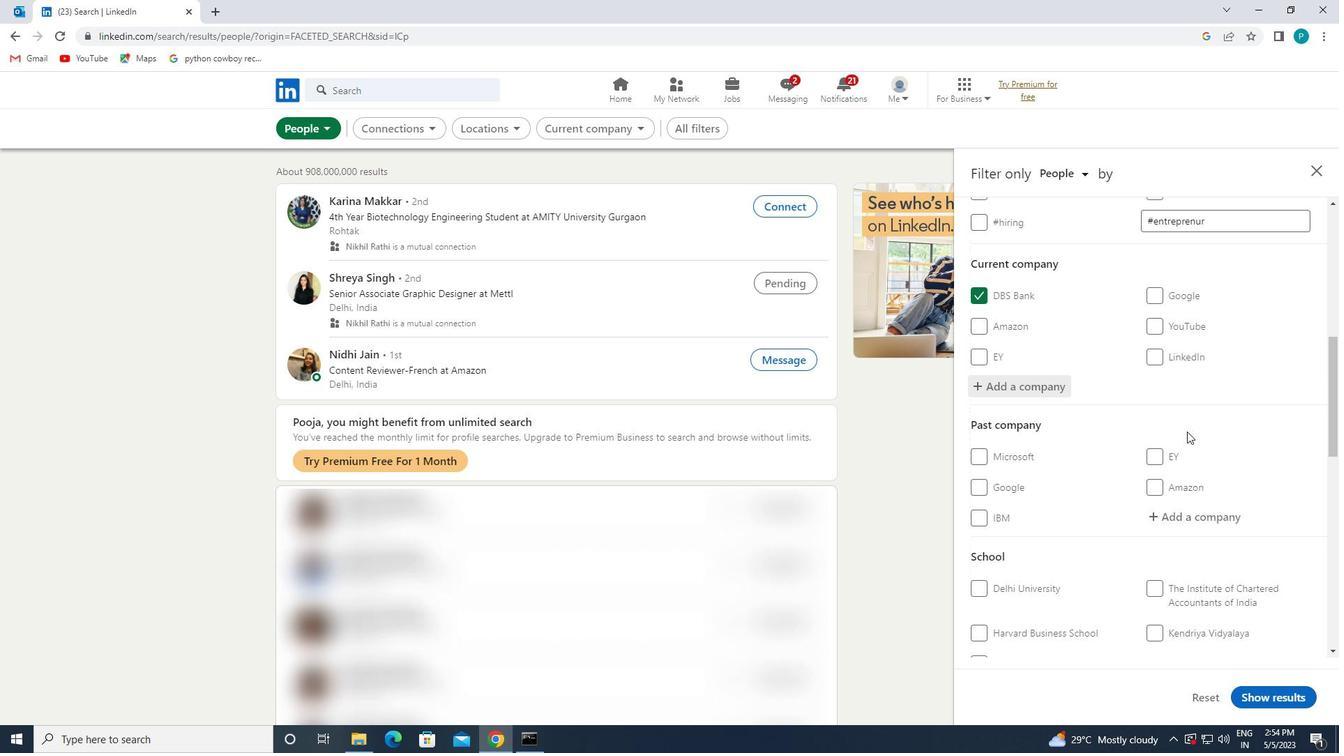 
Action: Mouse moved to (1199, 440)
Screenshot: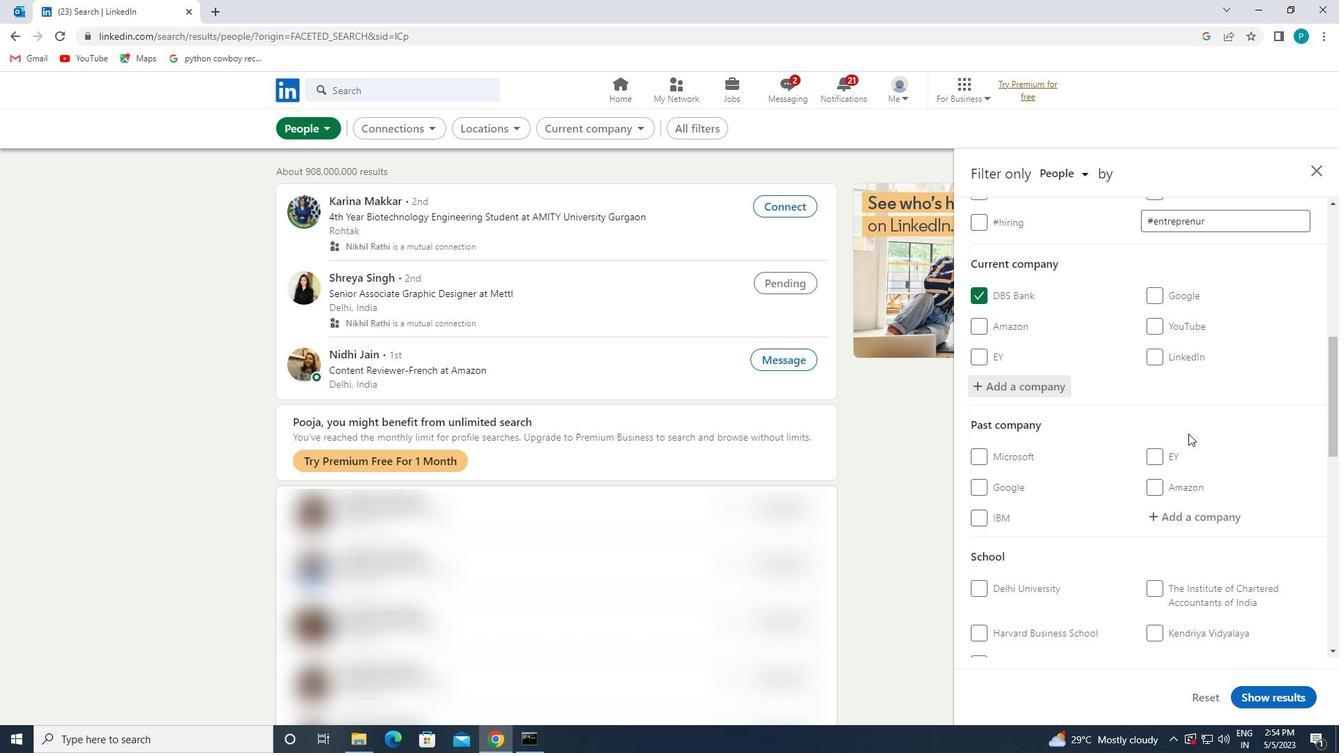
Action: Mouse scrolled (1199, 439) with delta (0, 0)
Screenshot: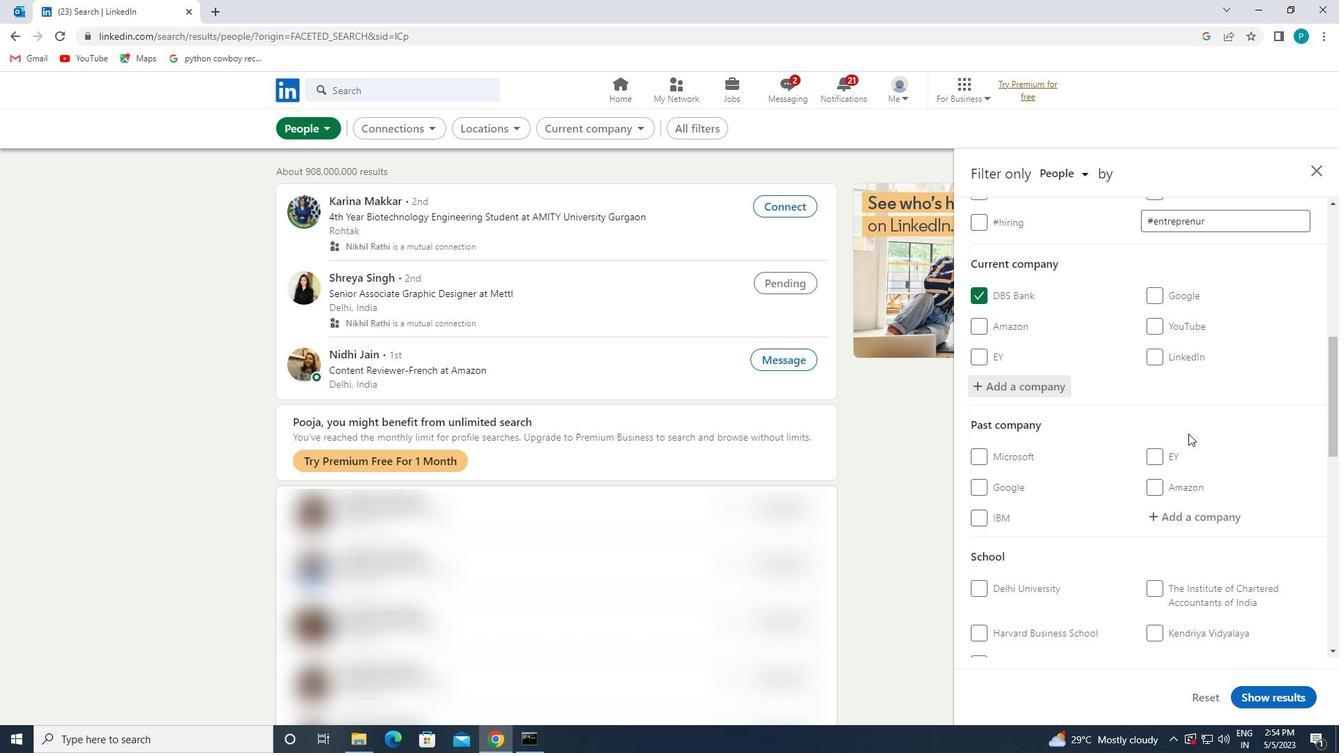 
Action: Mouse moved to (1200, 430)
Screenshot: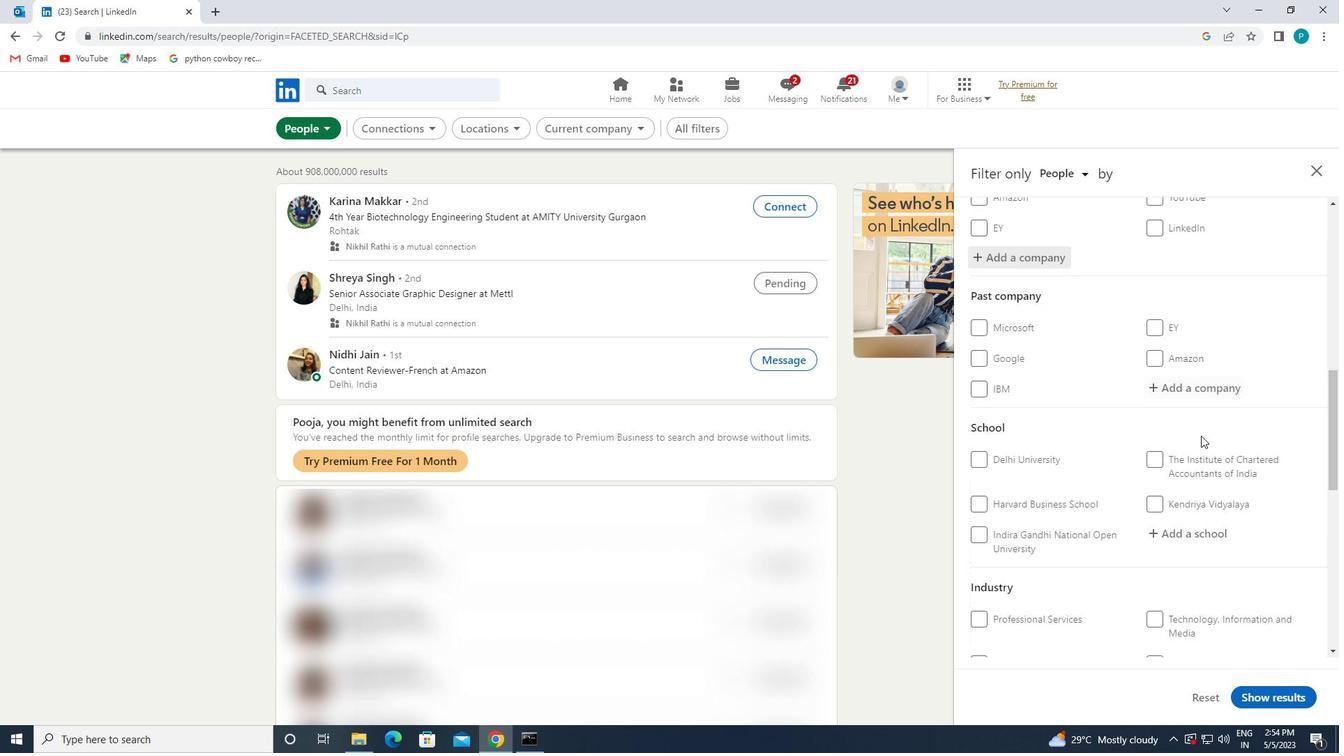 
Action: Mouse scrolled (1200, 429) with delta (0, 0)
Screenshot: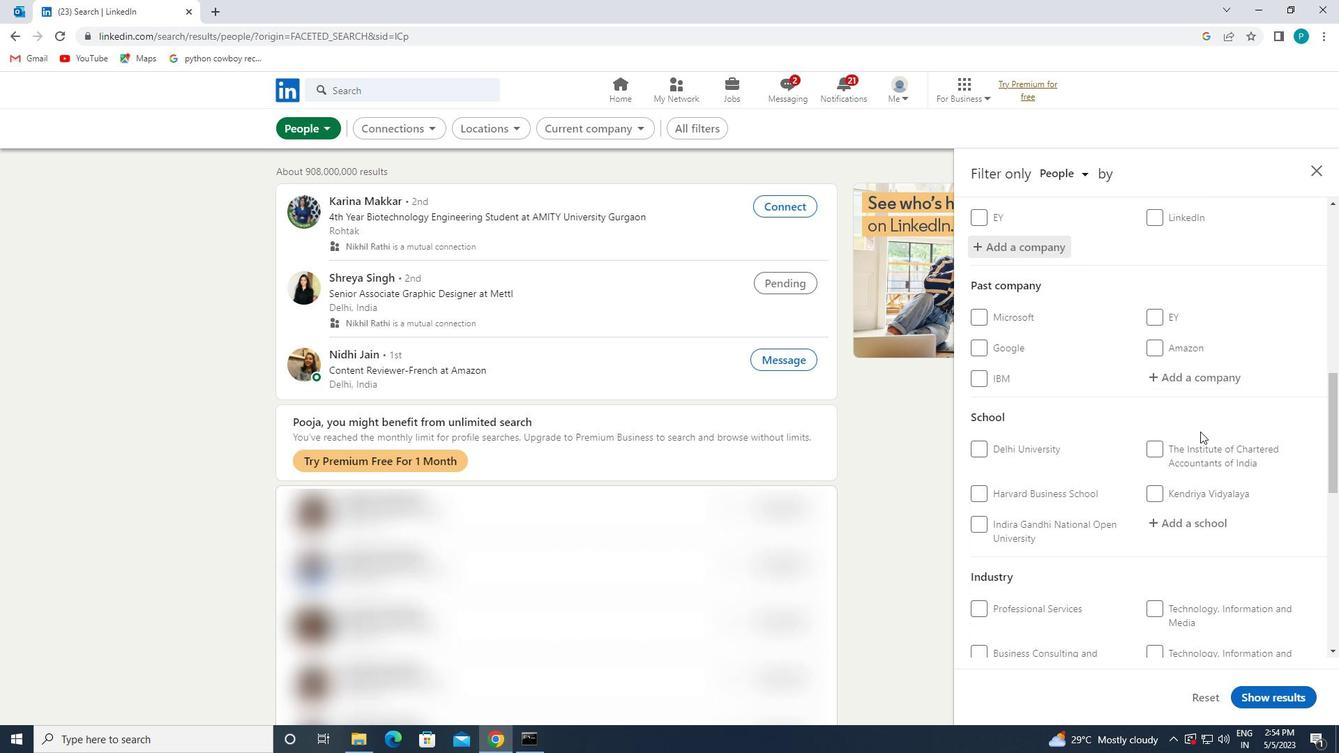 
Action: Mouse moved to (1200, 429)
Screenshot: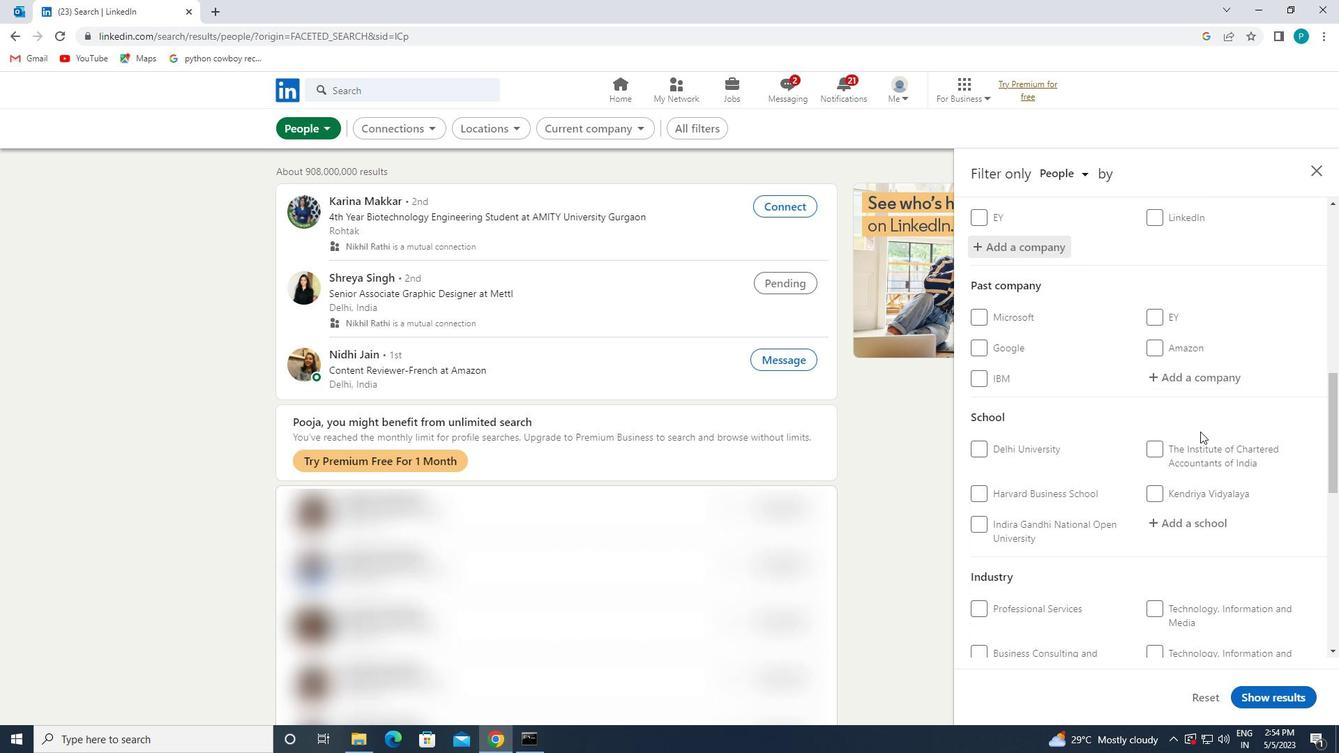 
Action: Mouse scrolled (1200, 429) with delta (0, 0)
Screenshot: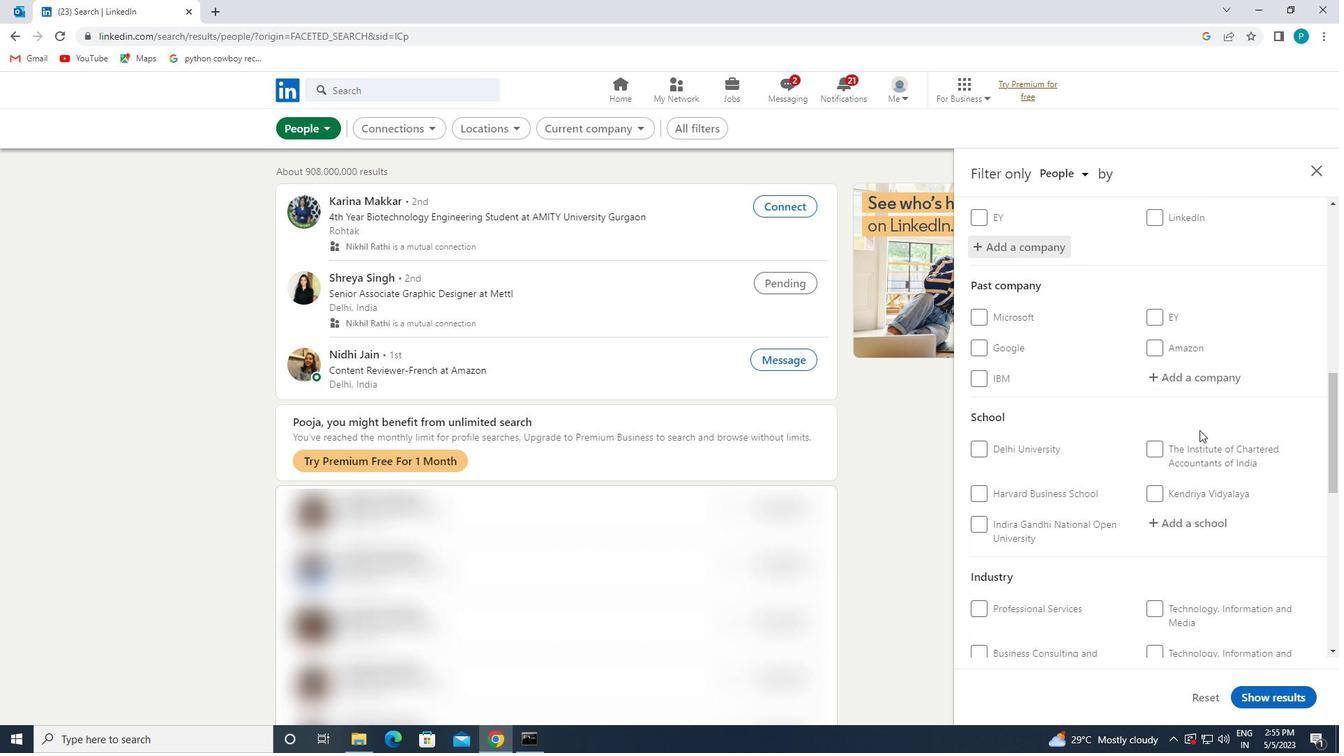 
Action: Mouse moved to (1177, 379)
Screenshot: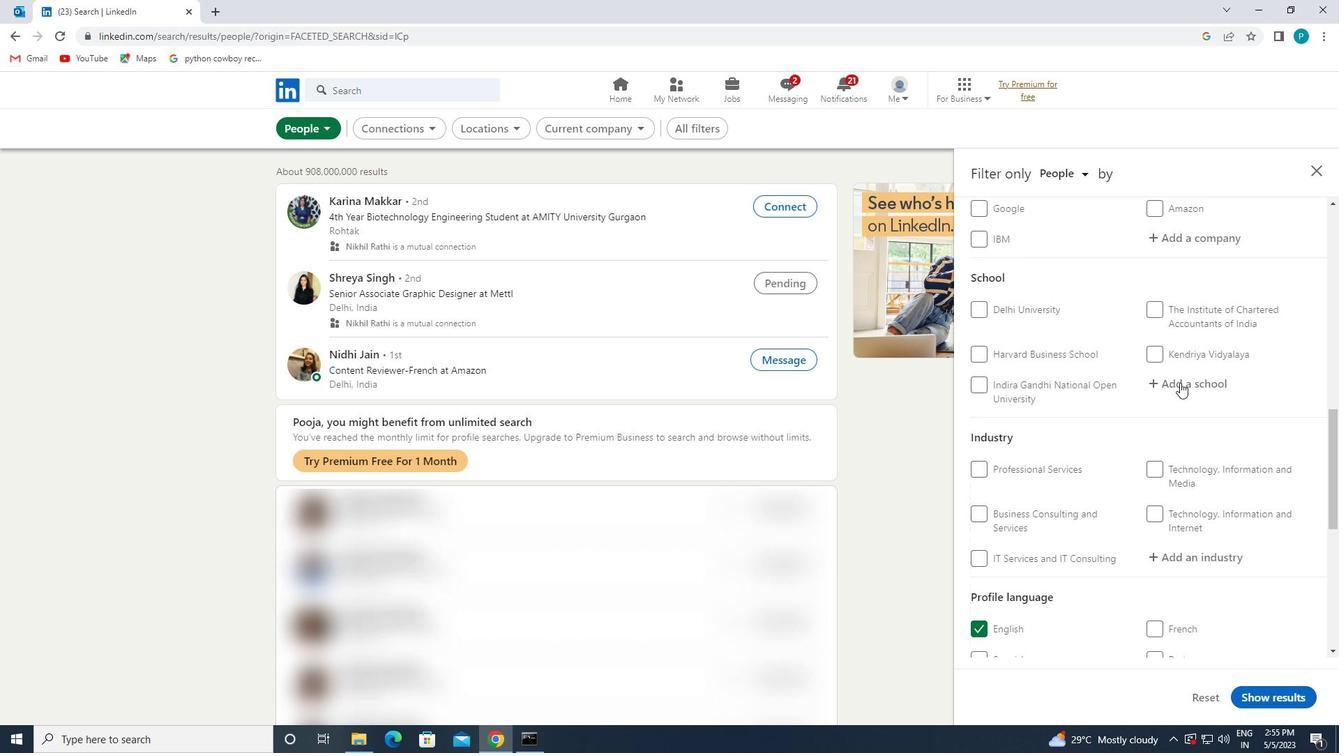 
Action: Mouse pressed left at (1177, 379)
Screenshot: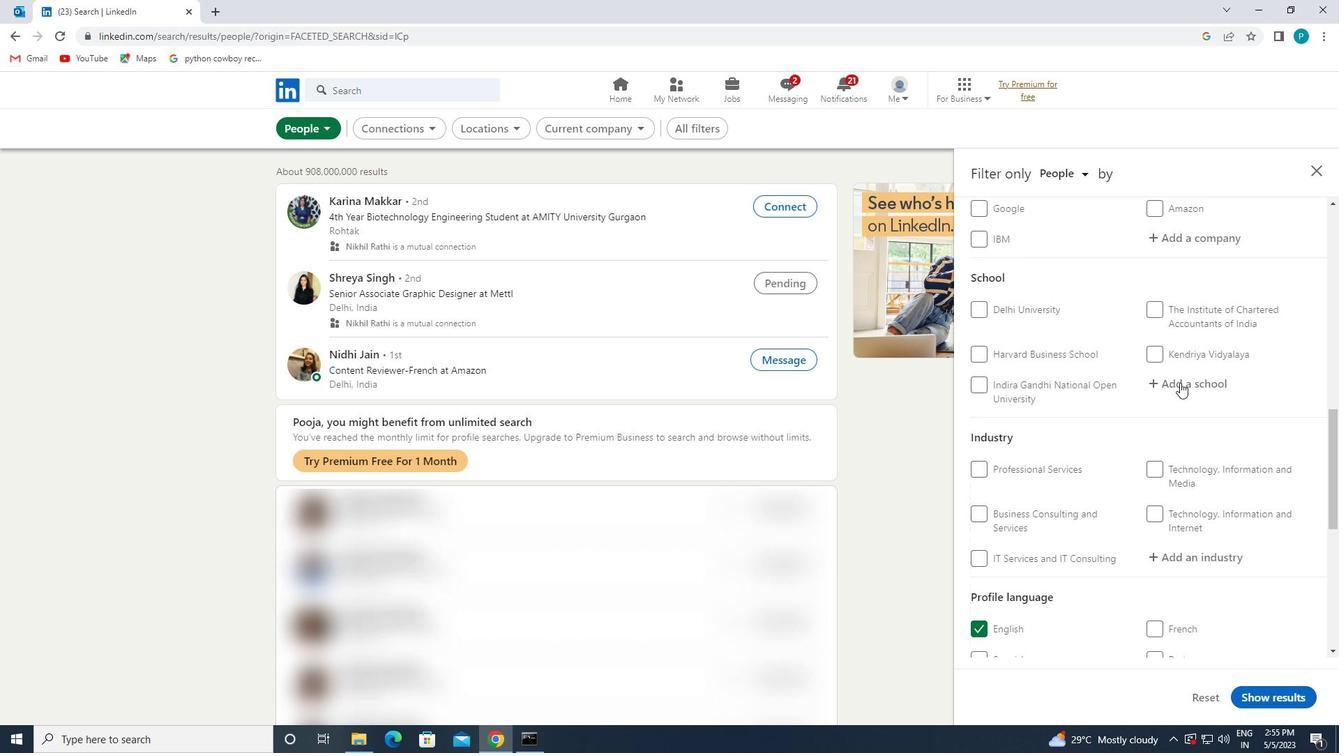 
Action: Key pressed <Key.caps_lock><Key.caps_lock>I<Key.caps_lock>NSTITUTE<Key.space>OF<Key.space><Key.caps_lock>S<Key.caps_lock>CE<Key.backspace>IENCE<Key.space>-<Key.space><Key.caps_lock>B<Key.caps_lock>ANARAS
Screenshot: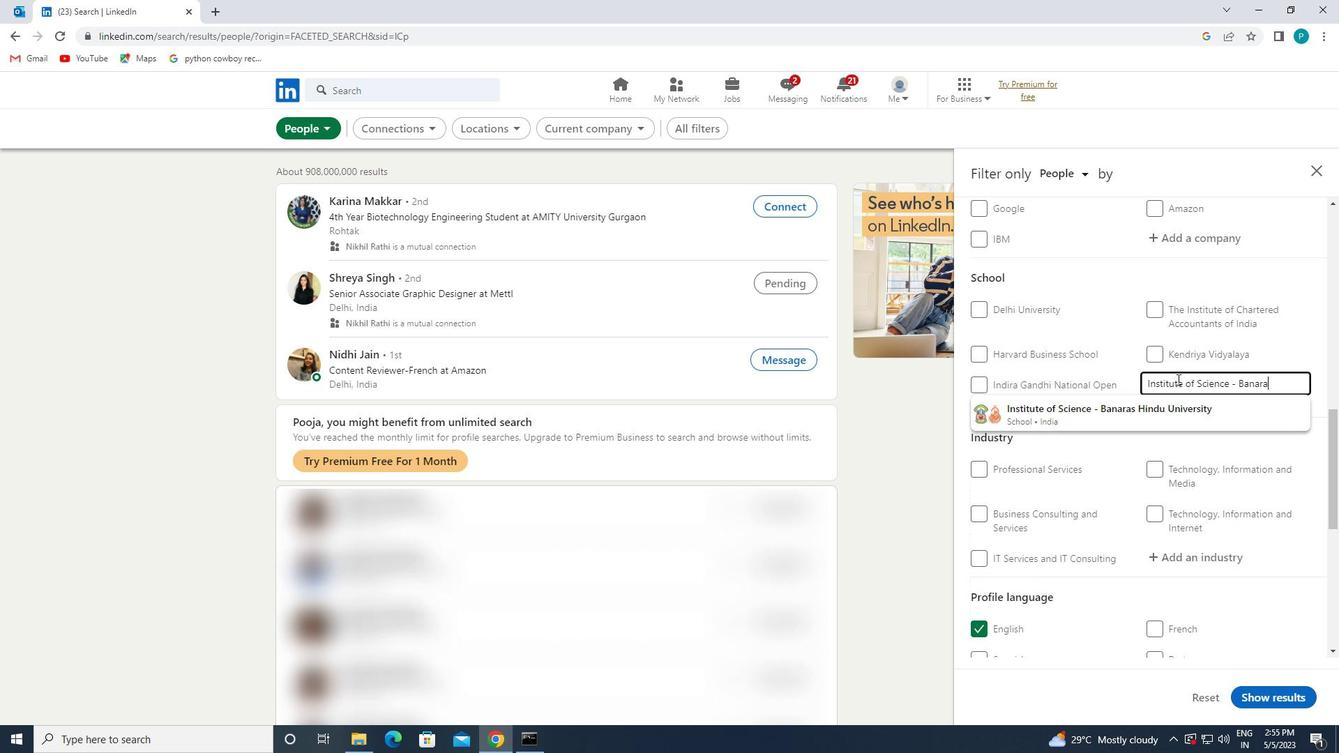 
Action: Mouse moved to (1163, 424)
Screenshot: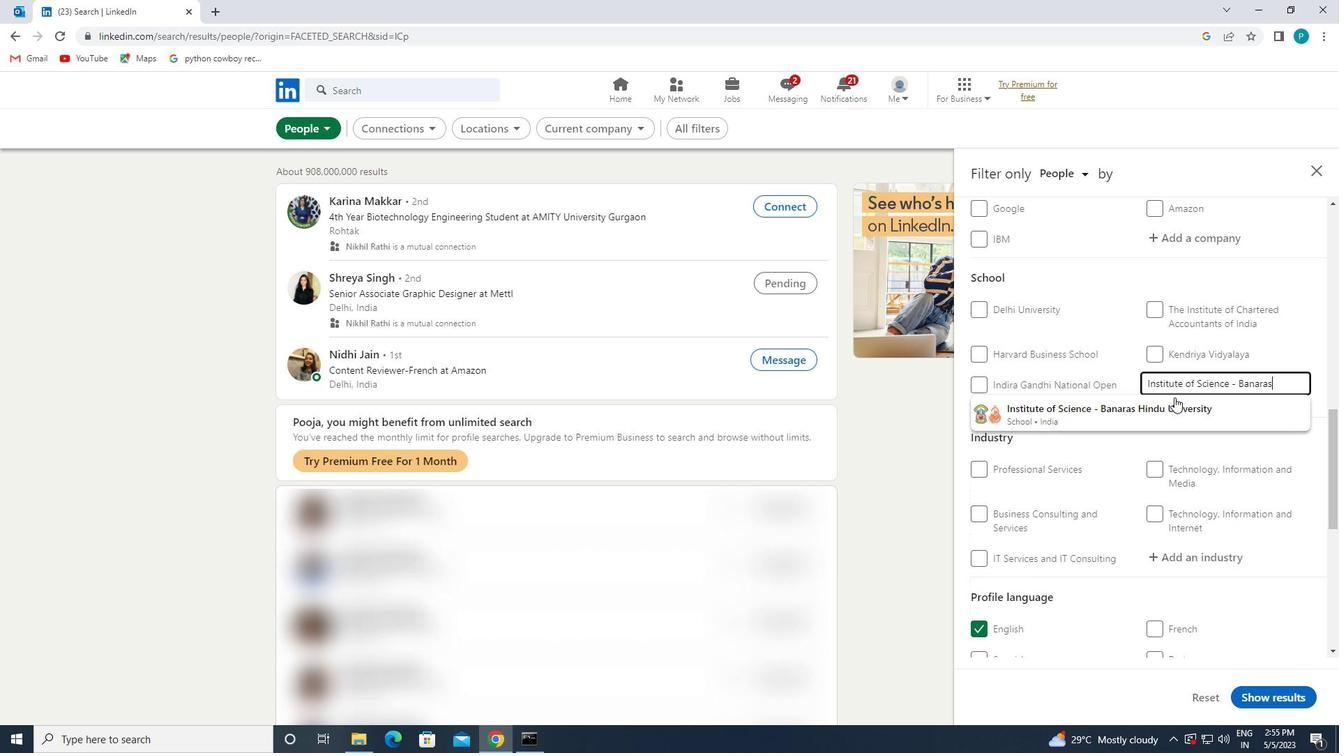 
Action: Mouse pressed left at (1163, 424)
Screenshot: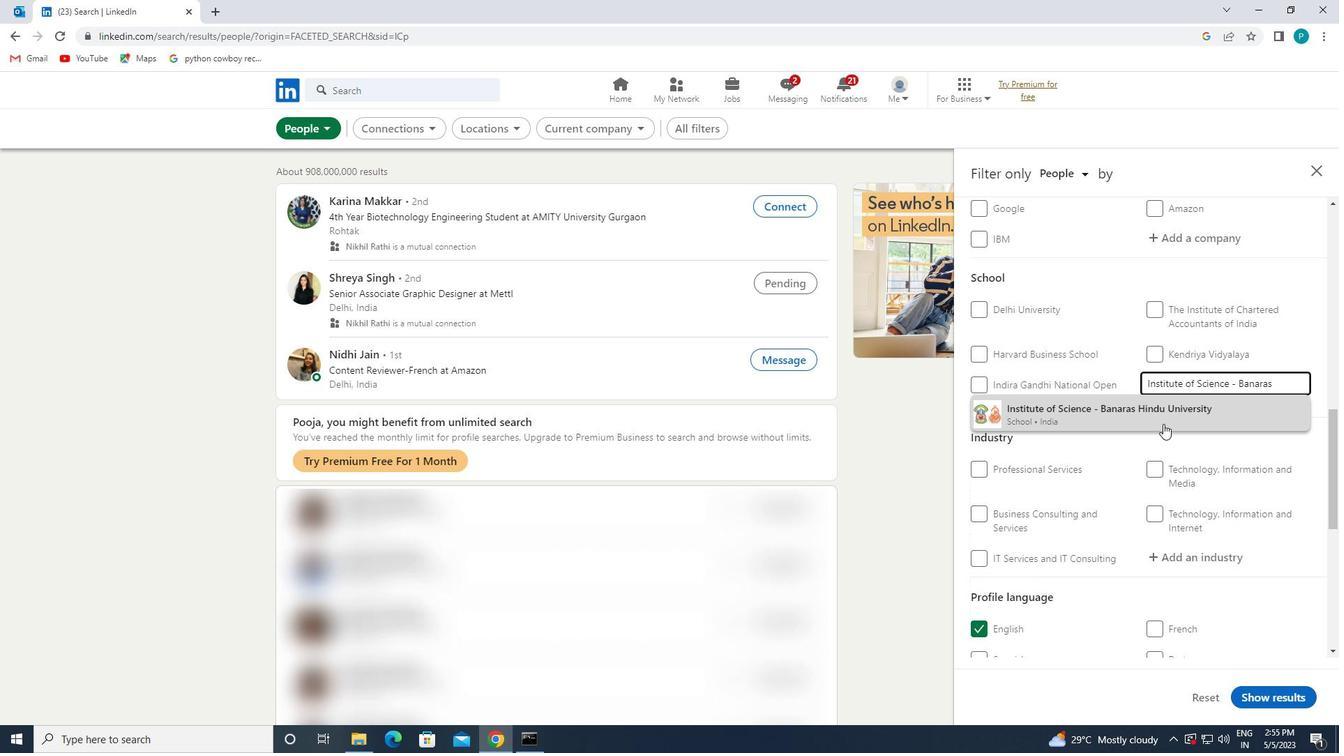 
Action: Mouse moved to (1281, 488)
Screenshot: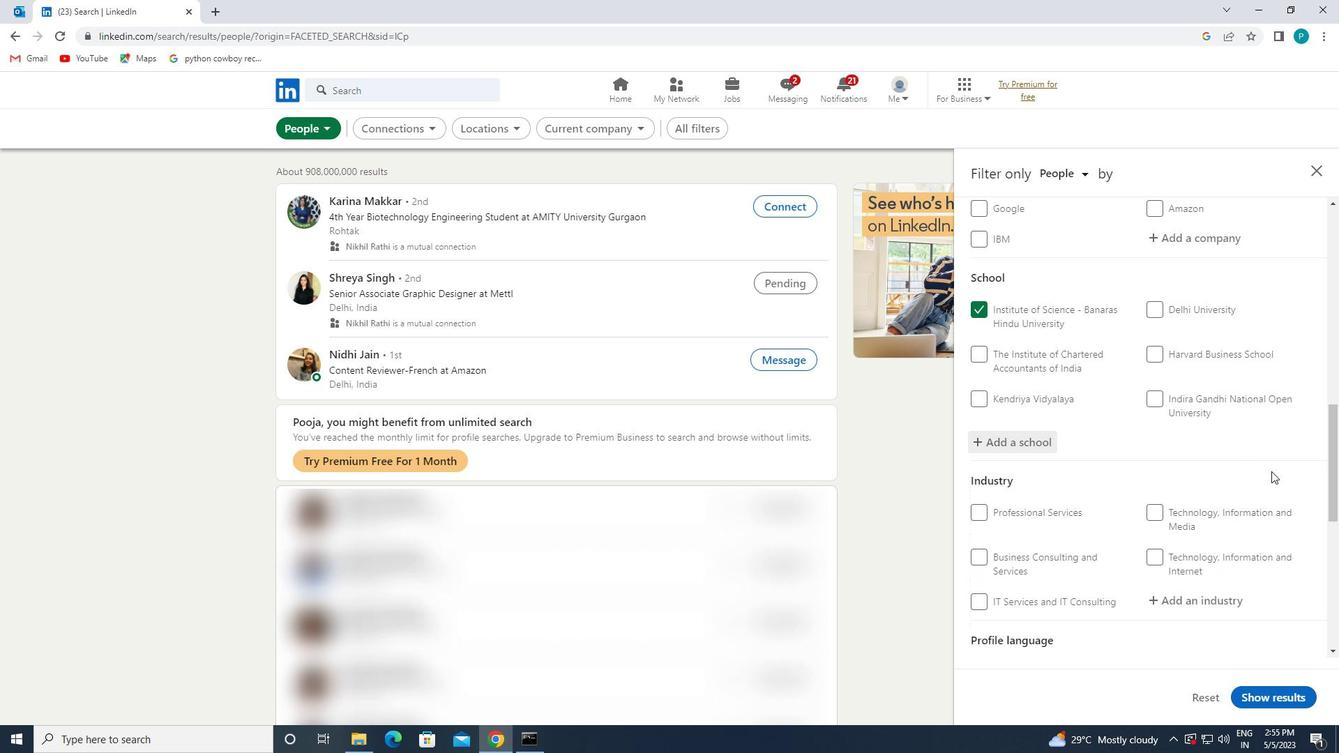 
Action: Mouse scrolled (1281, 487) with delta (0, 0)
Screenshot: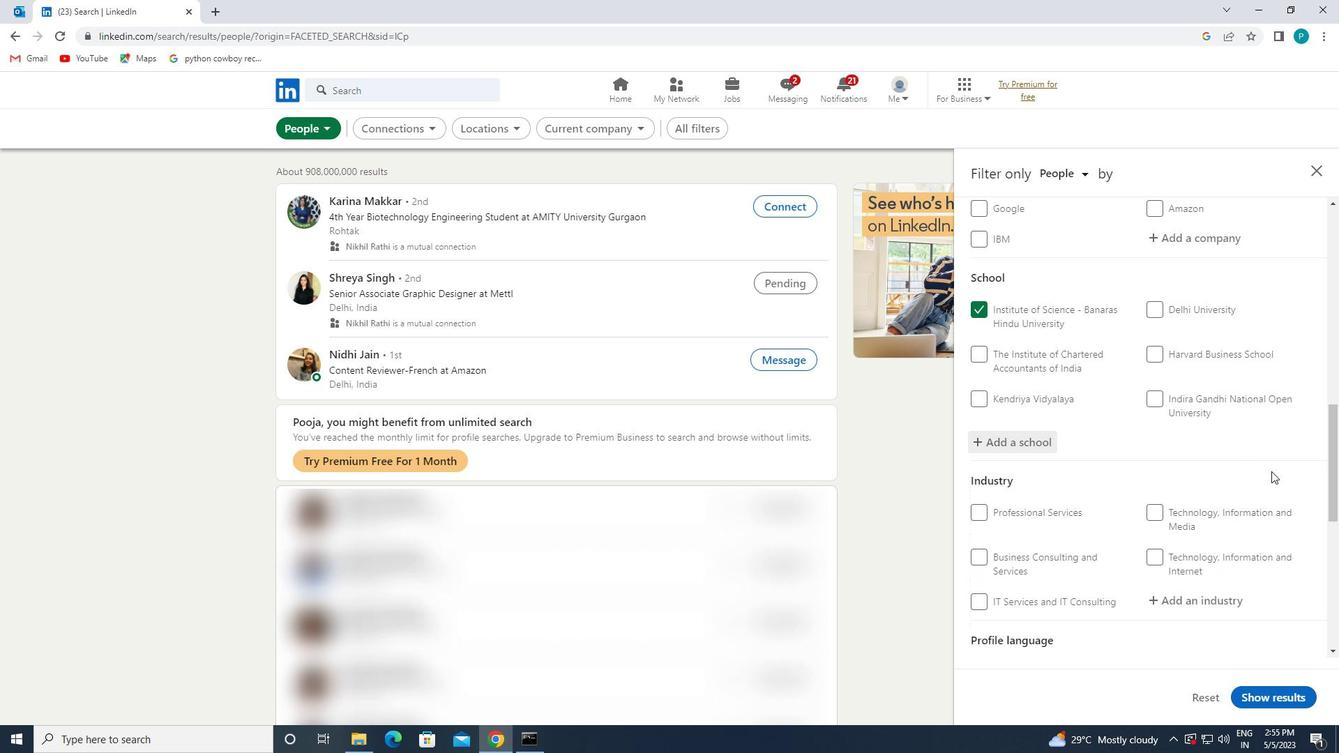 
Action: Mouse scrolled (1281, 487) with delta (0, 0)
Screenshot: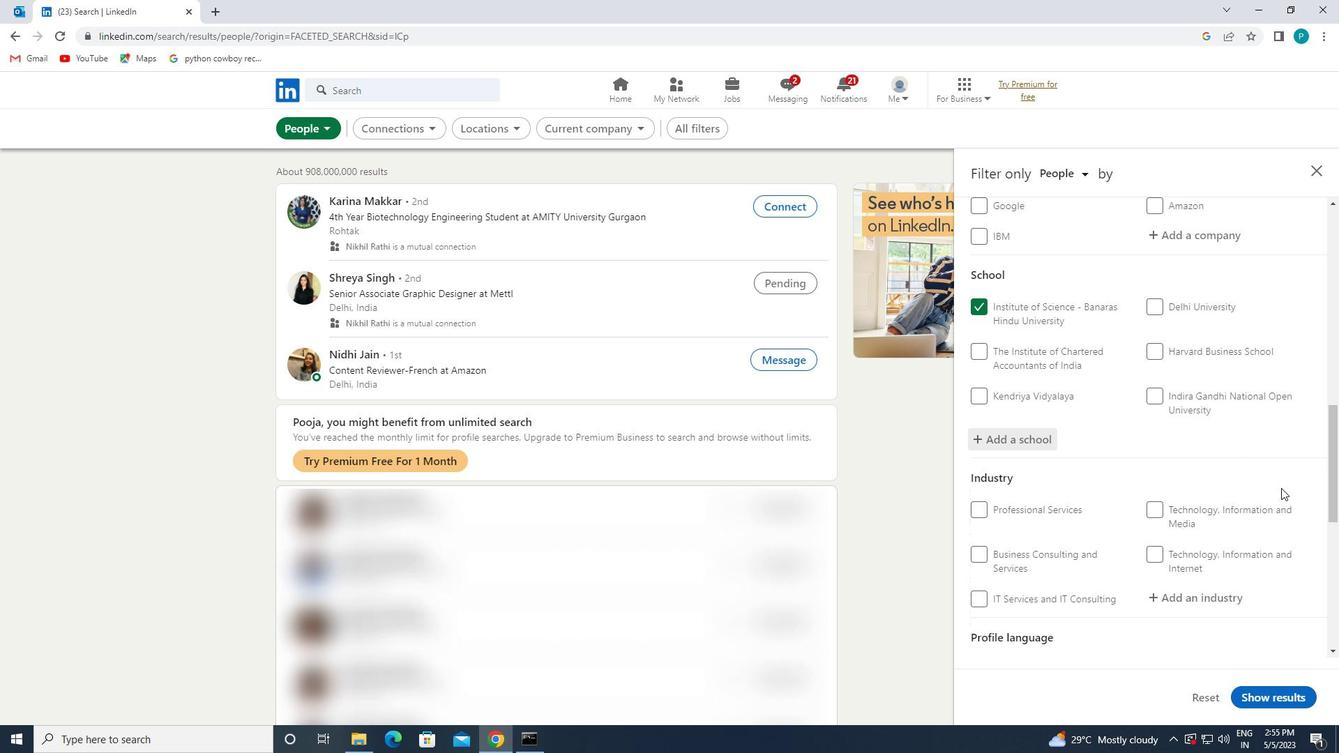 
Action: Mouse moved to (1234, 438)
Screenshot: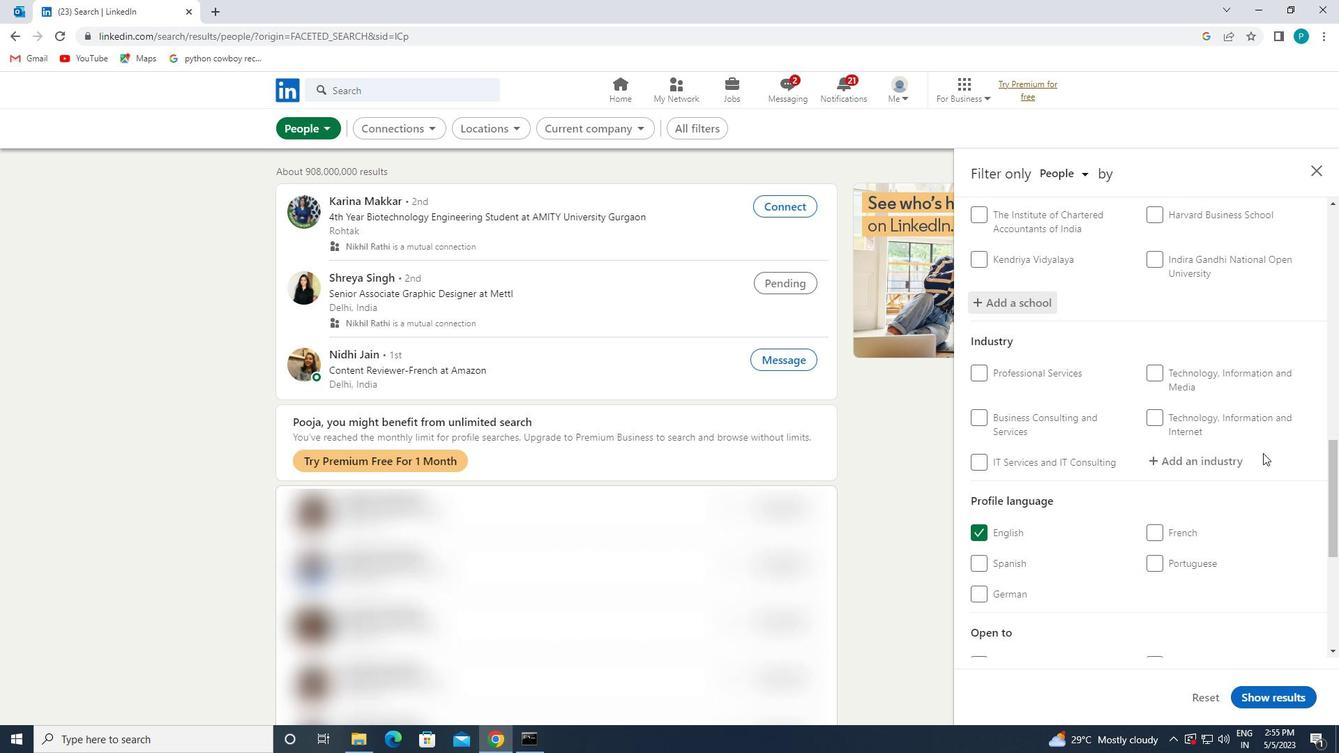 
Action: Mouse pressed left at (1234, 438)
Screenshot: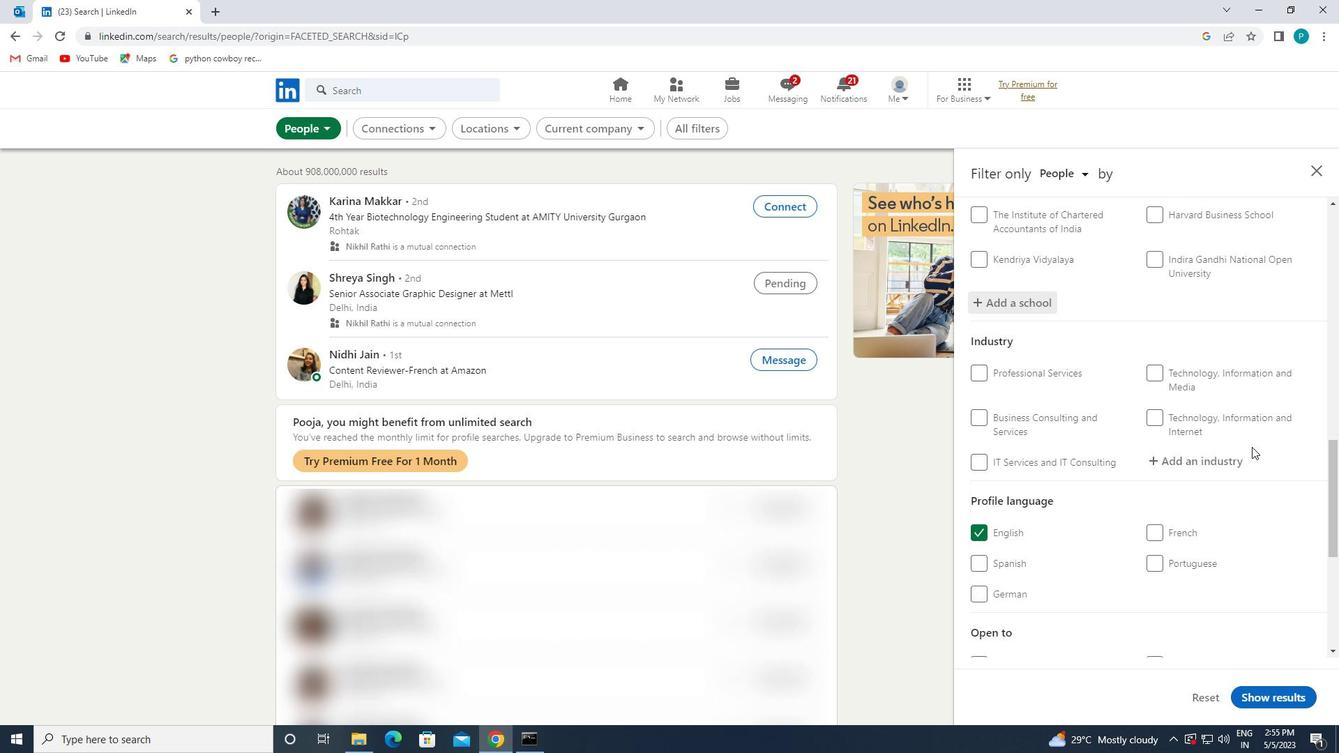 
Action: Mouse moved to (1224, 455)
Screenshot: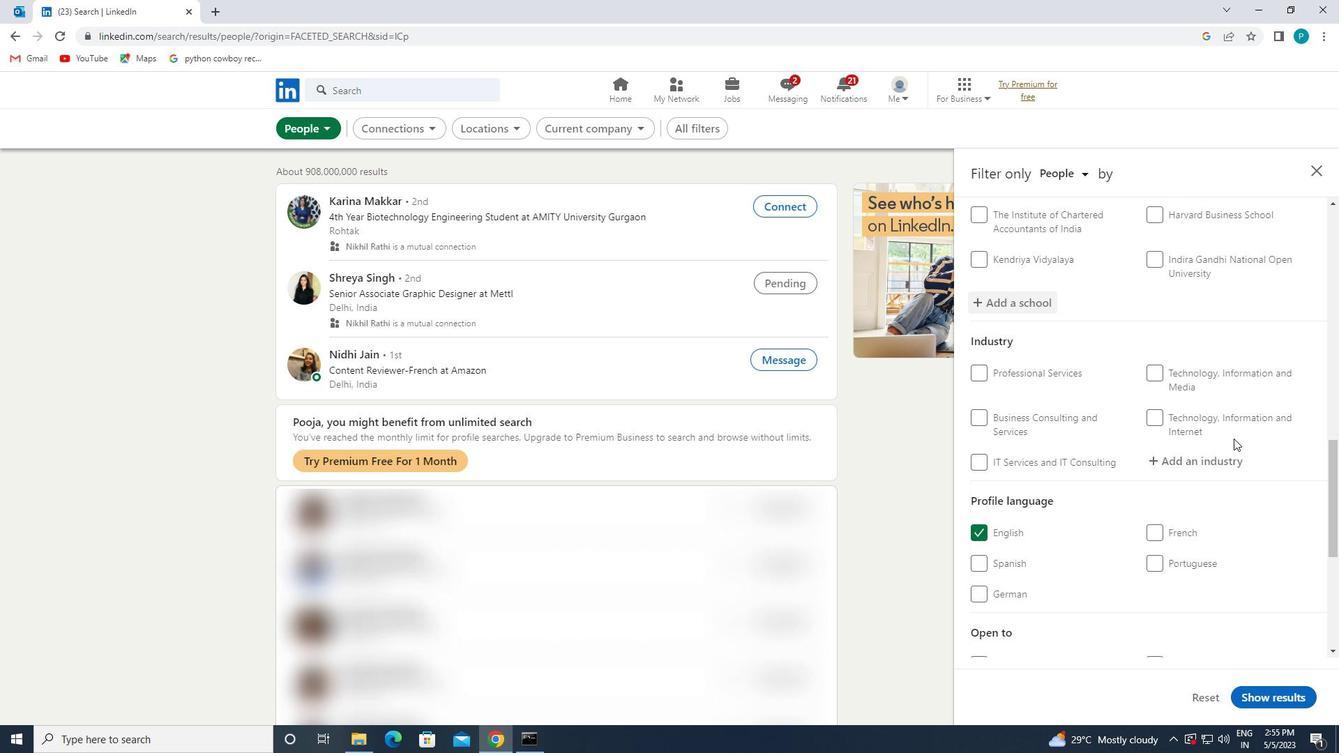 
Action: Mouse pressed left at (1224, 455)
Screenshot: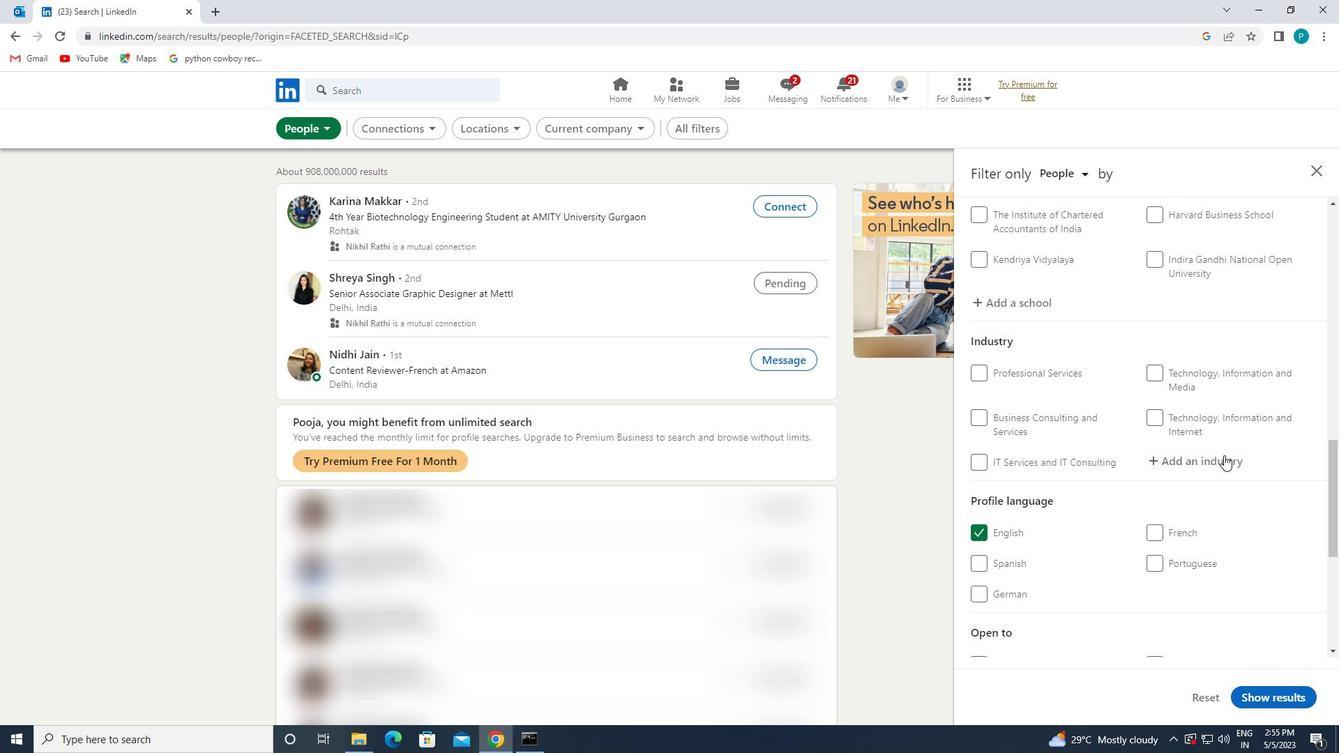 
Action: Key pressed <Key.caps_lock>A<Key.caps_lock>CCOMMOD
Screenshot: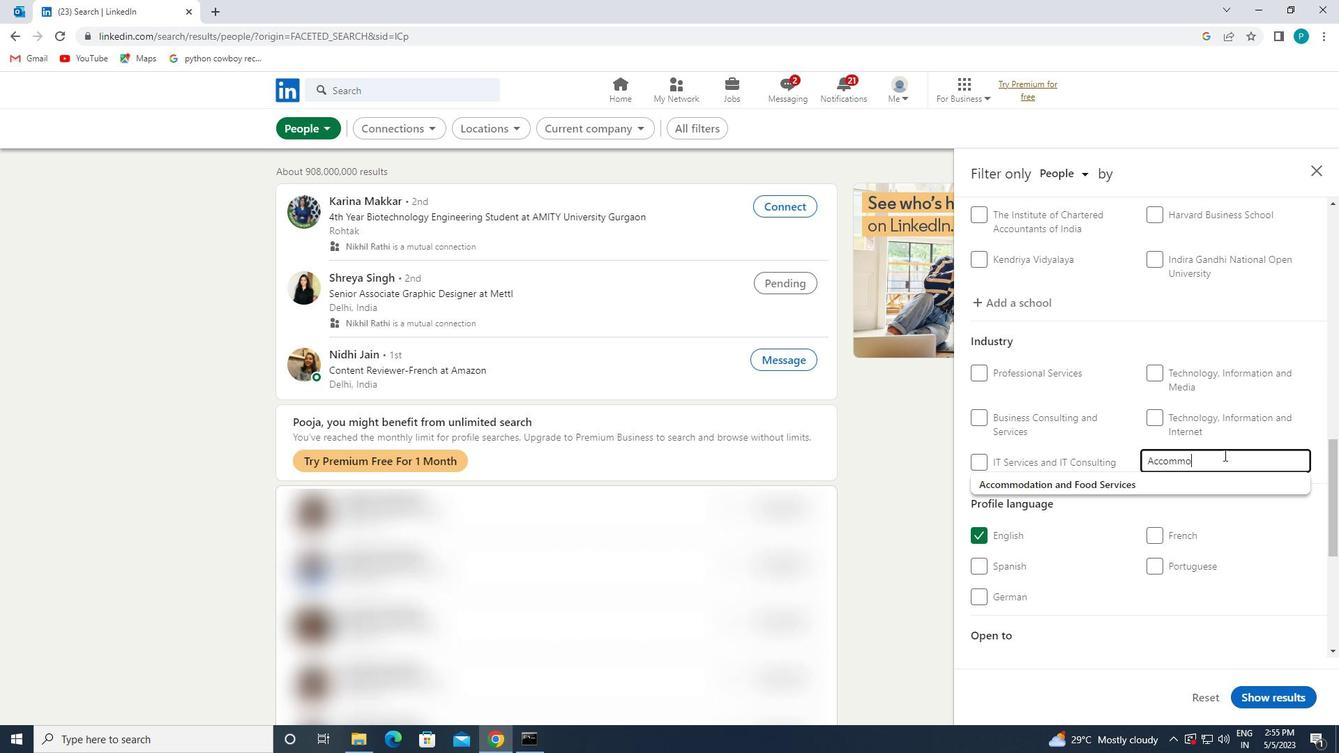 
Action: Mouse moved to (1207, 472)
Screenshot: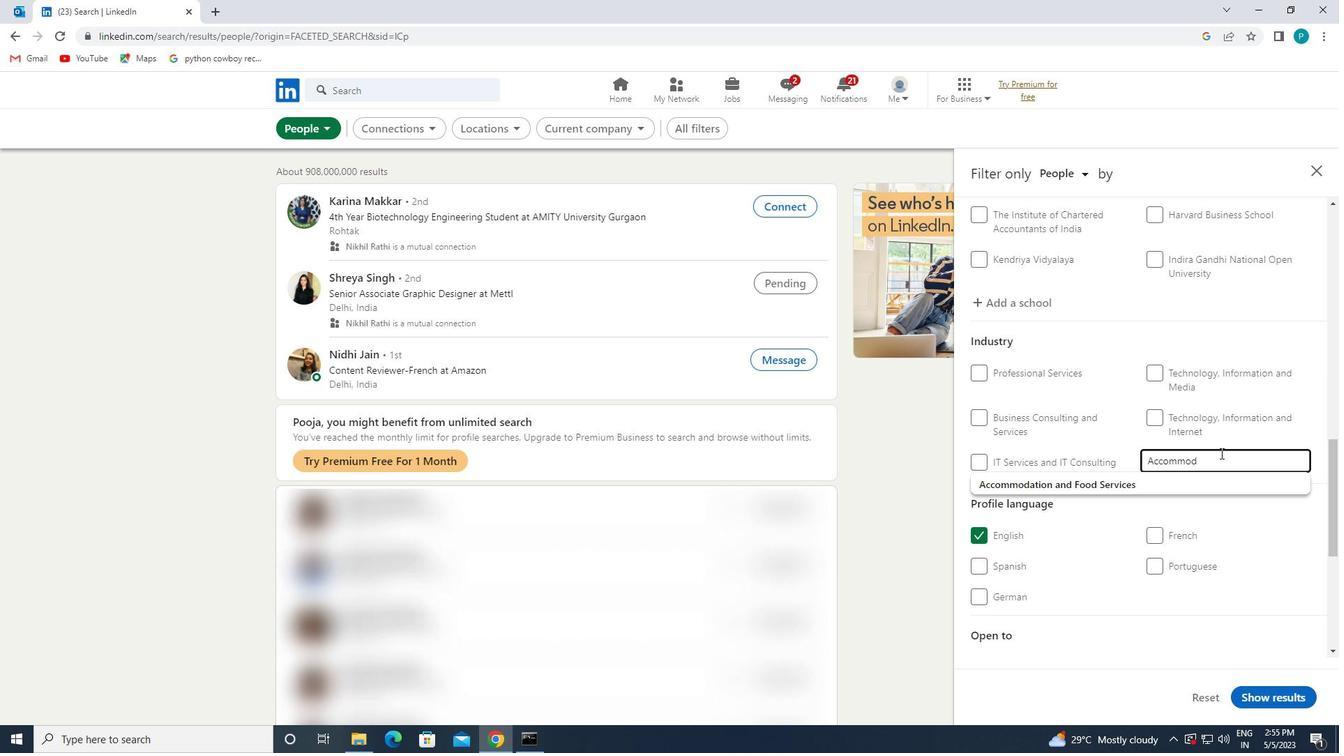 
Action: Mouse pressed left at (1207, 472)
Screenshot: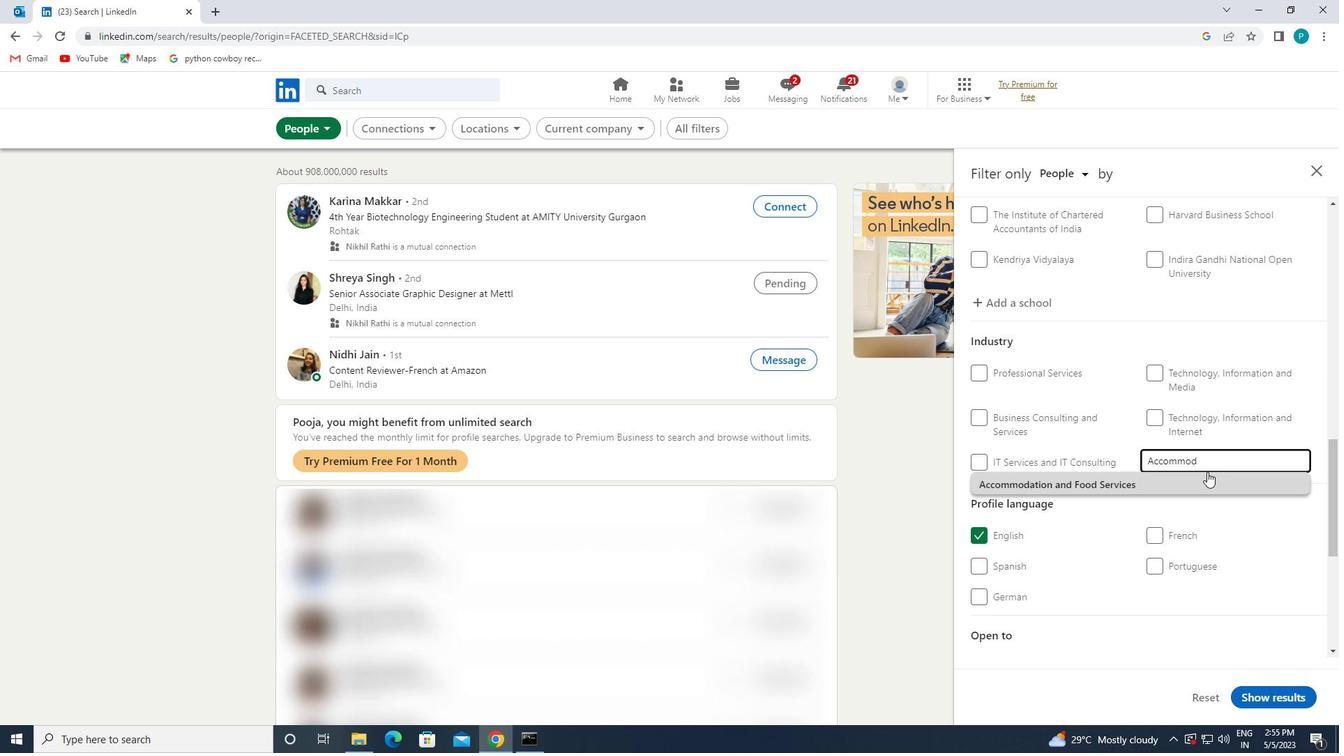 
Action: Mouse moved to (1207, 477)
Screenshot: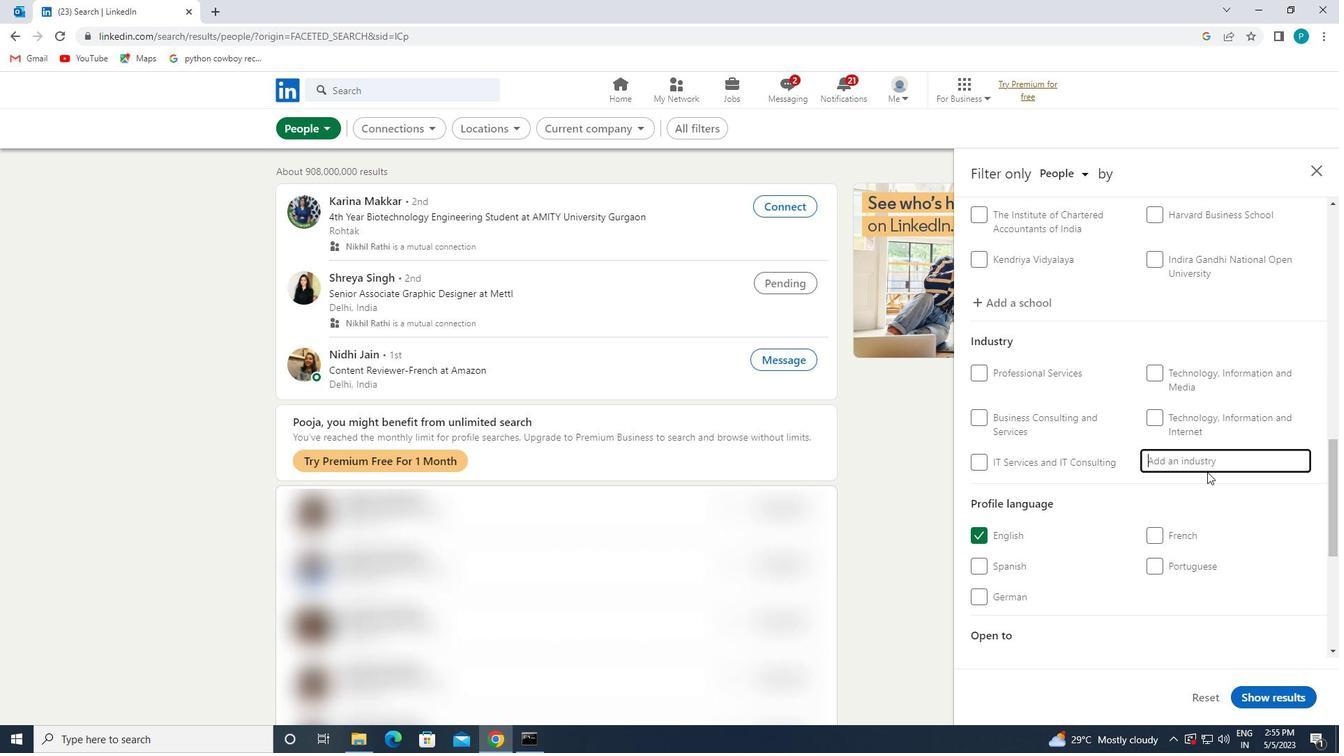
Action: Mouse scrolled (1207, 476) with delta (0, 0)
Screenshot: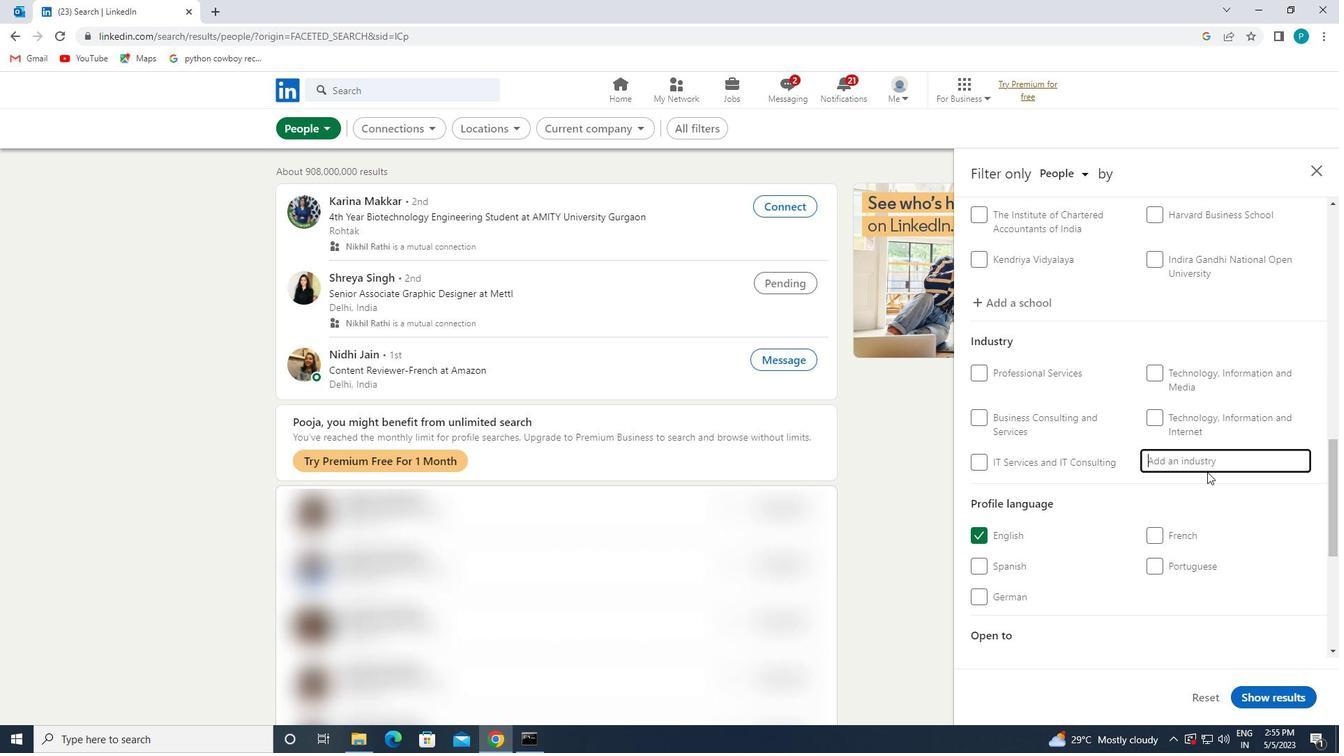 
Action: Mouse moved to (1207, 478)
Screenshot: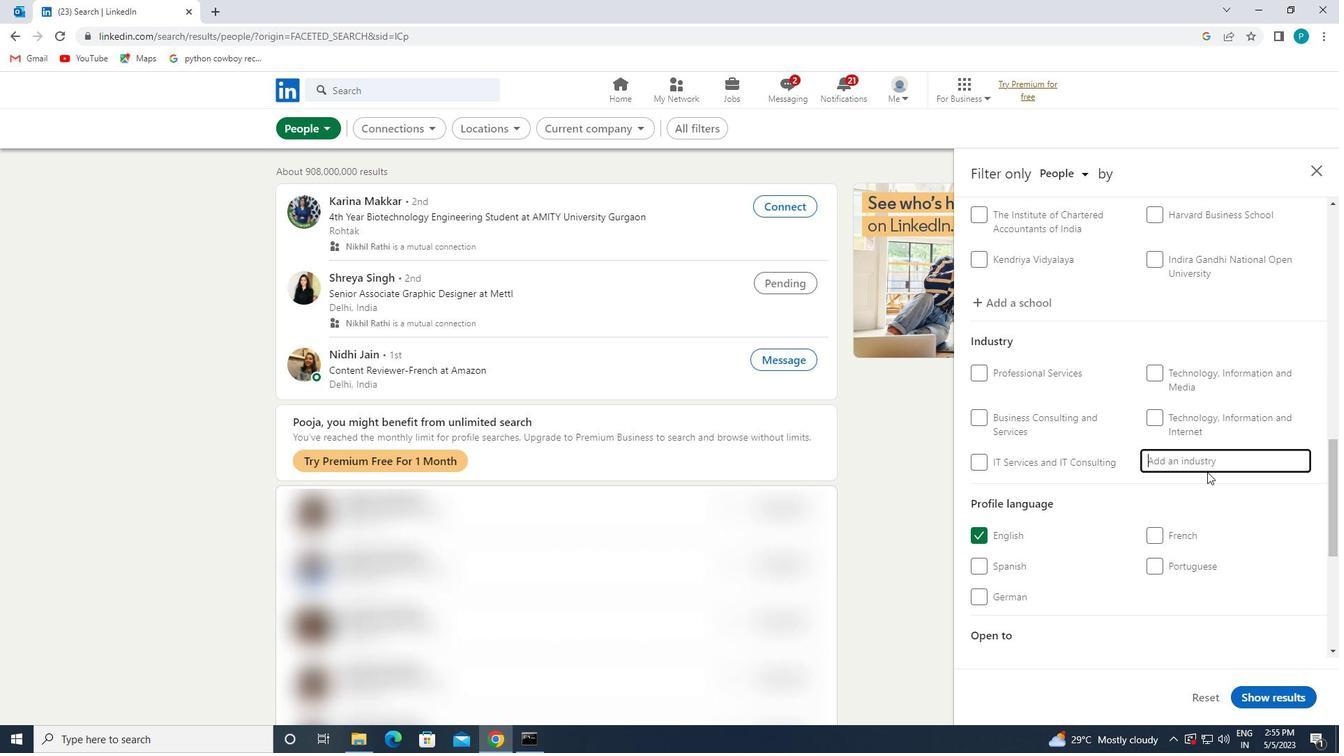 
Action: Mouse scrolled (1207, 477) with delta (0, 0)
Screenshot: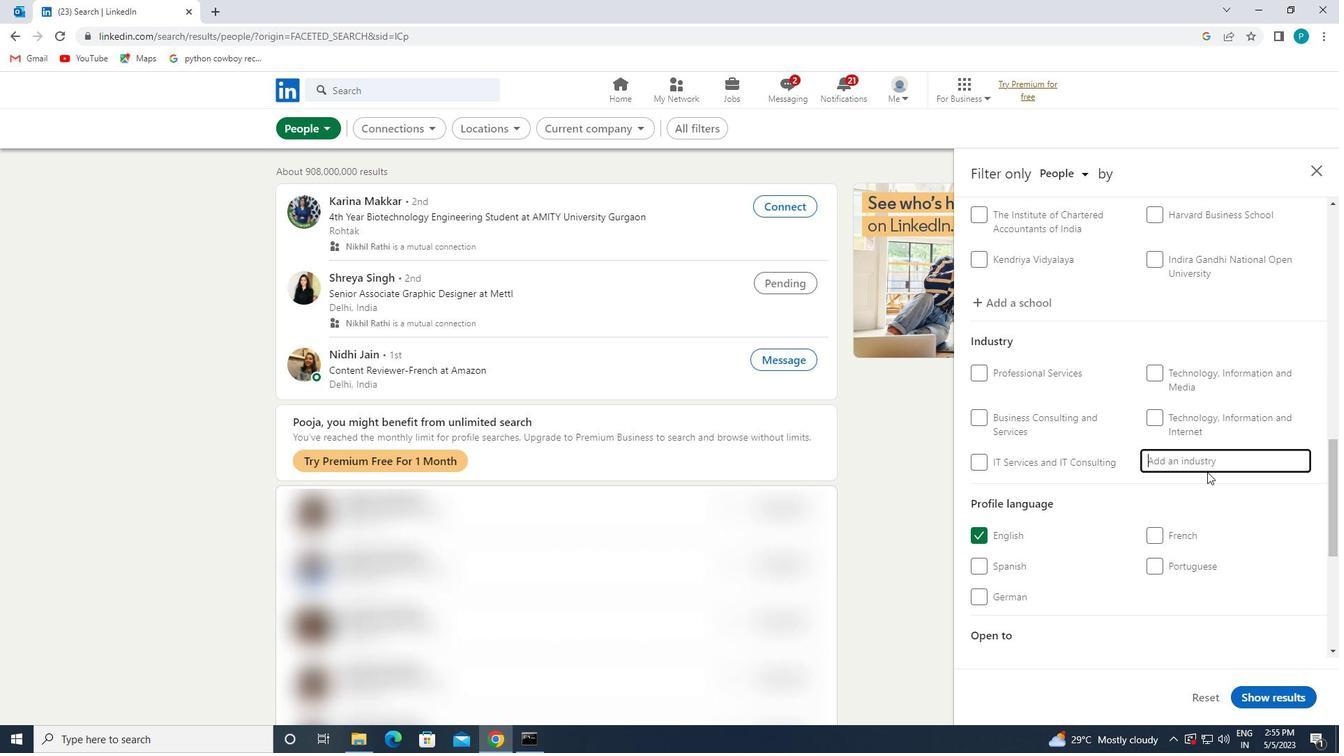 
Action: Mouse moved to (1207, 478)
Screenshot: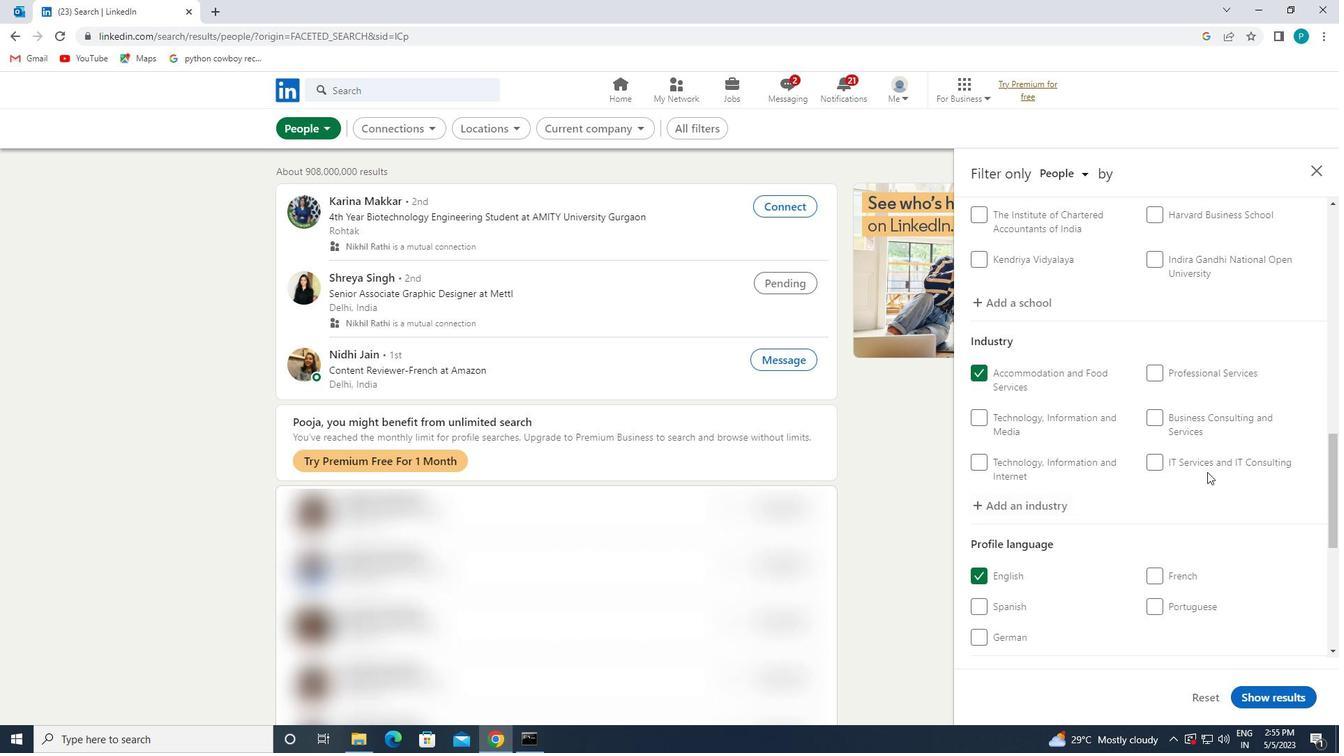 
Action: Mouse scrolled (1207, 478) with delta (0, 0)
Screenshot: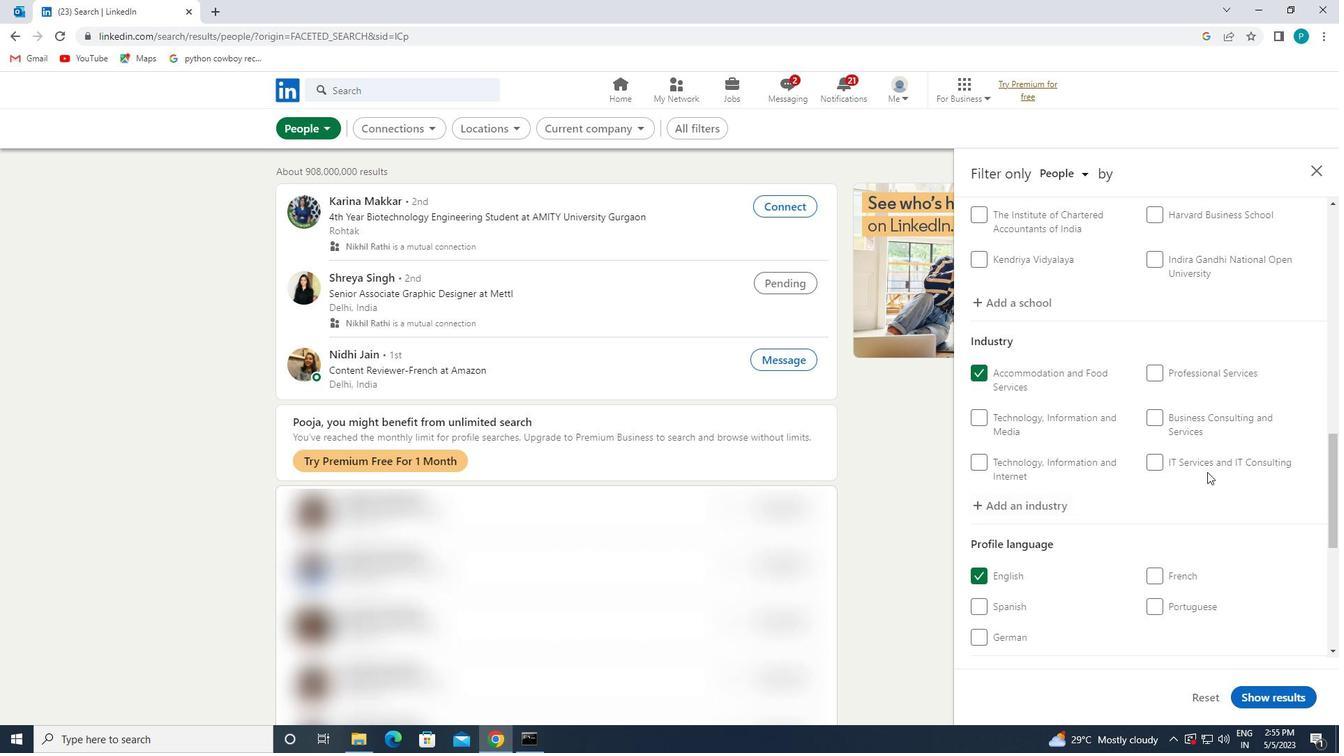 
Action: Mouse moved to (1207, 479)
Screenshot: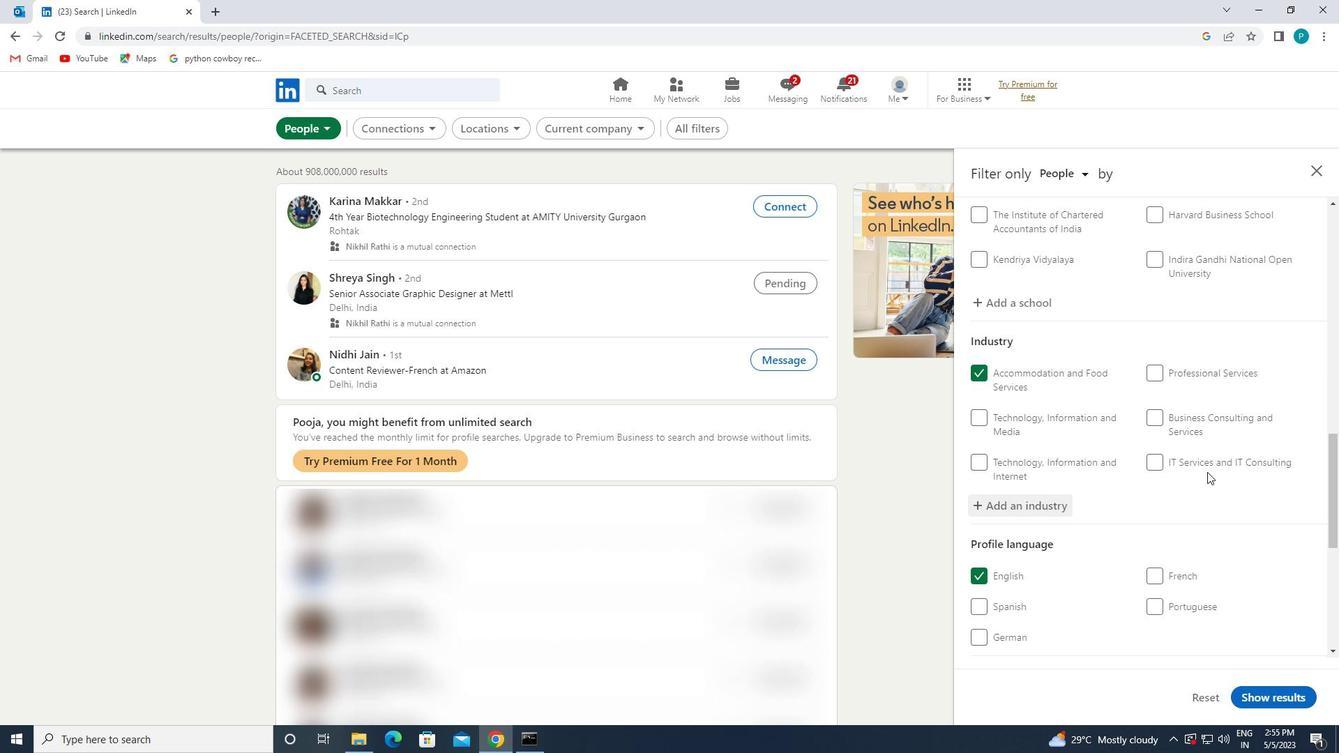 
Action: Mouse scrolled (1207, 478) with delta (0, 0)
Screenshot: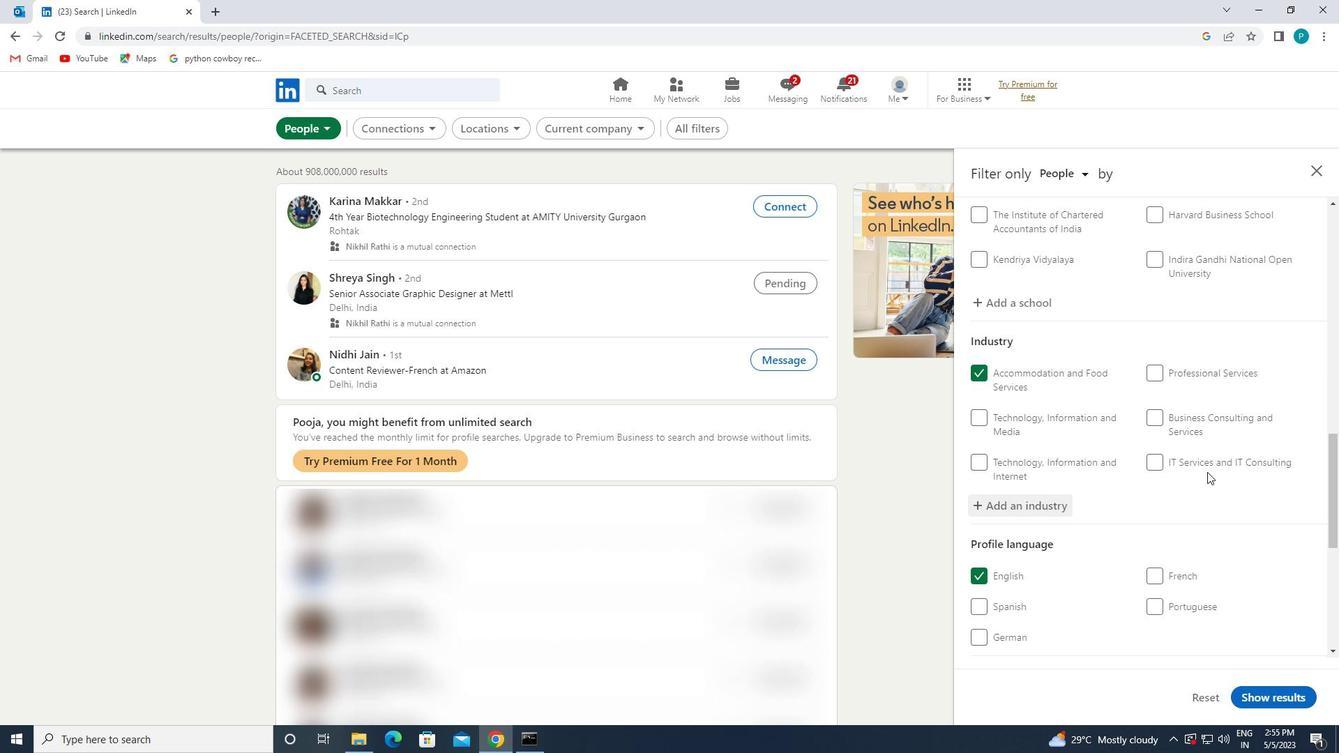 
Action: Mouse moved to (1211, 526)
Screenshot: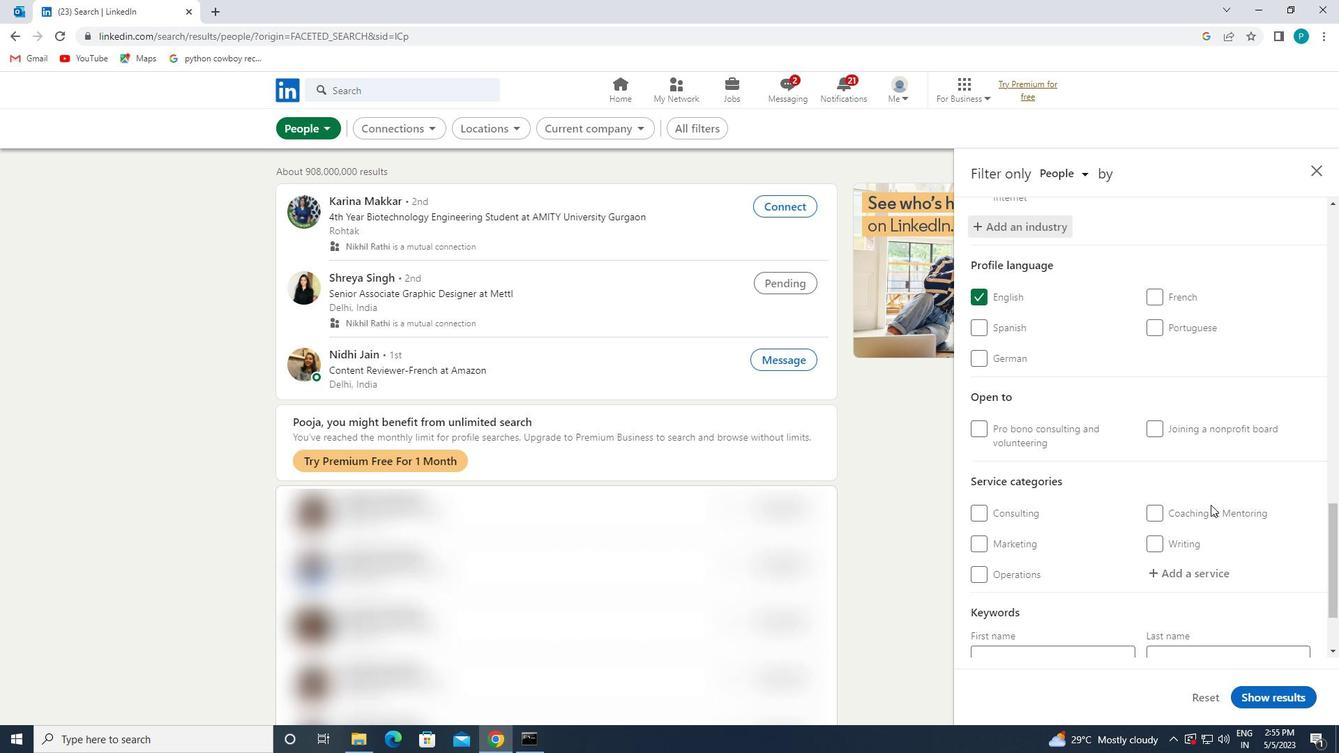 
Action: Mouse scrolled (1211, 525) with delta (0, 0)
Screenshot: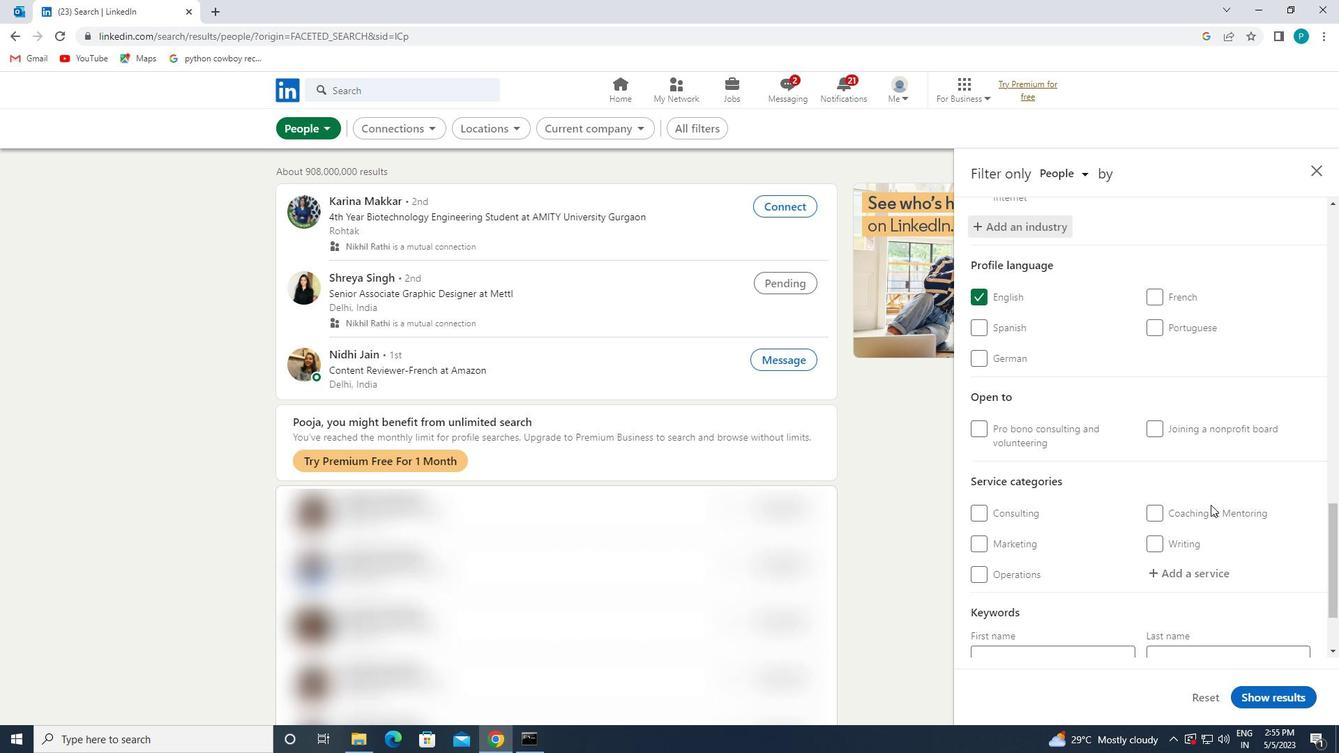 
Action: Mouse moved to (1210, 528)
Screenshot: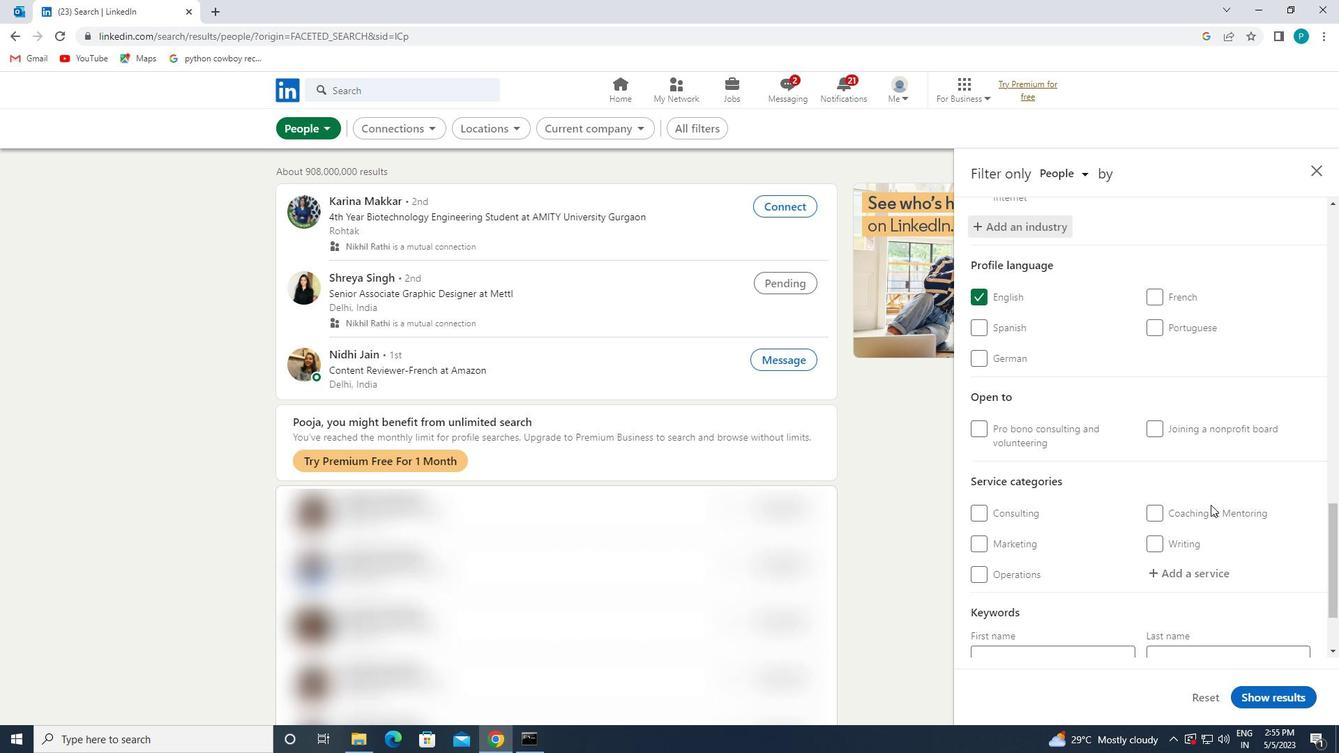 
Action: Mouse scrolled (1210, 528) with delta (0, 0)
Screenshot: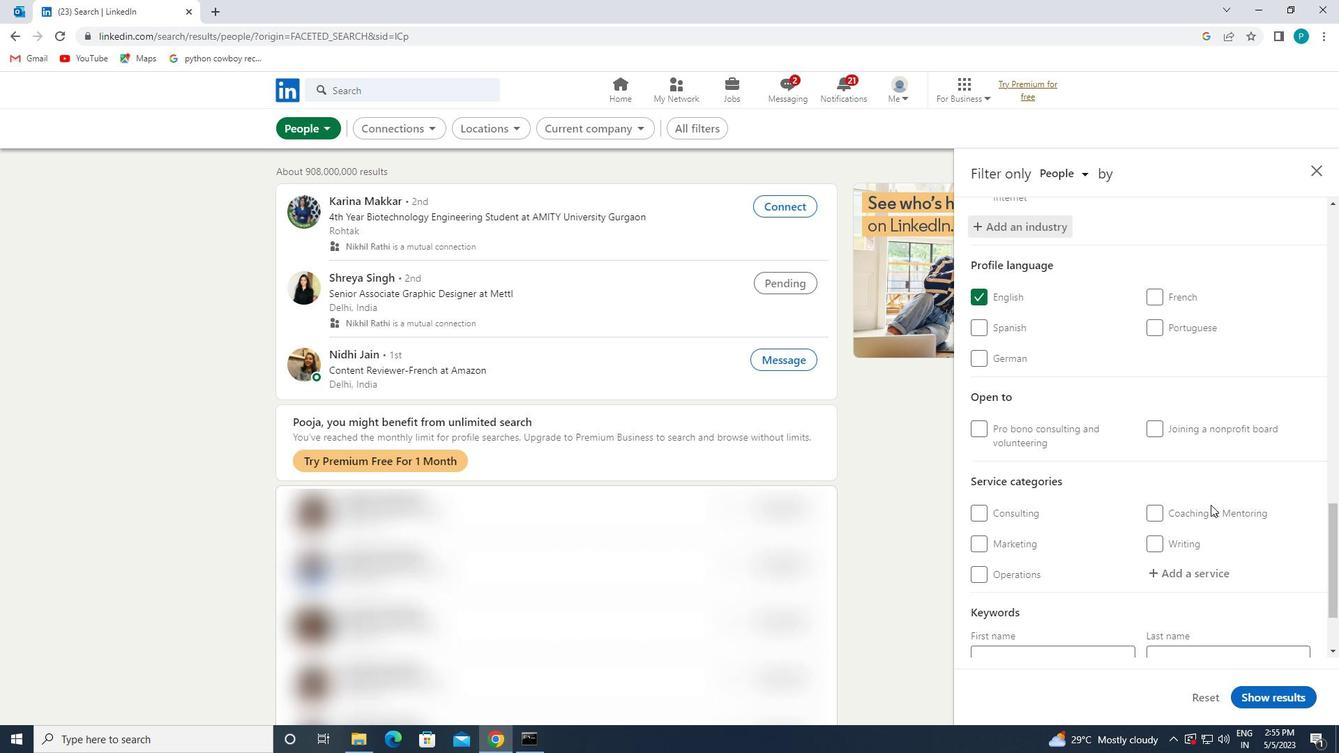 
Action: Mouse moved to (1190, 472)
Screenshot: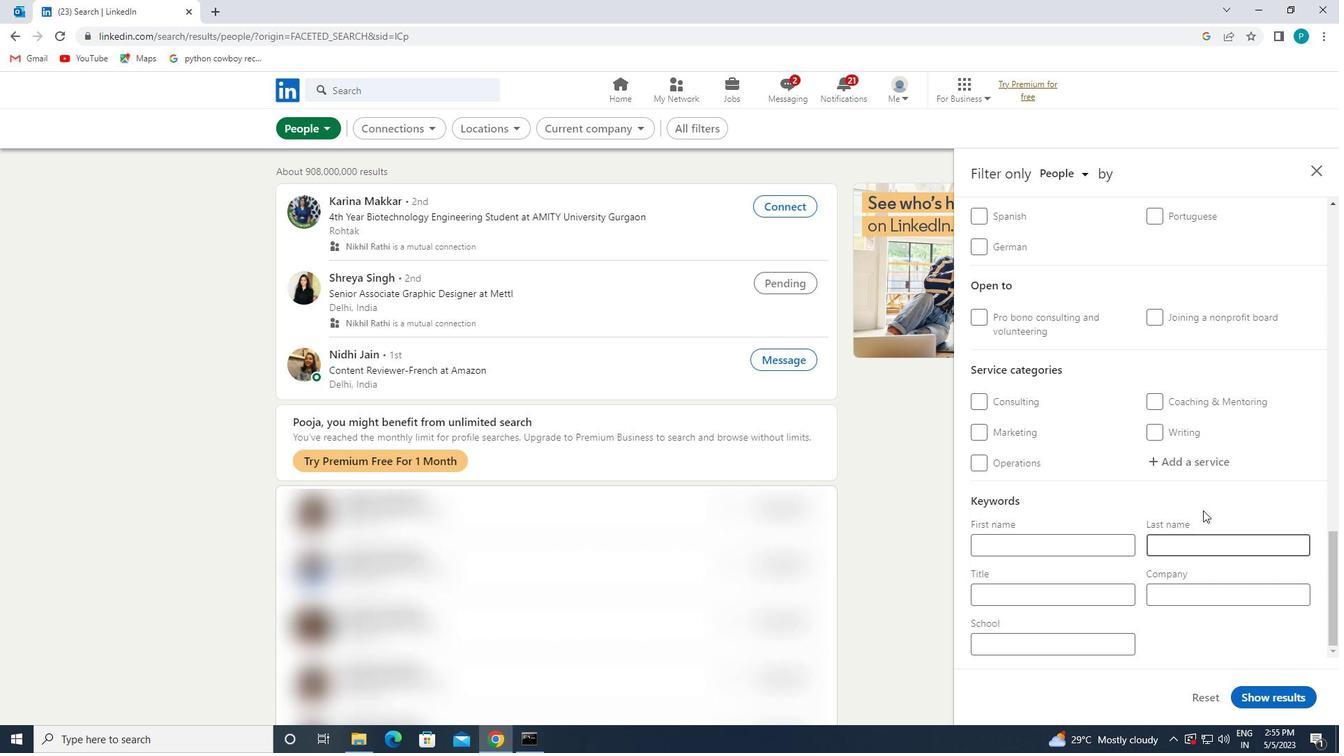 
Action: Mouse pressed left at (1190, 472)
Screenshot: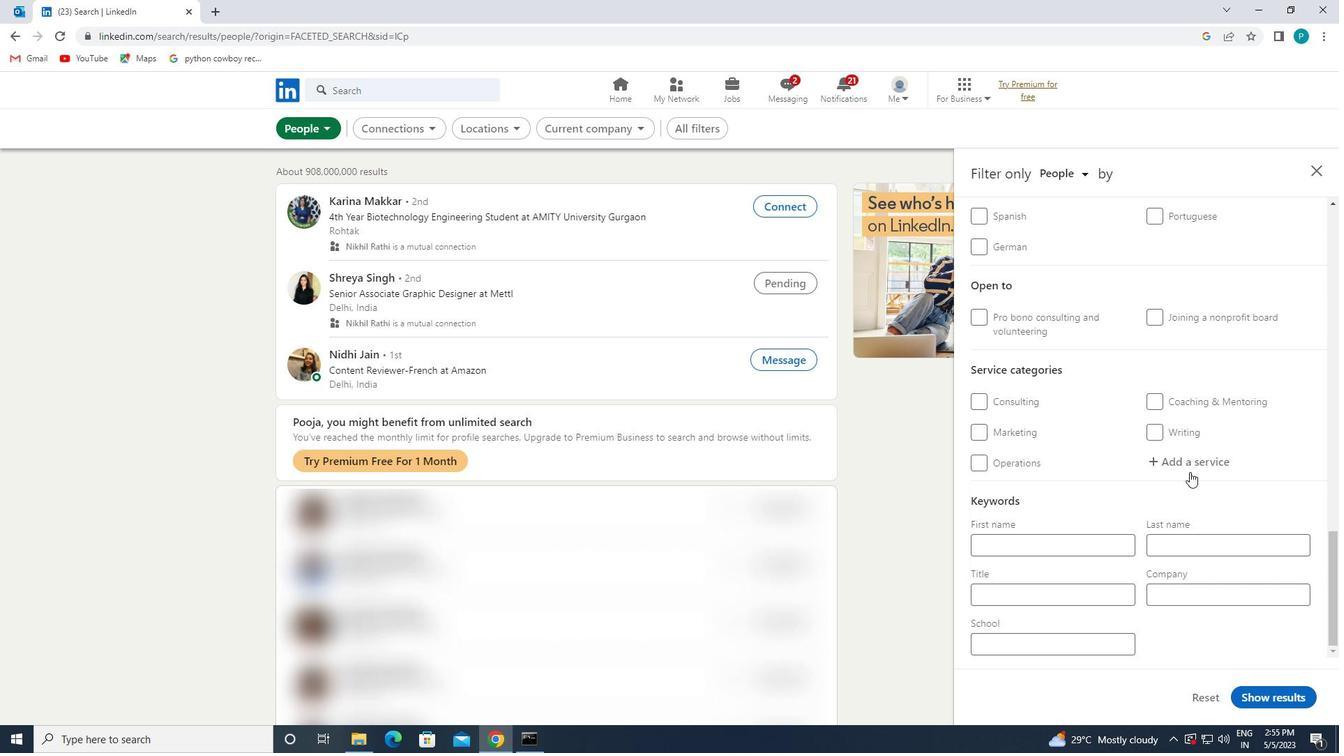 
Action: Key pressed <Key.caps_lock>H<Key.caps_lock>UMAN
Screenshot: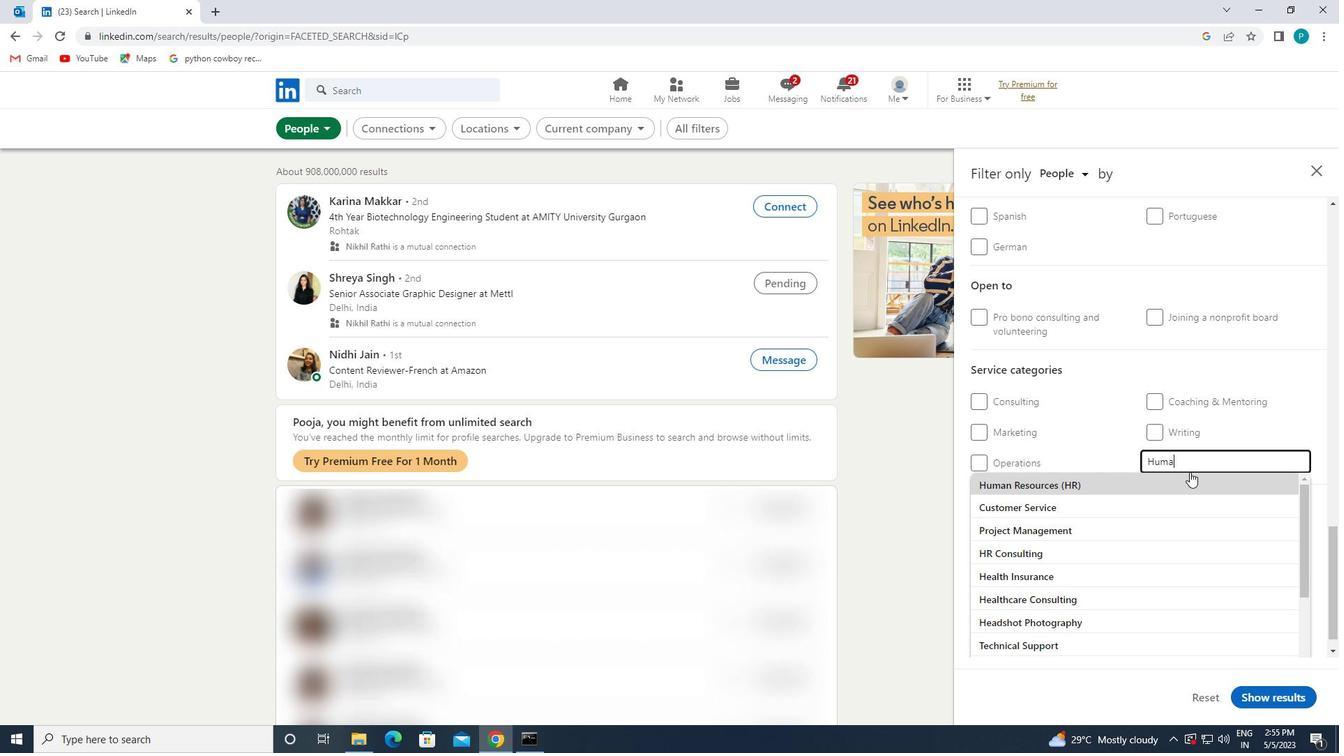 
Action: Mouse moved to (1183, 476)
Screenshot: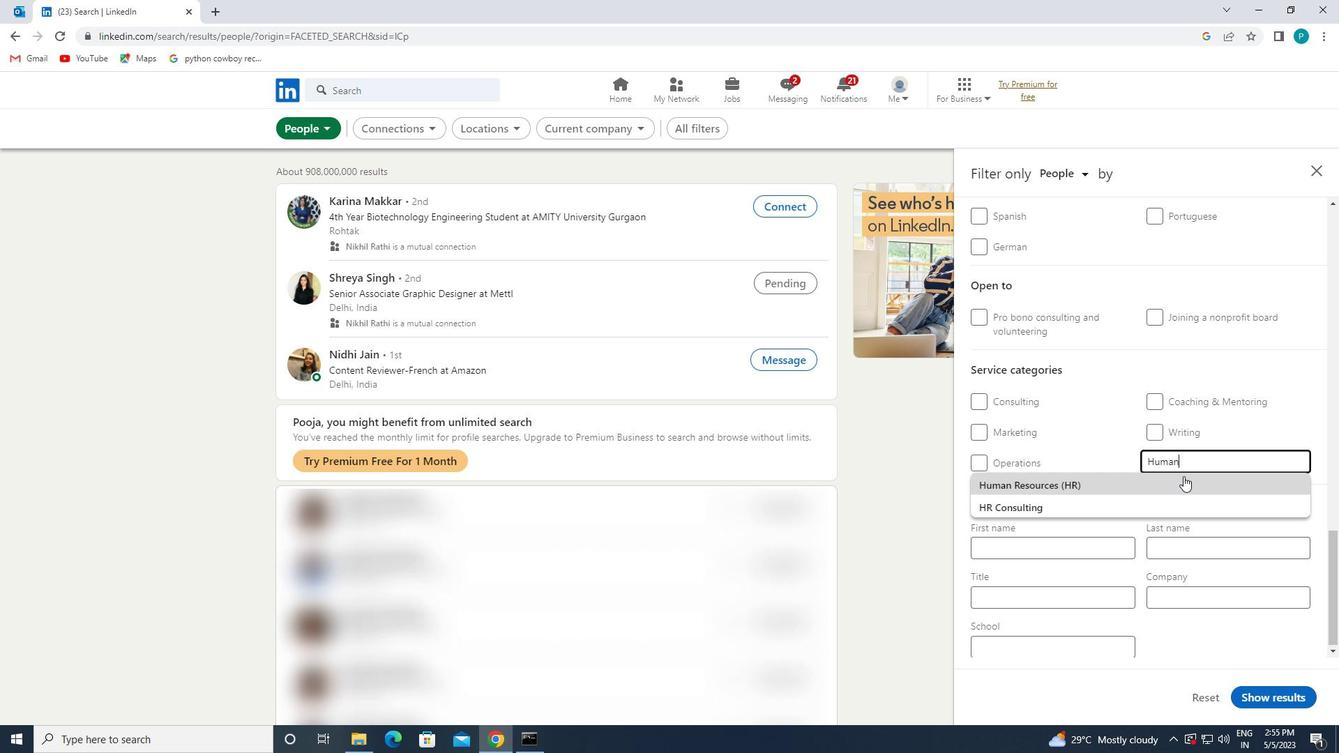 
Action: Mouse pressed left at (1183, 476)
Screenshot: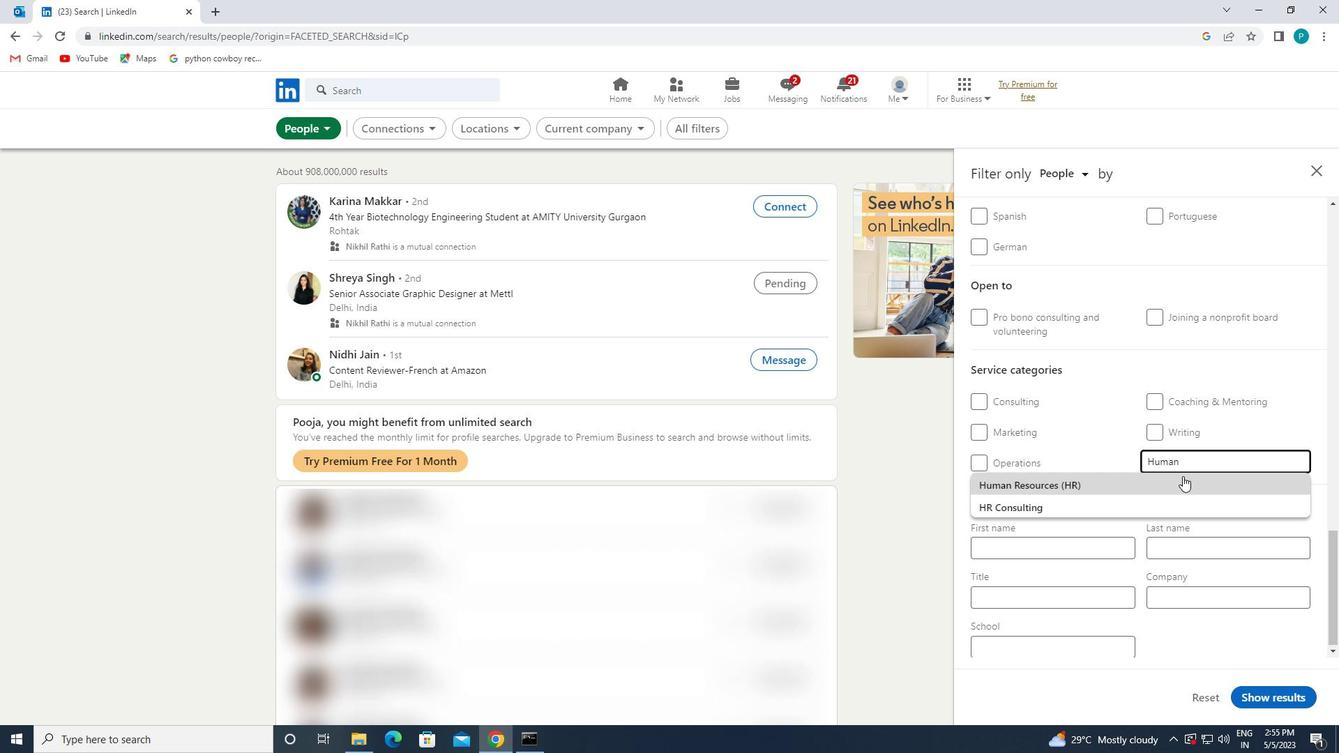 
Action: Mouse moved to (1136, 482)
Screenshot: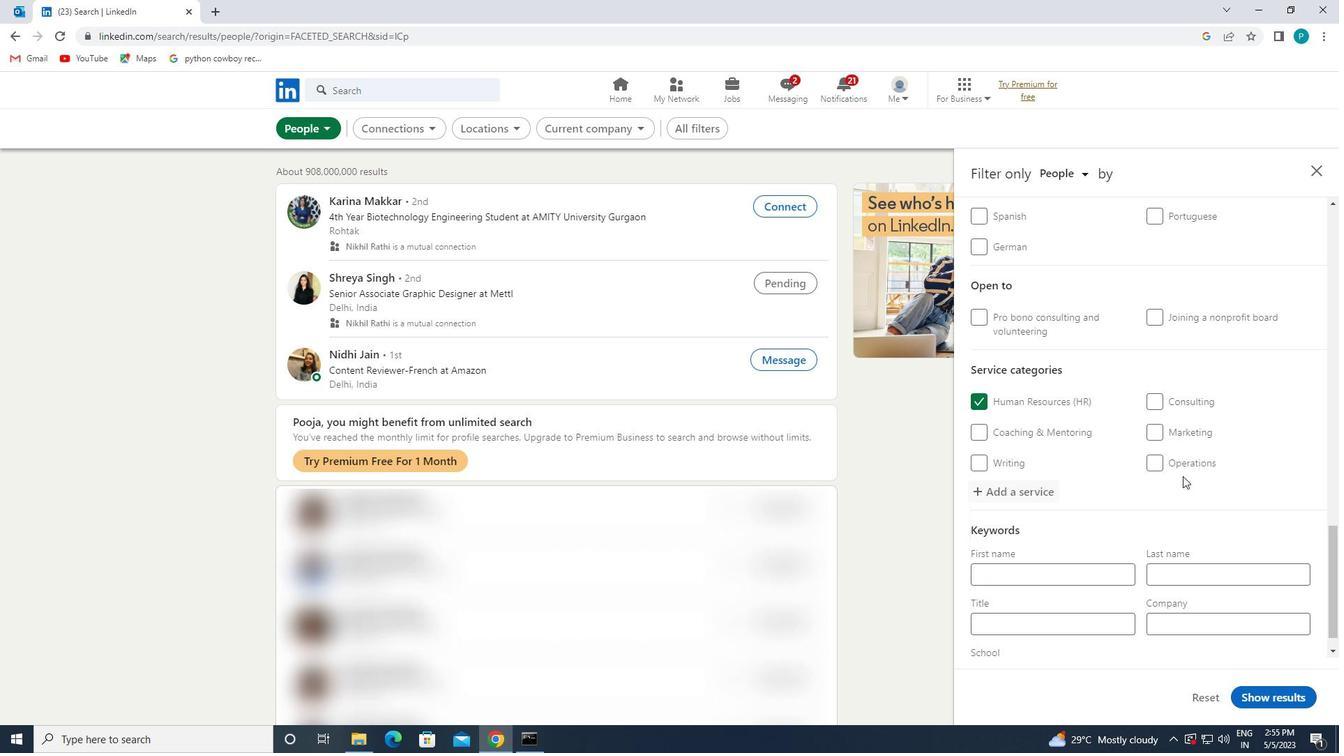 
Action: Mouse scrolled (1136, 482) with delta (0, 0)
Screenshot: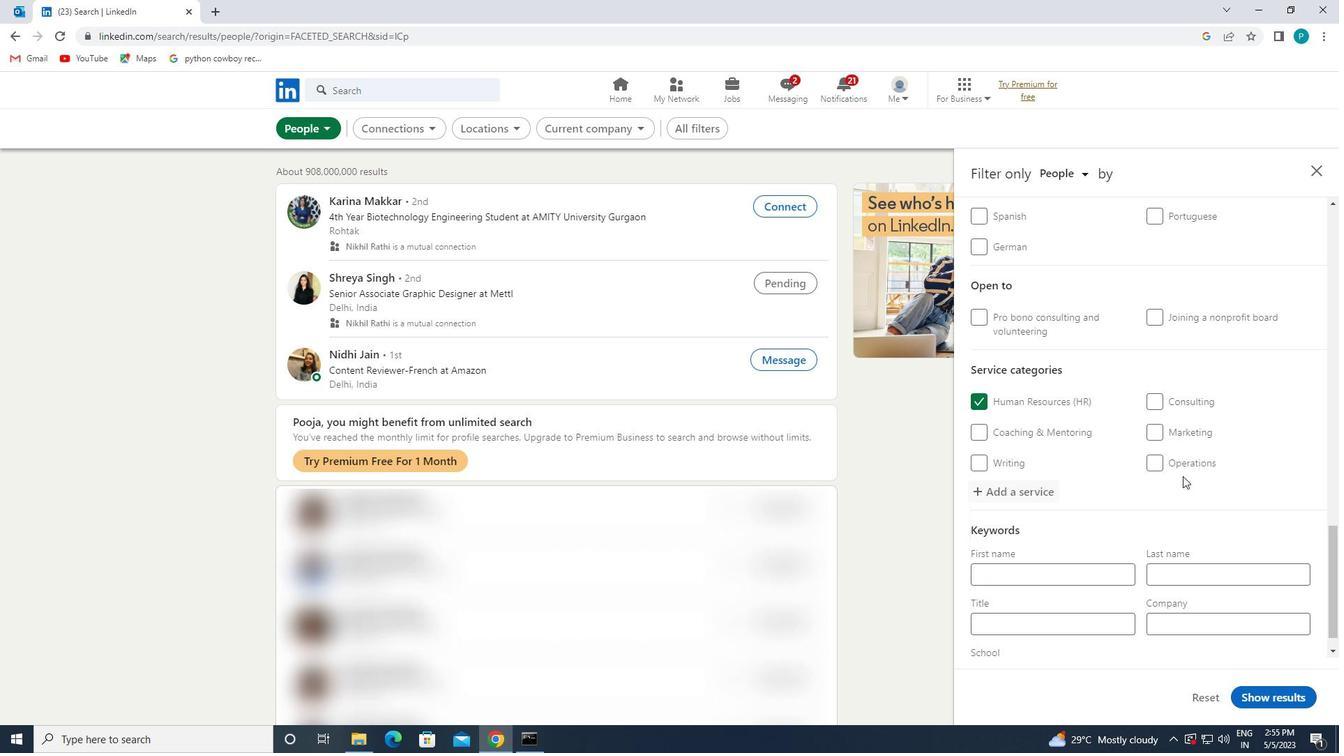 
Action: Mouse moved to (1113, 490)
Screenshot: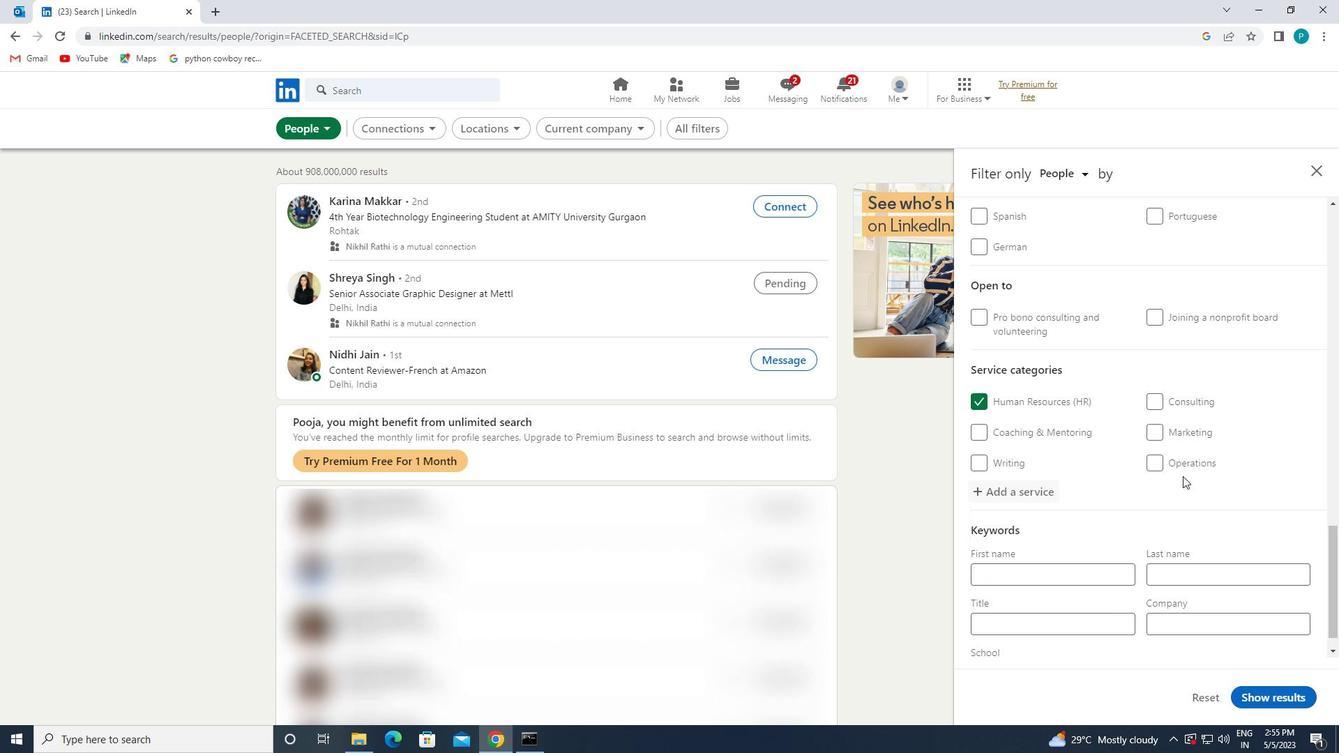 
Action: Mouse scrolled (1113, 489) with delta (0, 0)
Screenshot: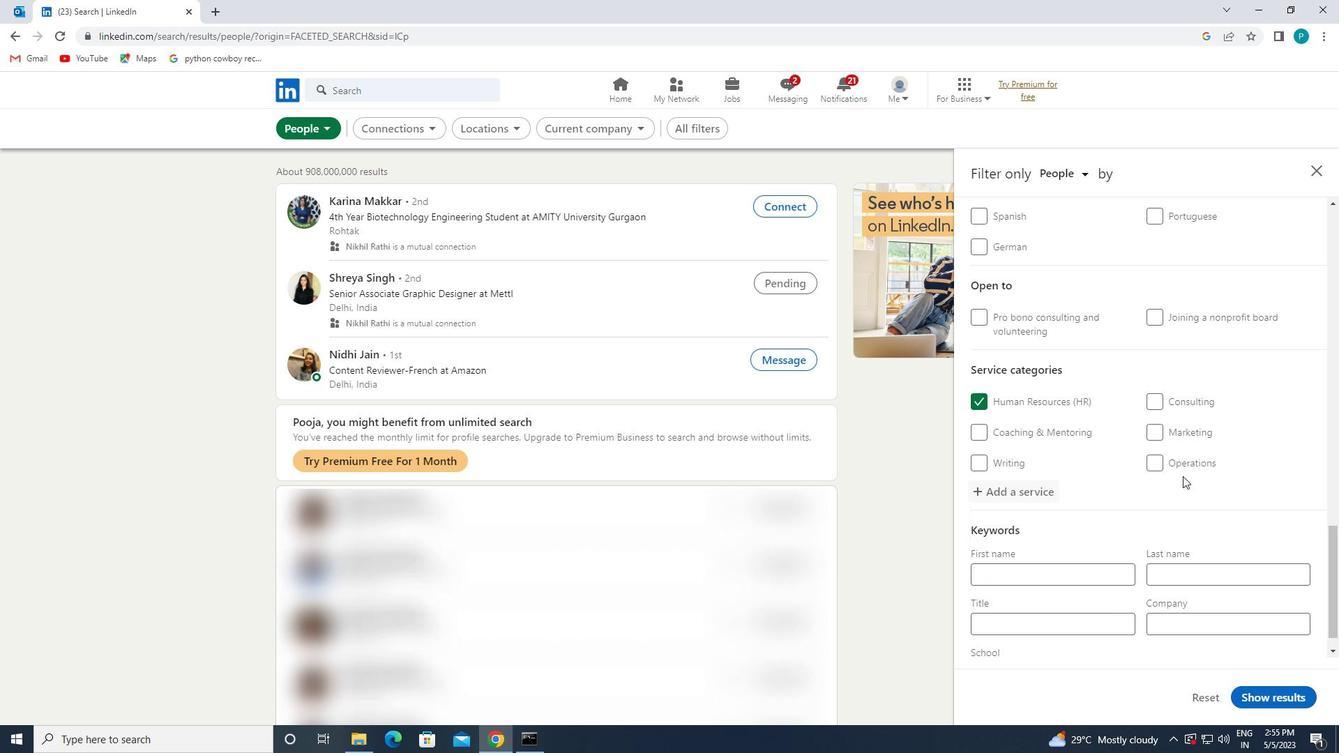 
Action: Mouse moved to (1097, 498)
Screenshot: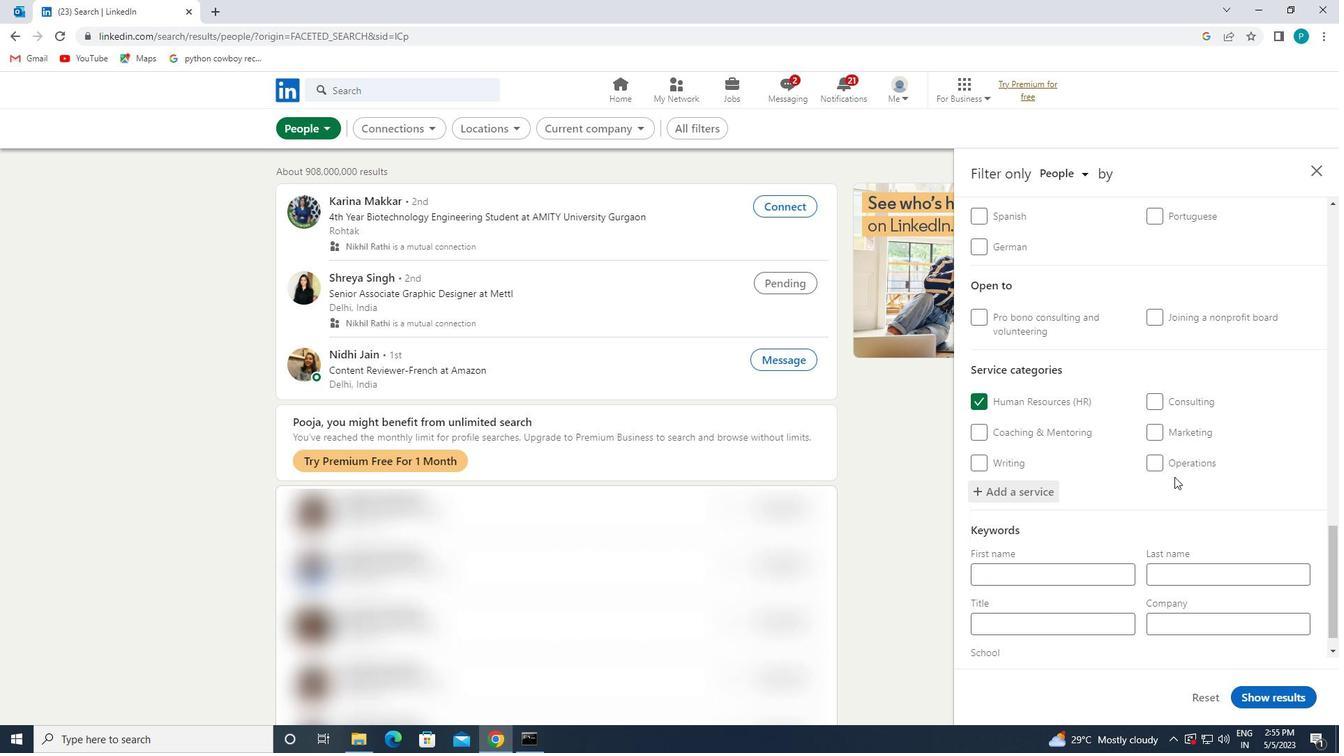 
Action: Mouse scrolled (1097, 497) with delta (0, 0)
Screenshot: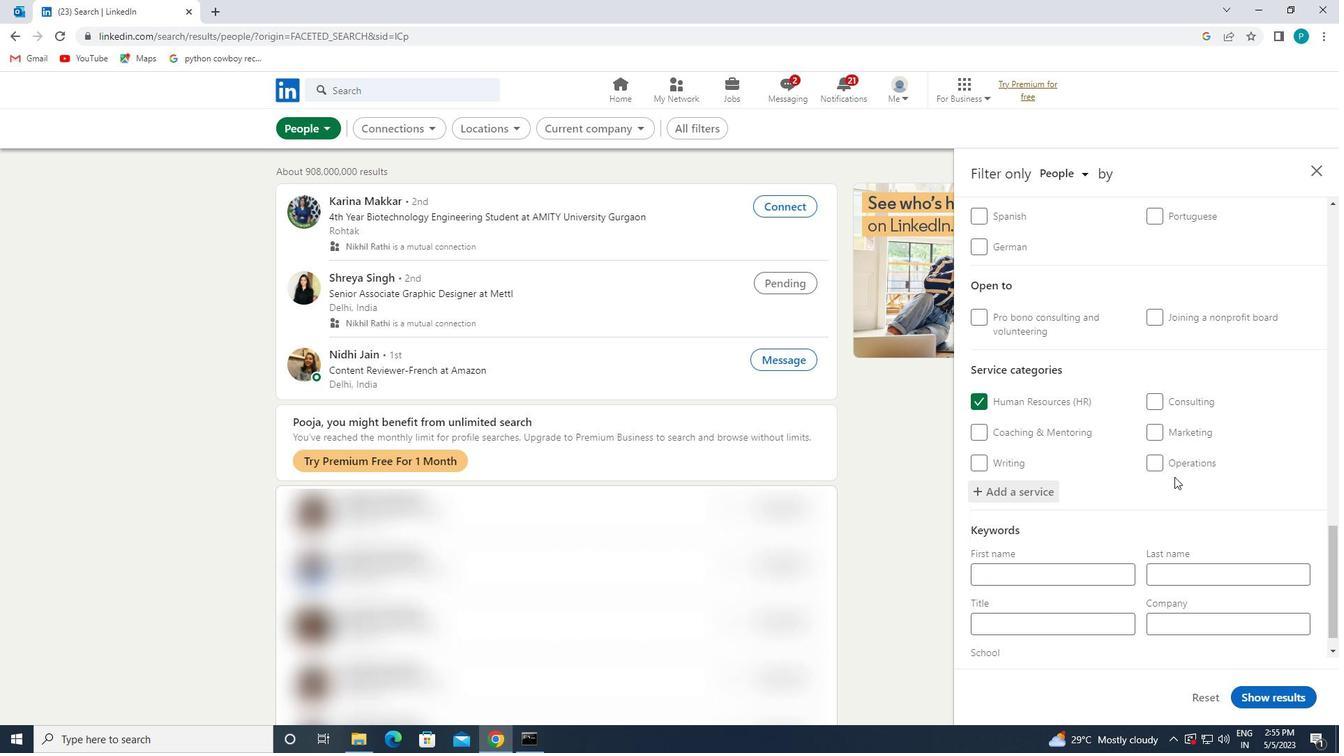 
Action: Mouse moved to (1032, 596)
Screenshot: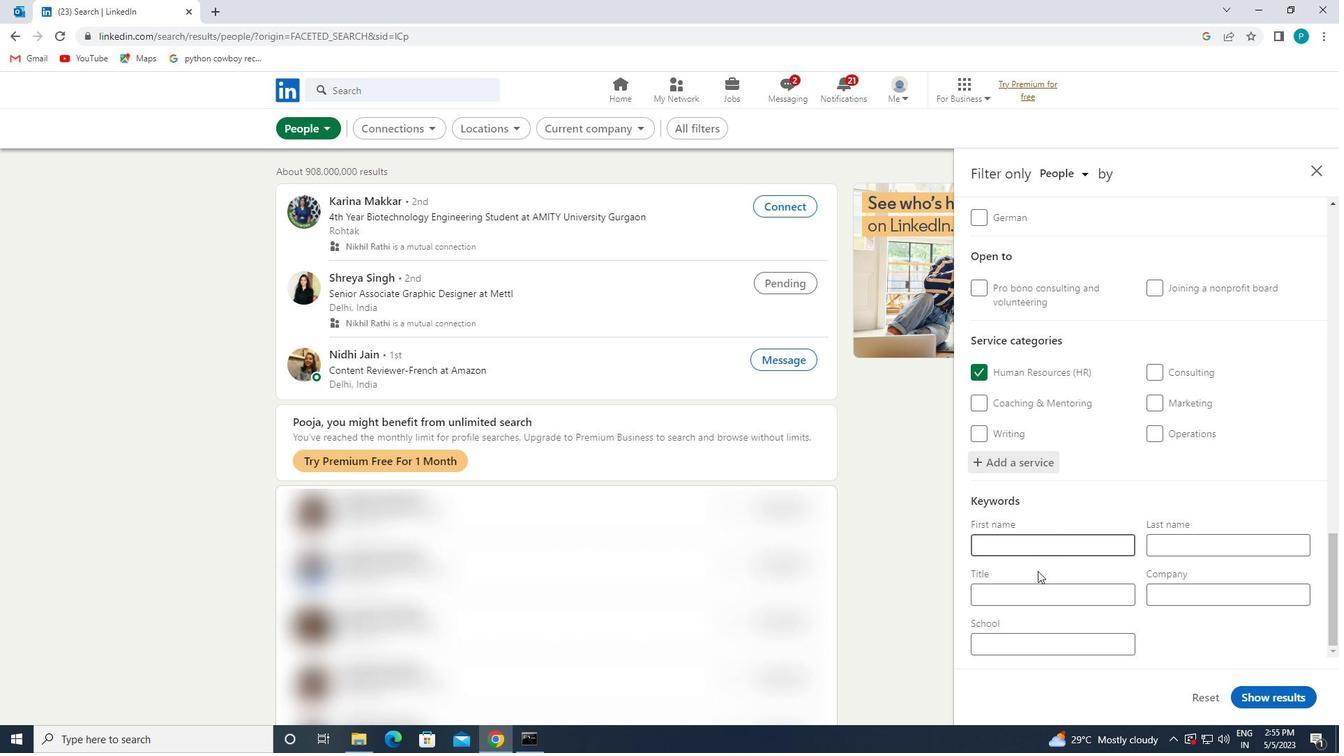 
Action: Mouse pressed left at (1032, 596)
Screenshot: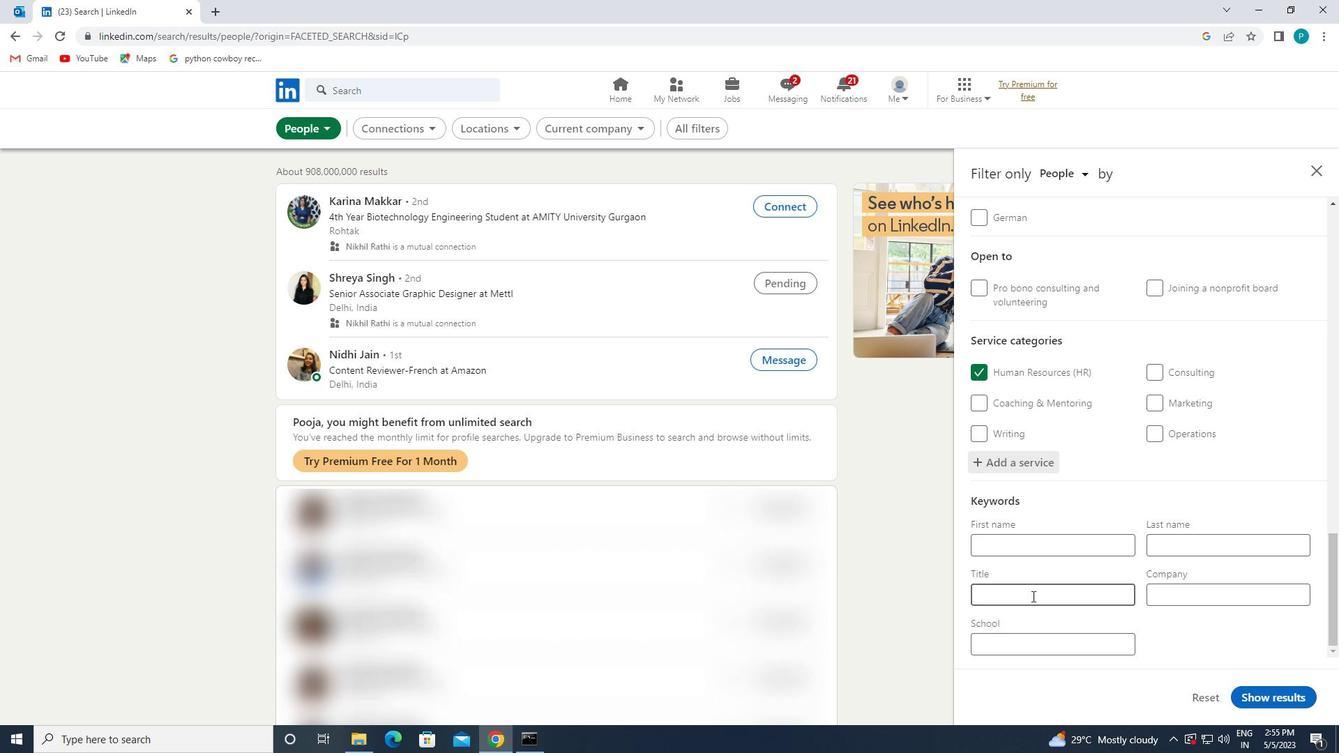 
Action: Key pressed <Key.caps_lock>C<Key.caps_lock>ONTROLLER
Screenshot: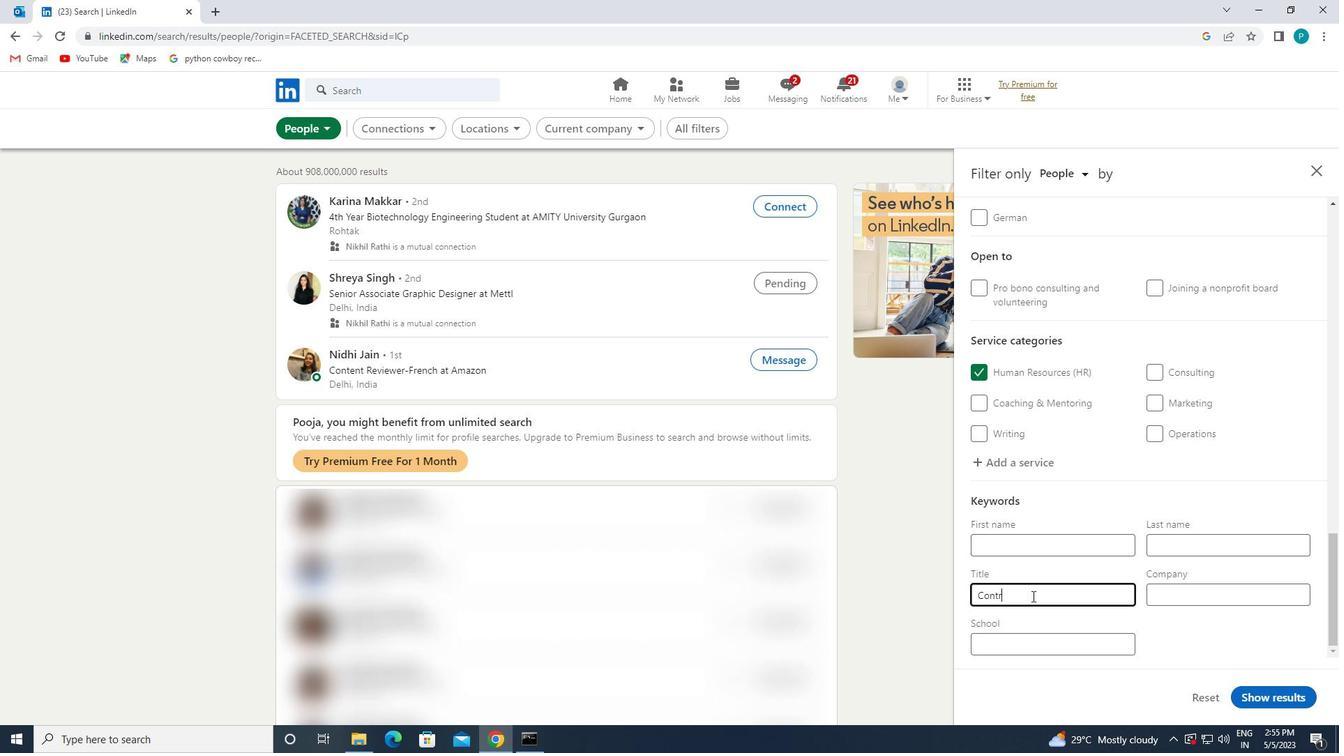 
Action: Mouse moved to (1263, 698)
Screenshot: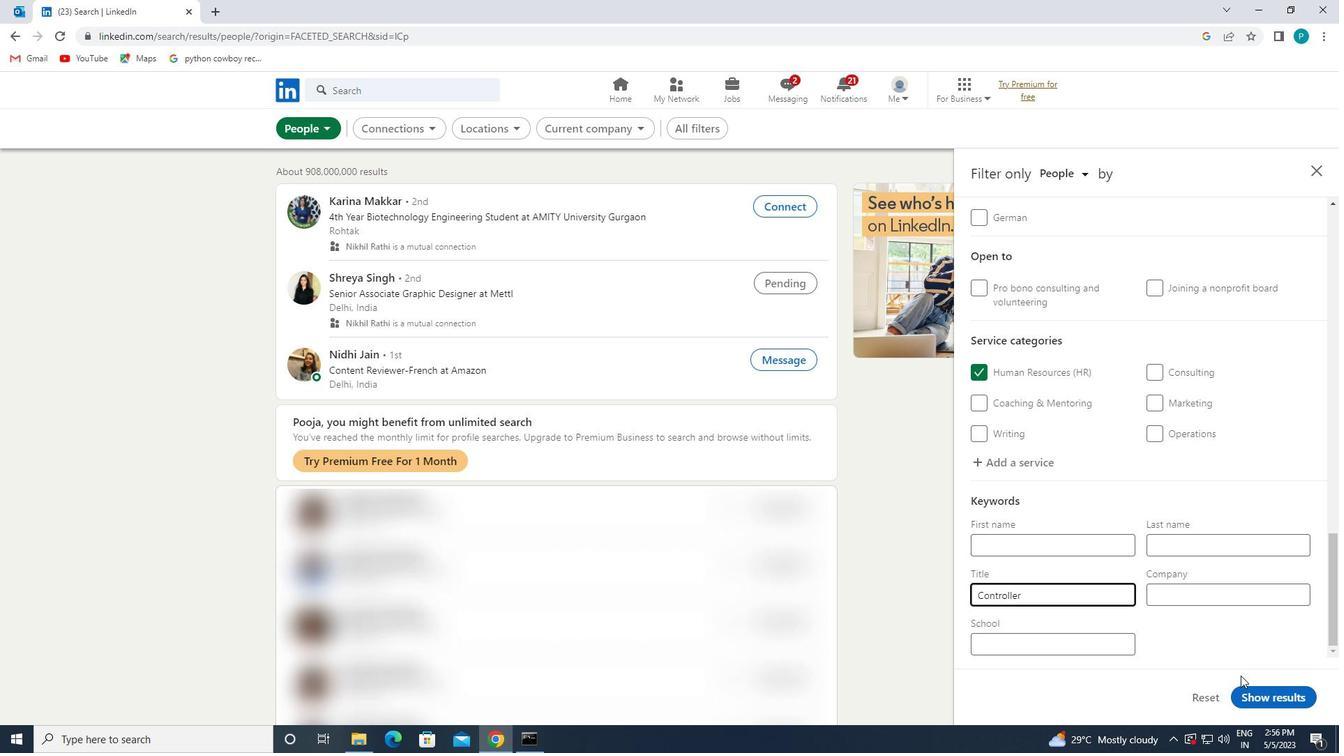 
Action: Mouse pressed left at (1263, 698)
Screenshot: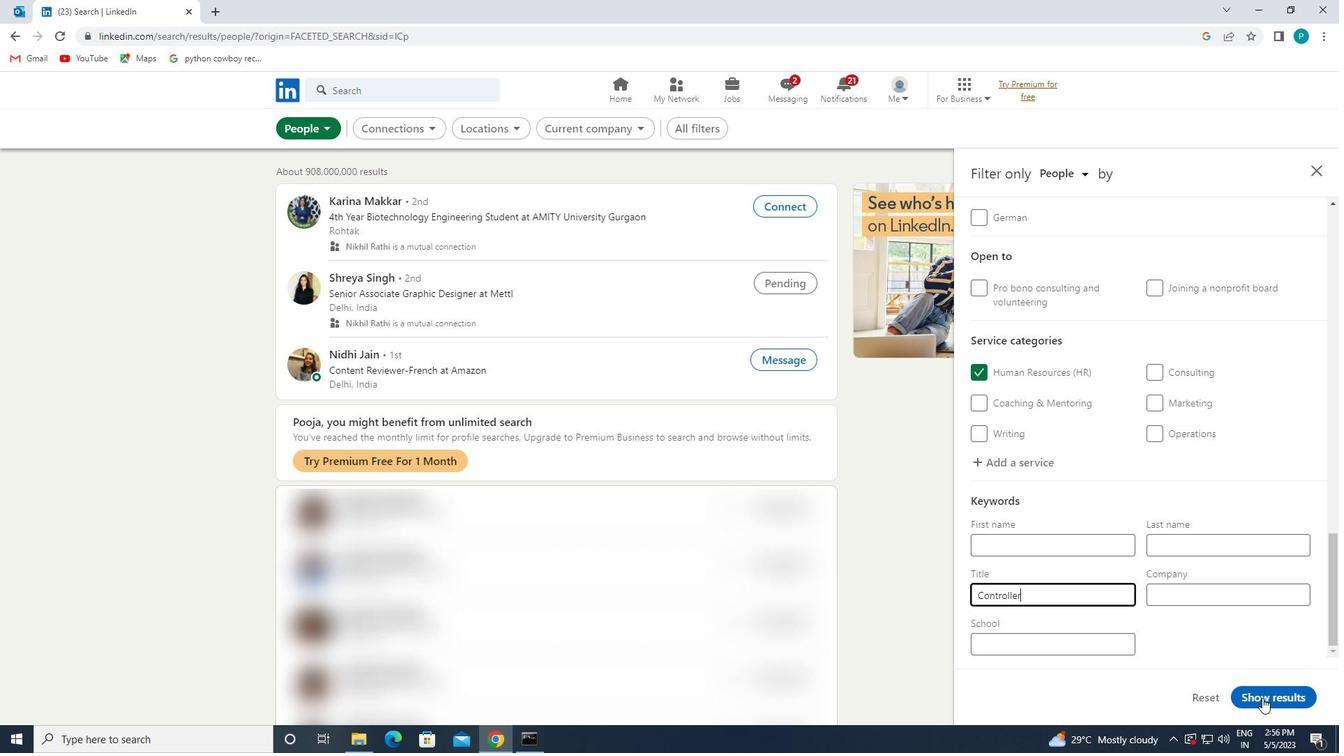 
